 Task: Research Airbnb properties in Weiden, Germany from 7th December, 2023 to 15th December, 2023 for 6 adults.3 bedrooms having 3 beds and 3 bathrooms. Property type can be guest house. Look for 4 properties as per requirement.
Action: Mouse moved to (590, 129)
Screenshot: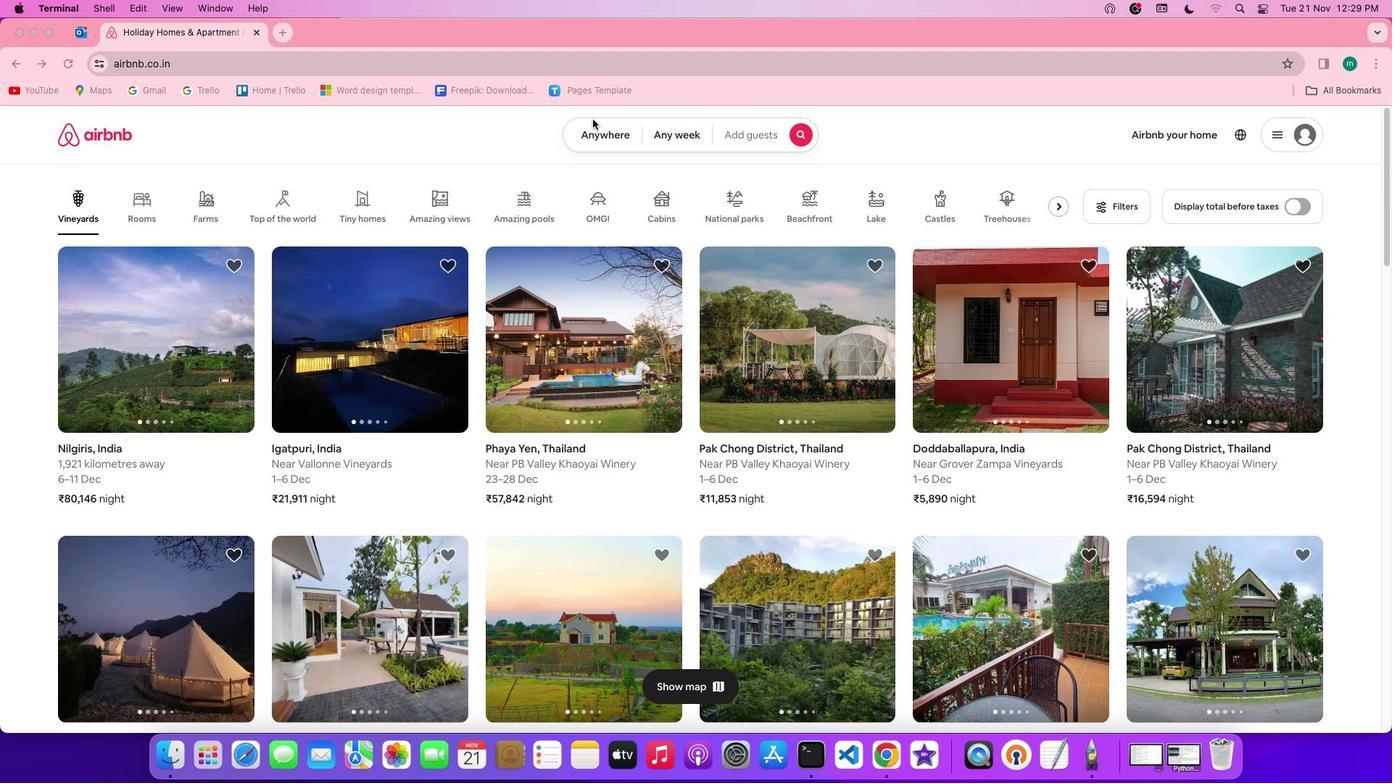 
Action: Mouse pressed left at (590, 129)
Screenshot: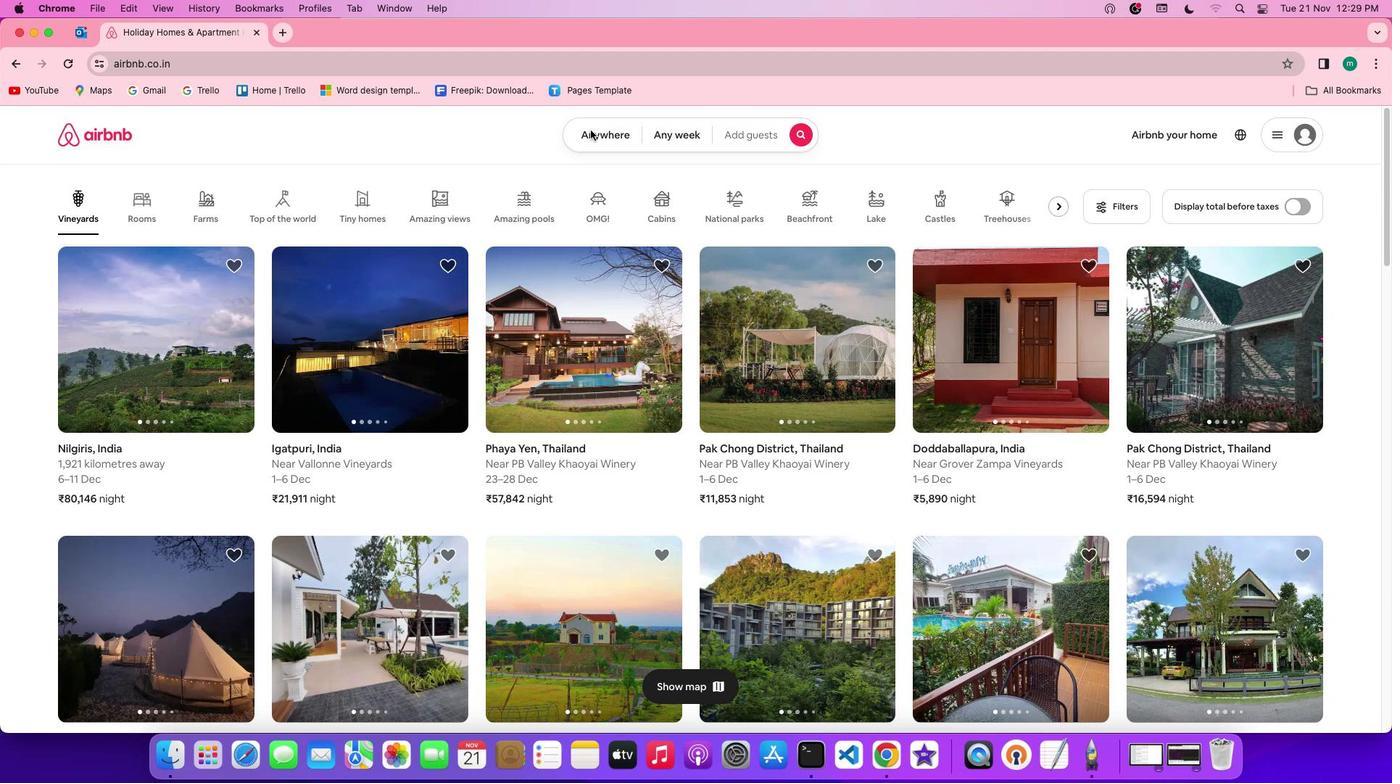 
Action: Mouse pressed left at (590, 129)
Screenshot: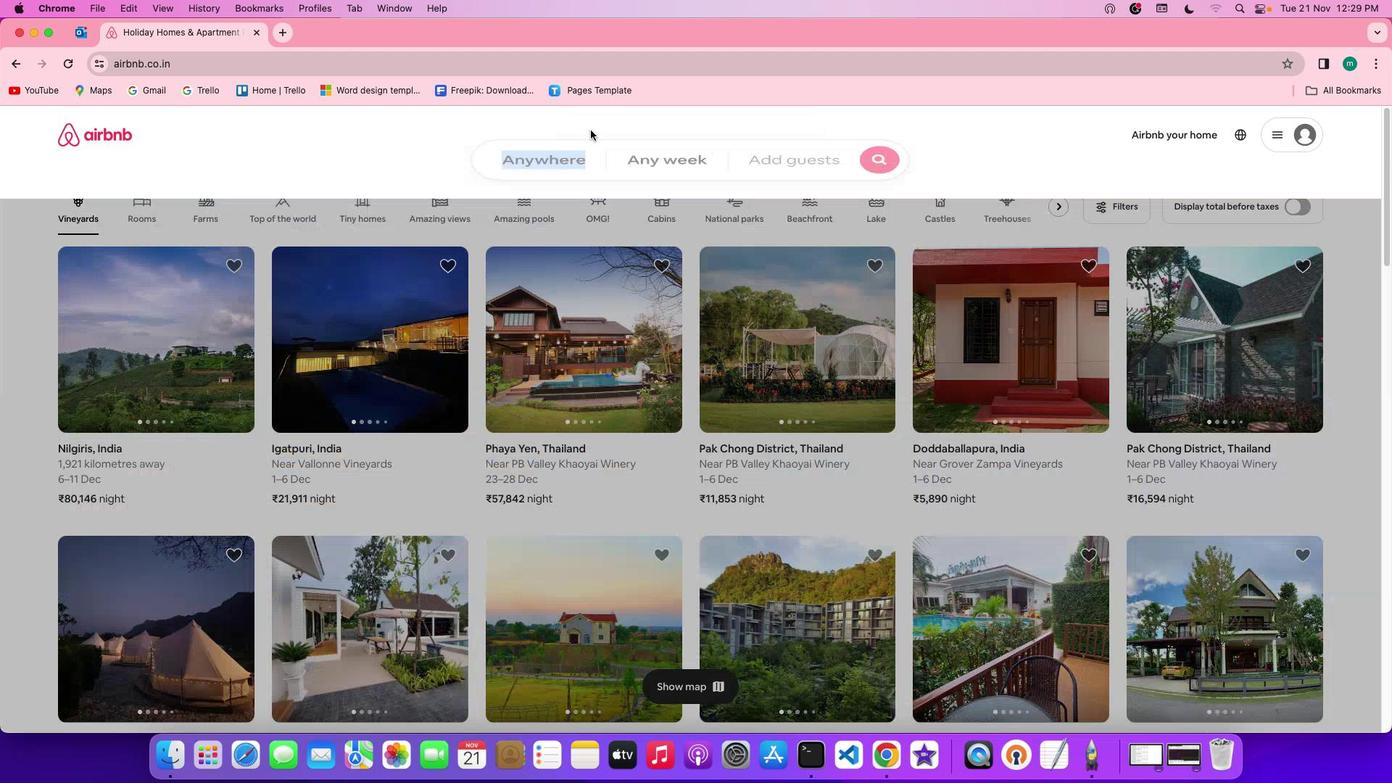 
Action: Mouse moved to (530, 192)
Screenshot: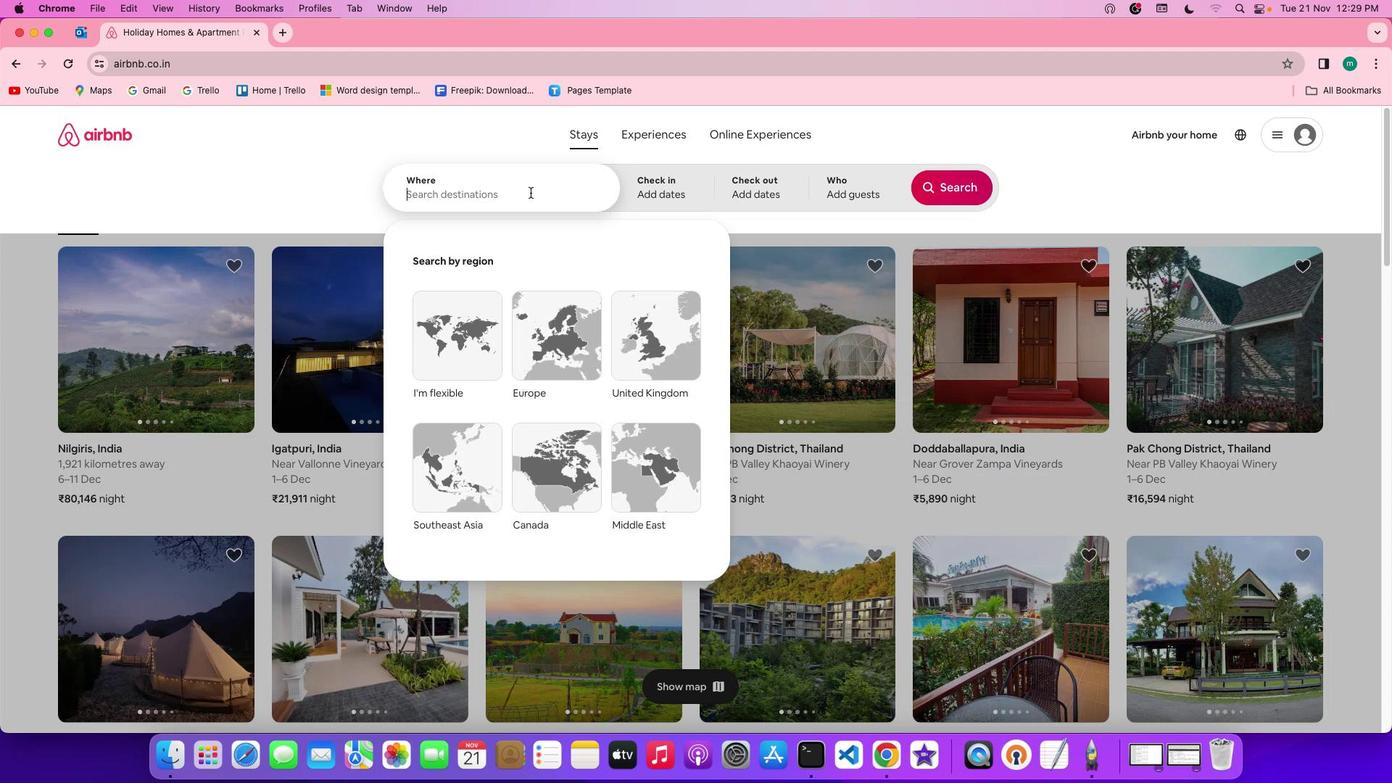 
Action: Mouse pressed left at (530, 192)
Screenshot: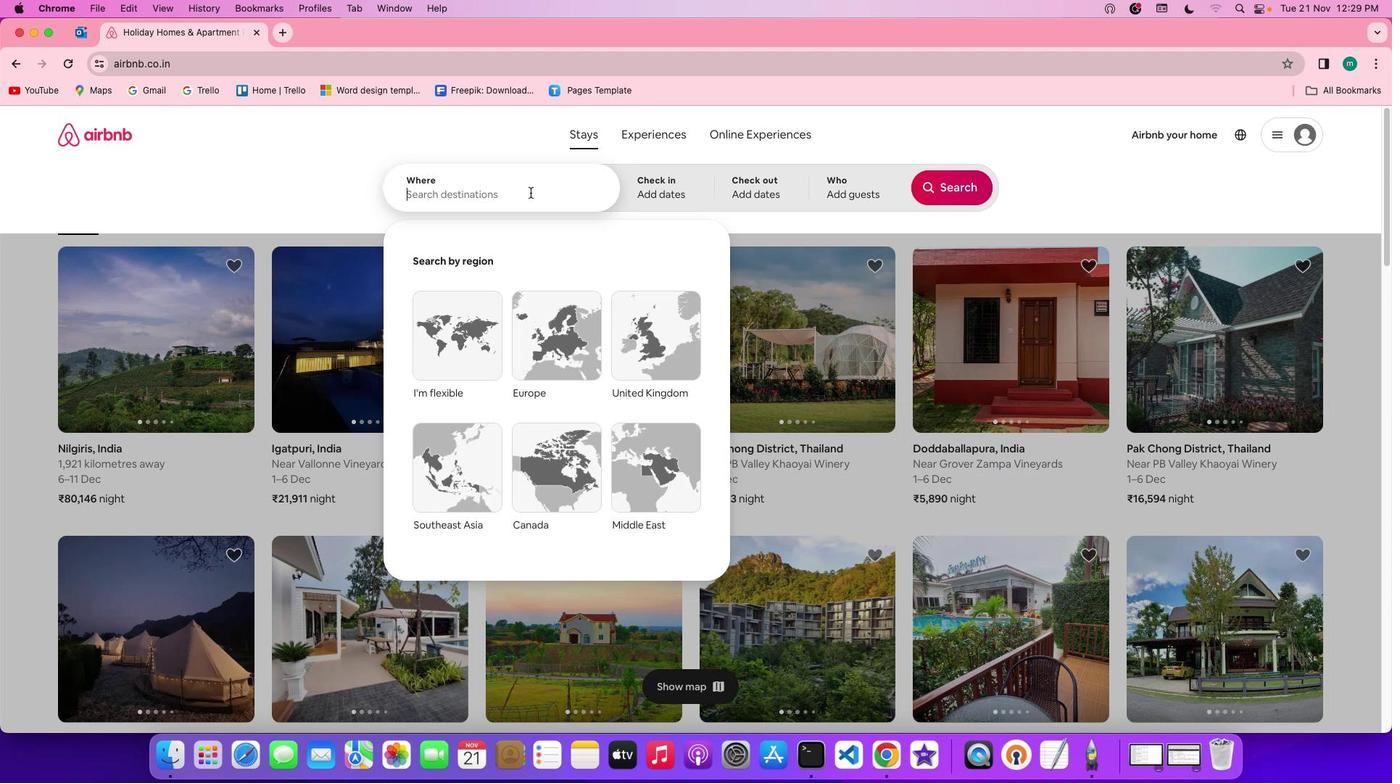 
Action: Key pressed Key.shift'W''e''i''d''e''n'','Key.spaceKey.shift'G''e''r''m''a''n''y'
Screenshot: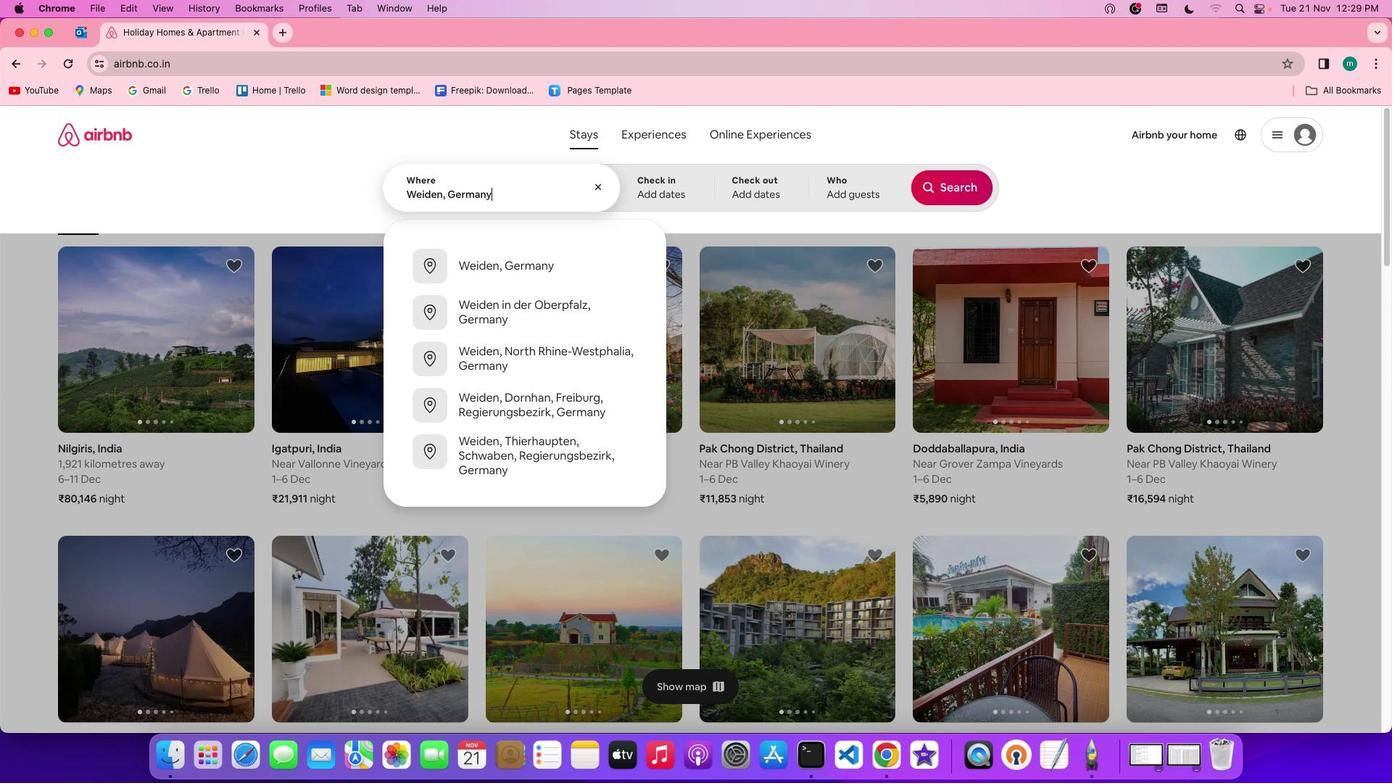 
Action: Mouse moved to (667, 187)
Screenshot: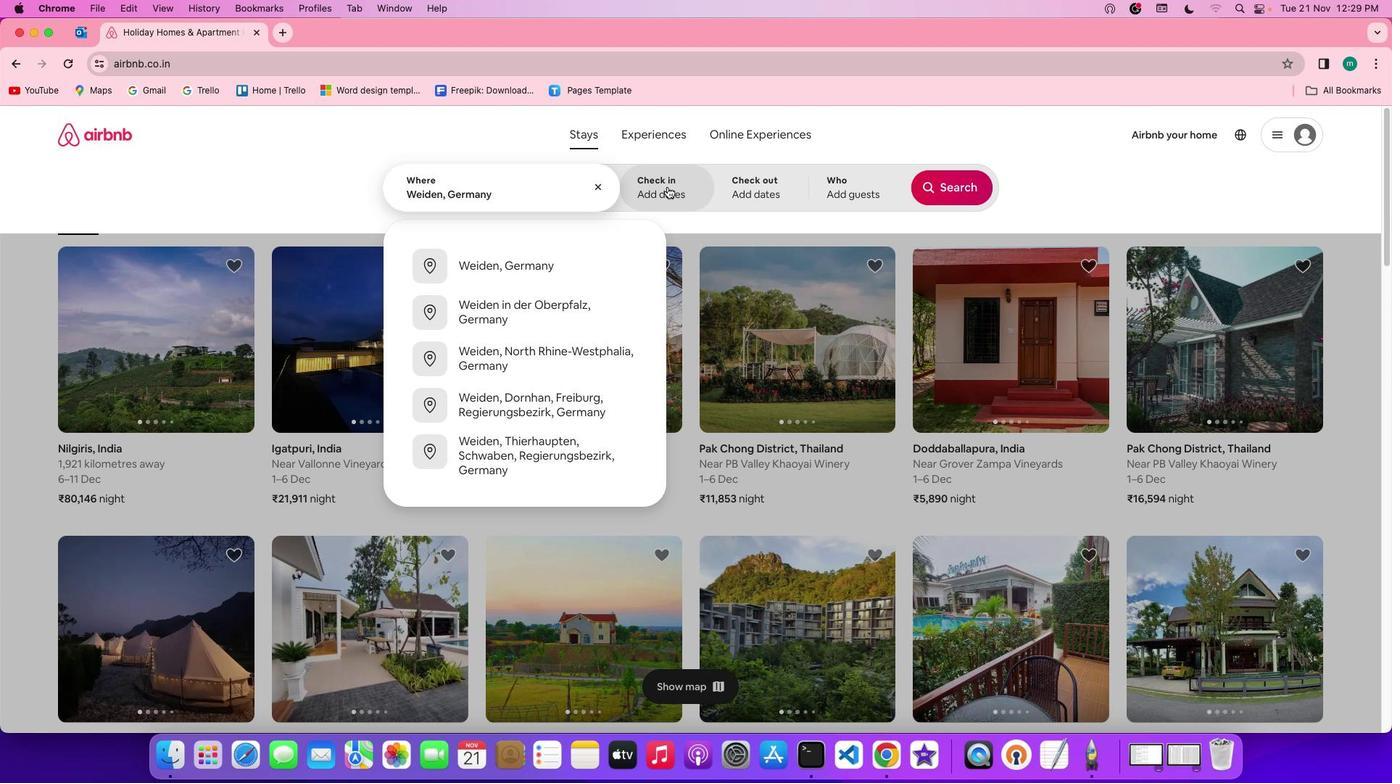 
Action: Mouse pressed left at (667, 187)
Screenshot: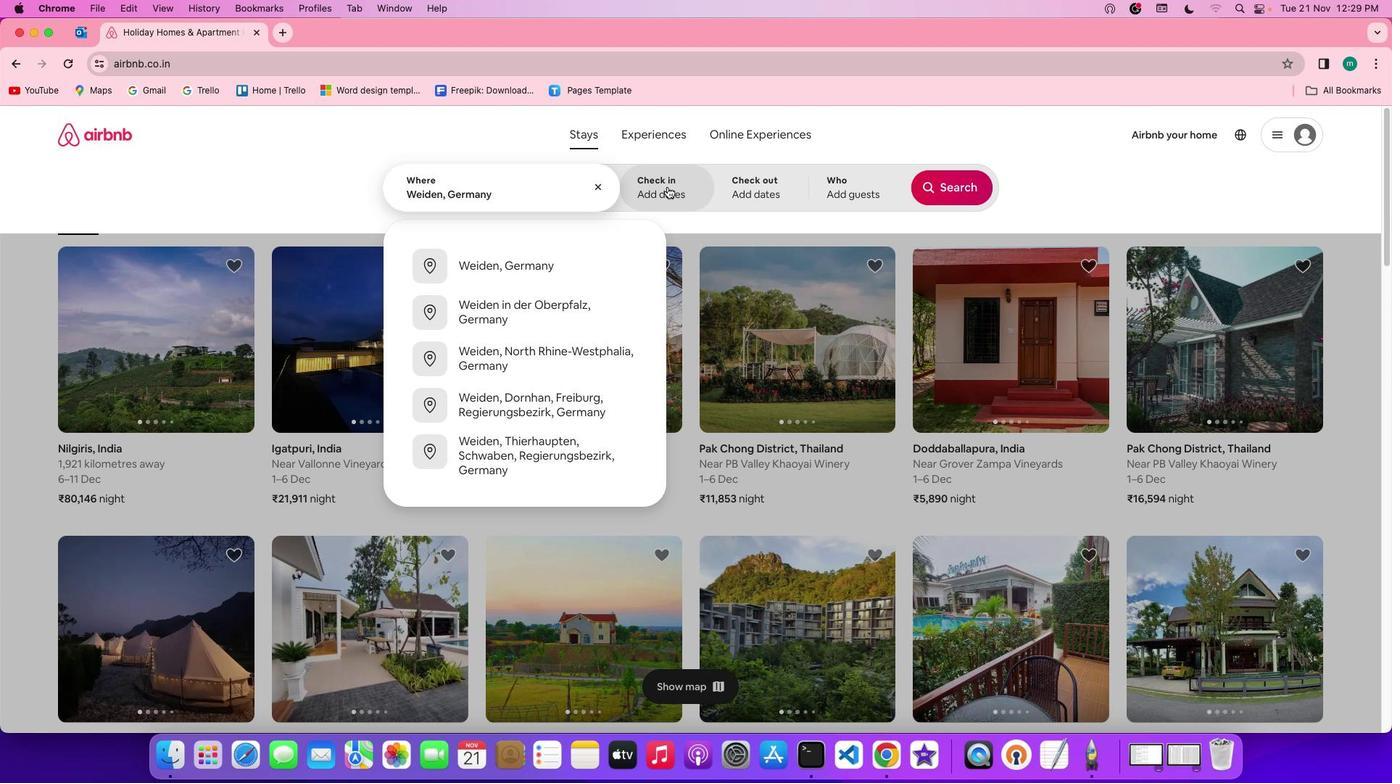 
Action: Mouse moved to (874, 403)
Screenshot: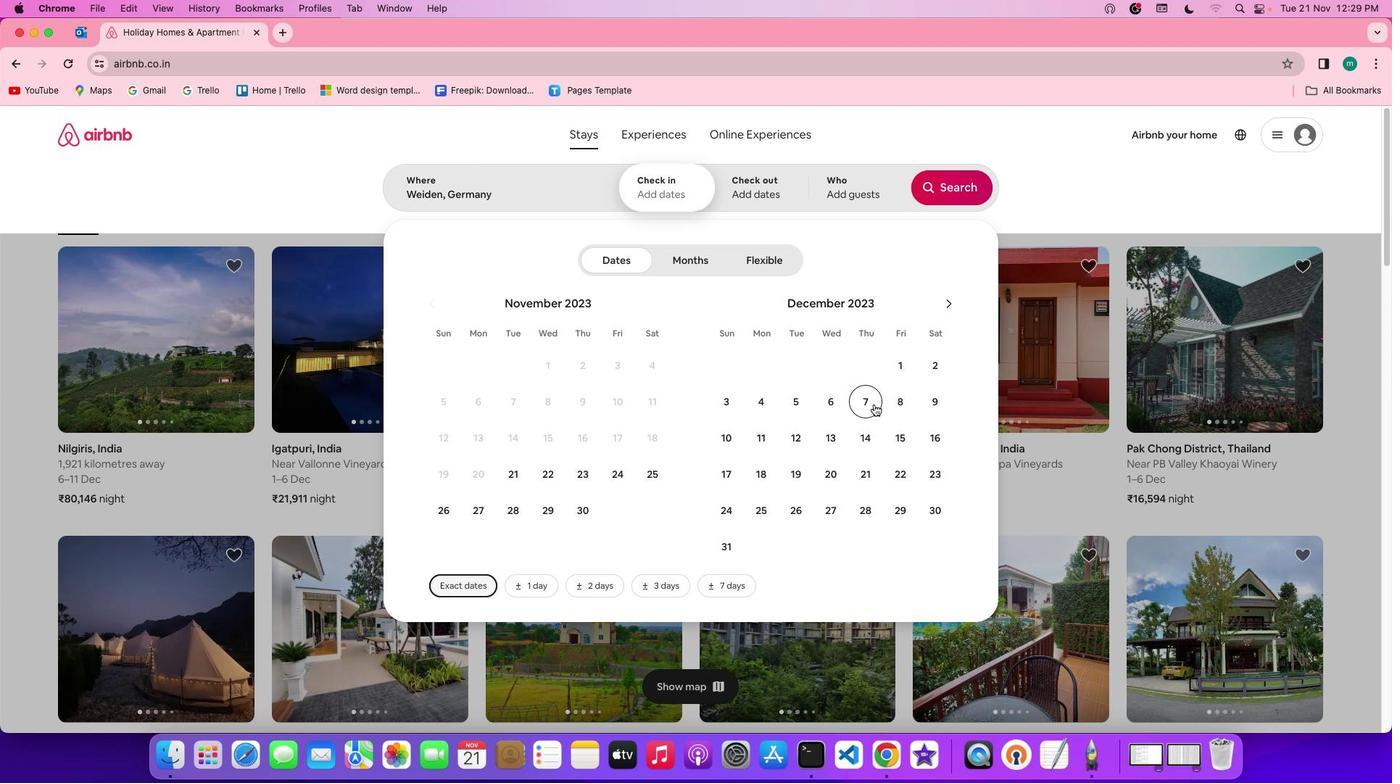 
Action: Mouse pressed left at (874, 403)
Screenshot: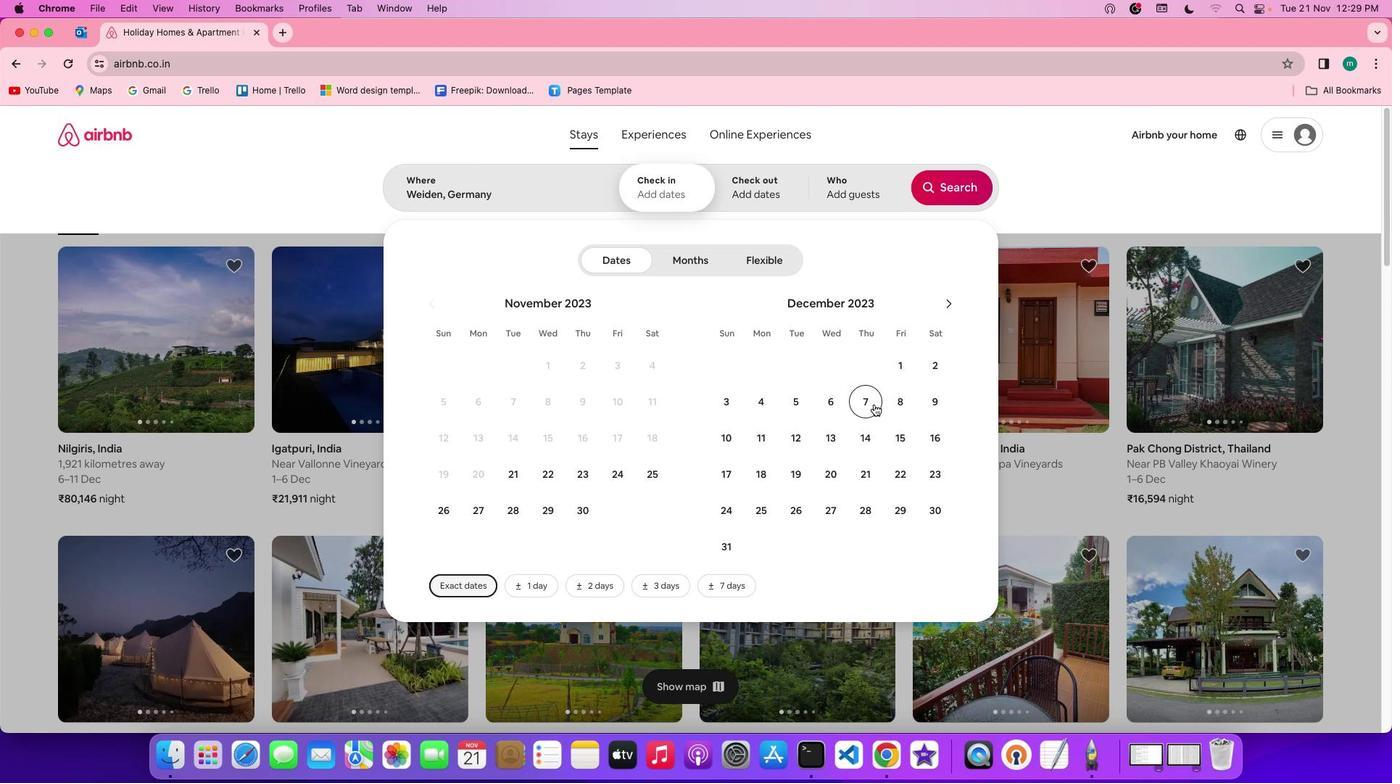 
Action: Mouse moved to (887, 437)
Screenshot: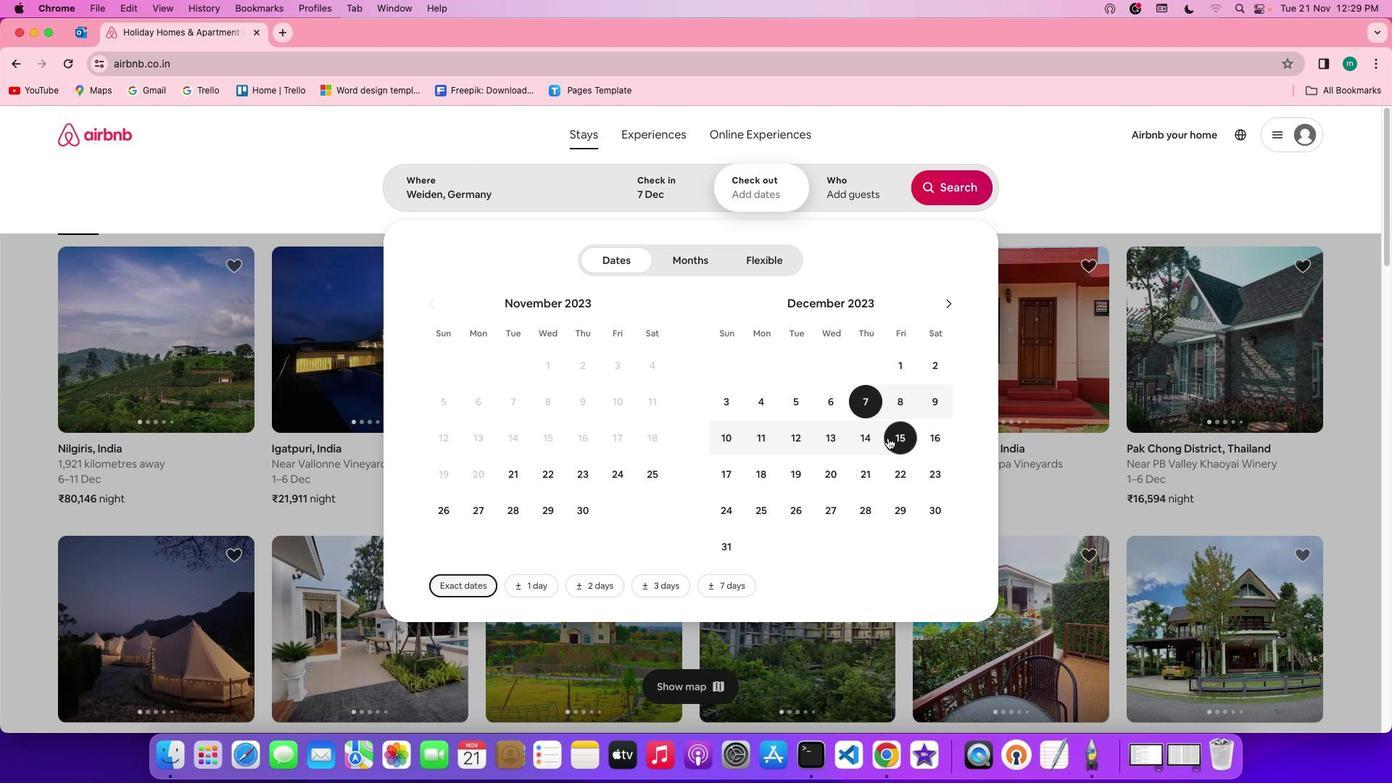 
Action: Mouse pressed left at (887, 437)
Screenshot: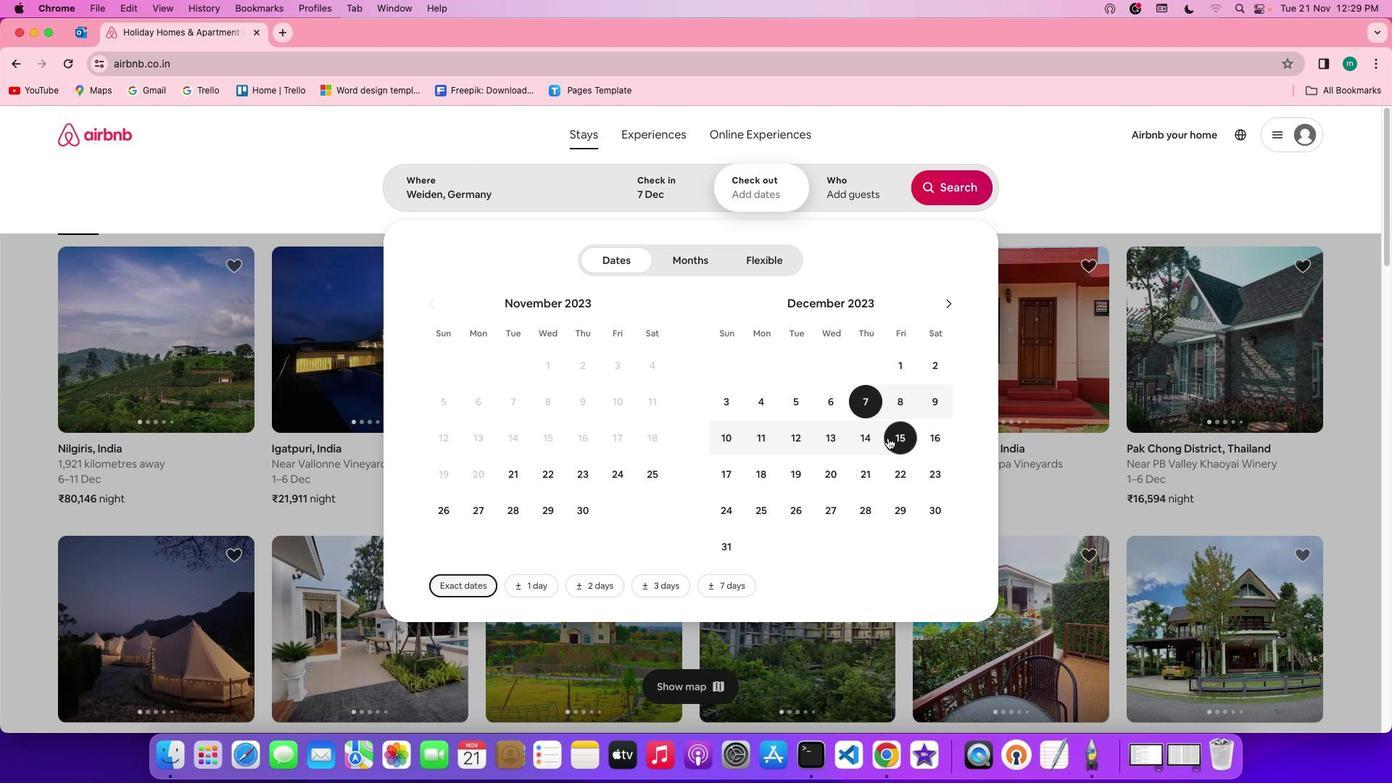 
Action: Mouse moved to (847, 197)
Screenshot: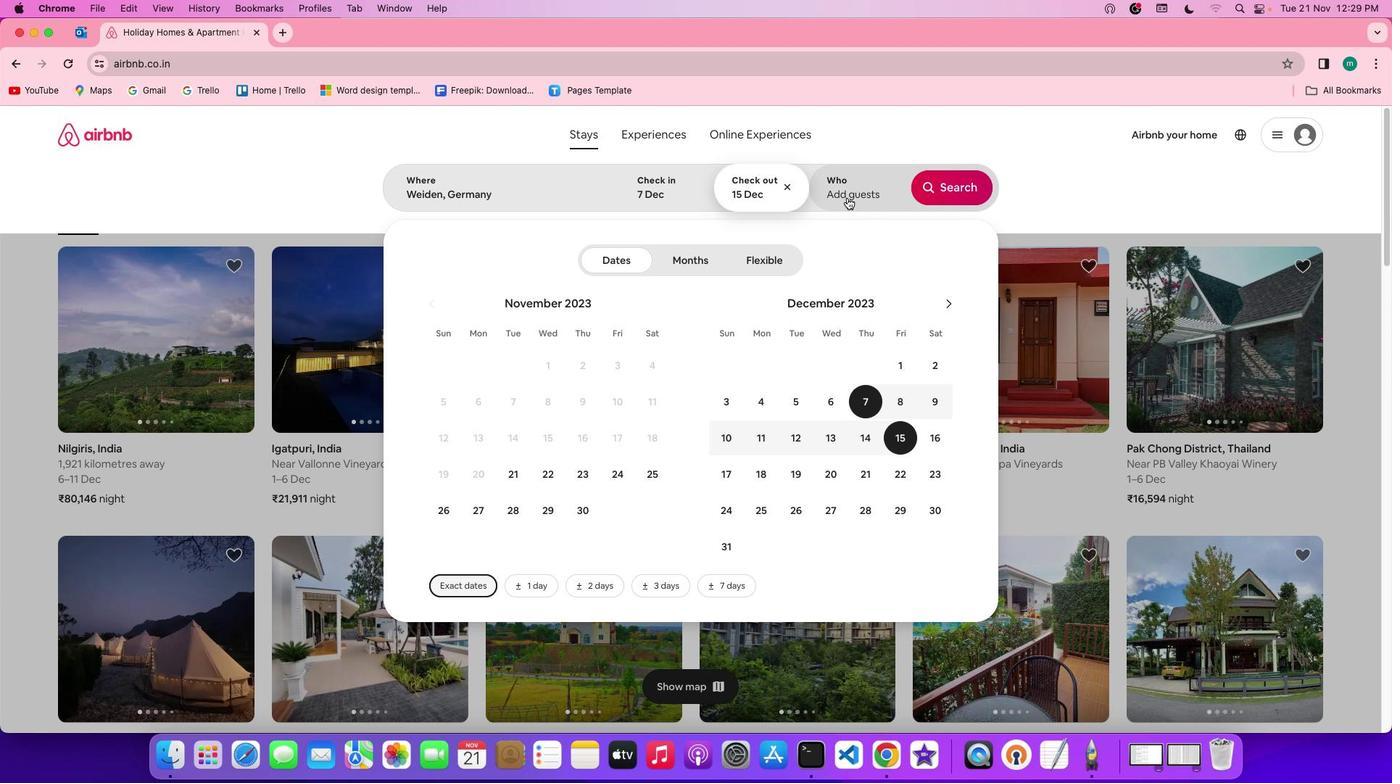 
Action: Mouse pressed left at (847, 197)
Screenshot: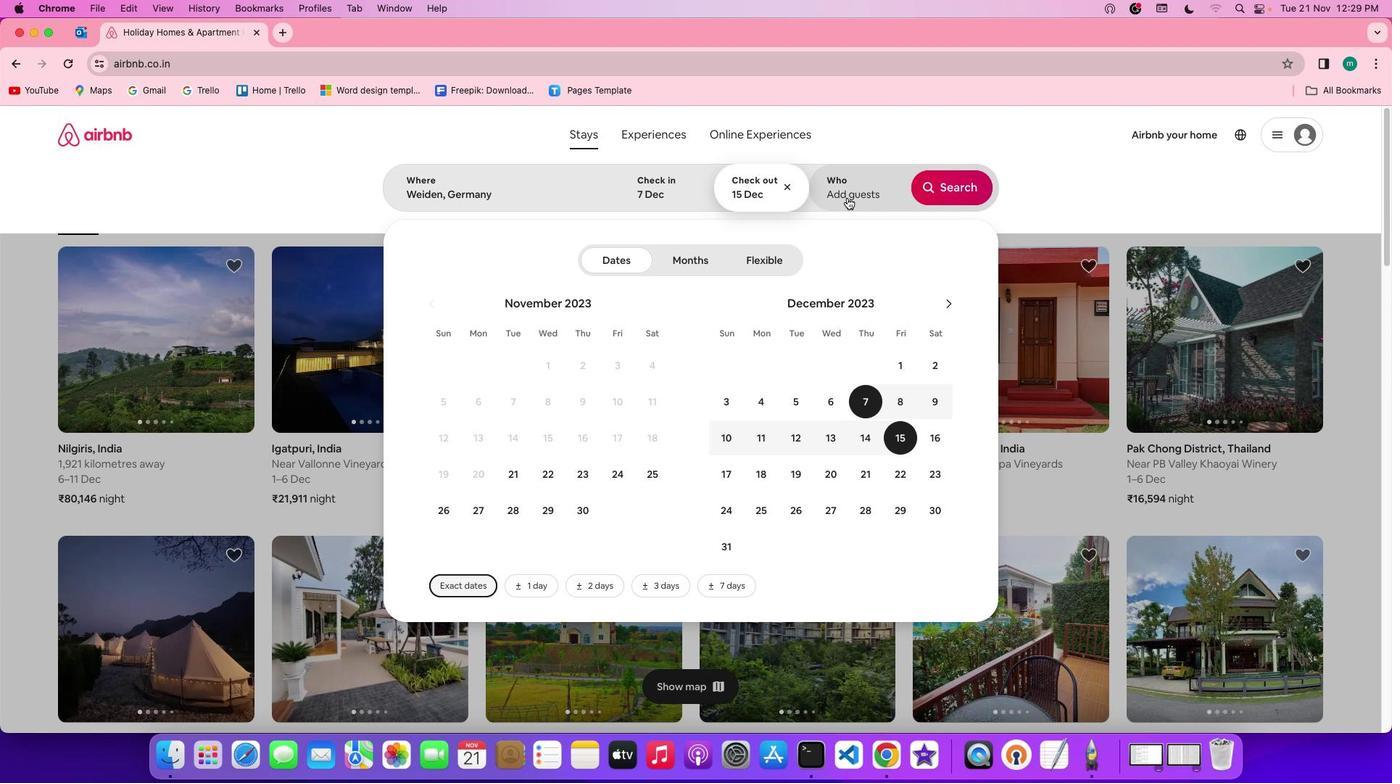 
Action: Mouse moved to (952, 266)
Screenshot: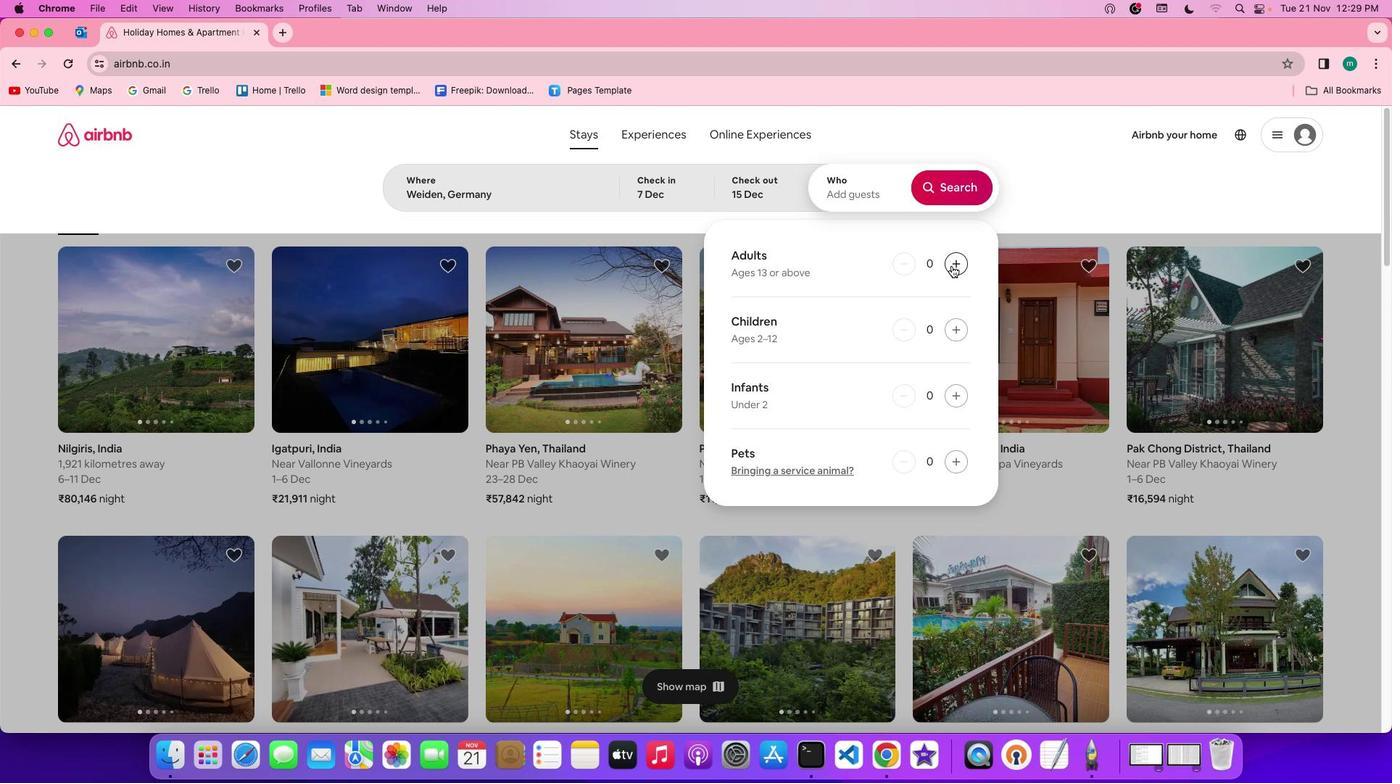 
Action: Mouse pressed left at (952, 266)
Screenshot: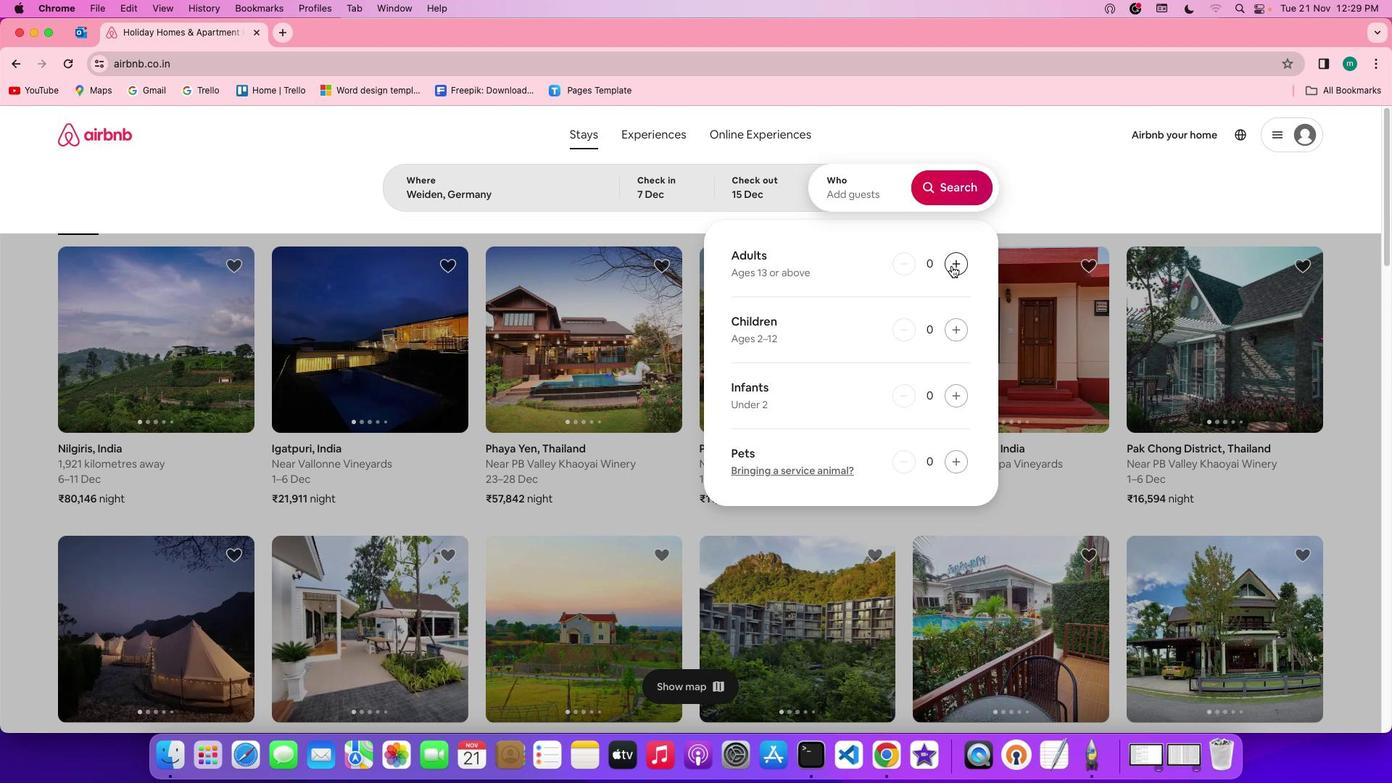 
Action: Mouse pressed left at (952, 266)
Screenshot: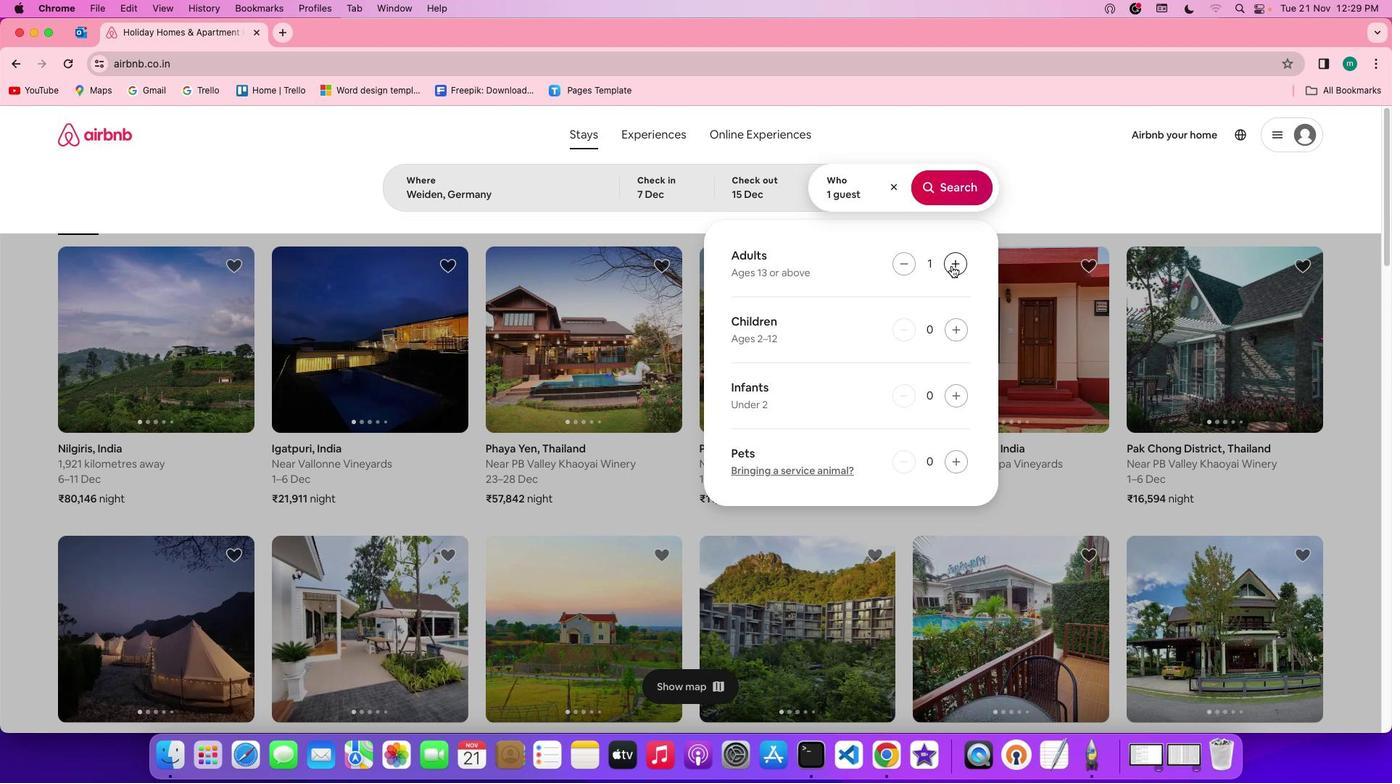 
Action: Mouse pressed left at (952, 266)
Screenshot: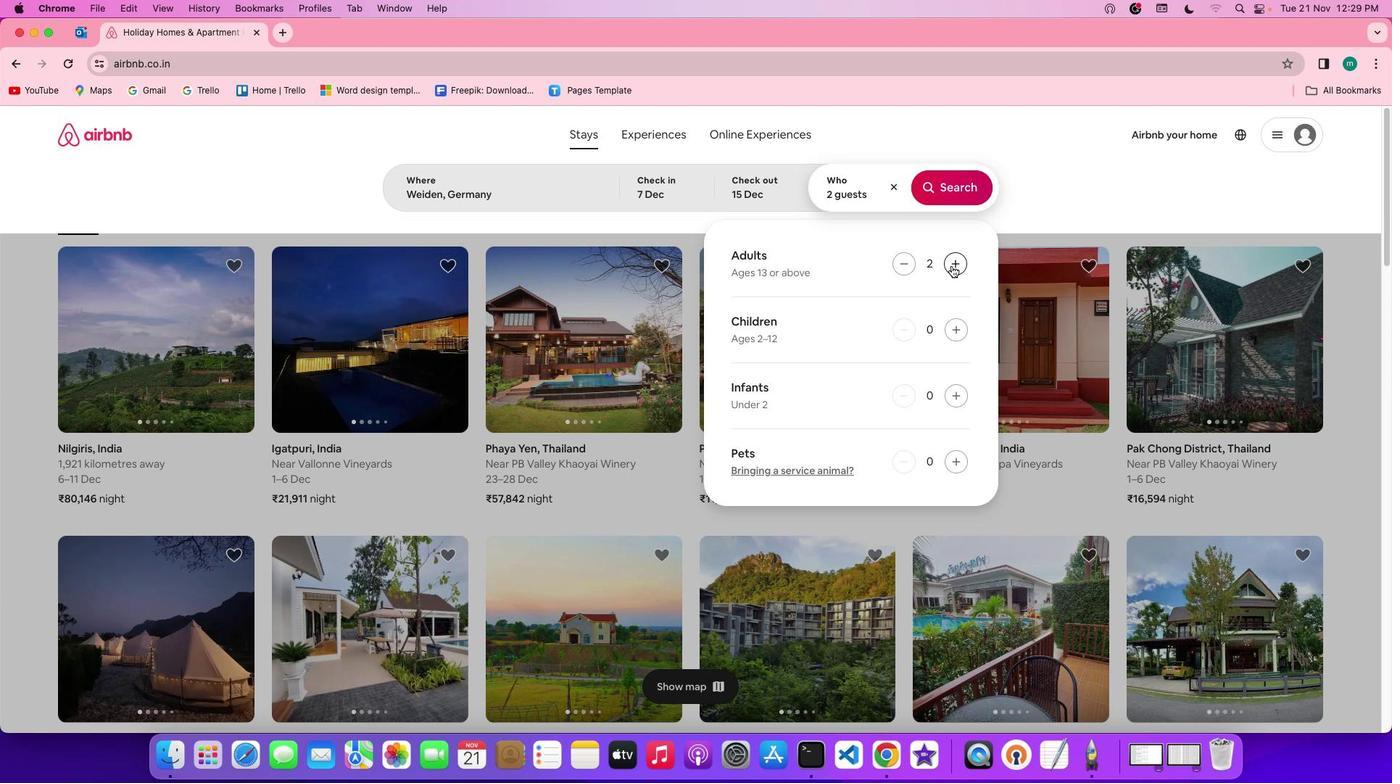 
Action: Mouse pressed left at (952, 266)
Screenshot: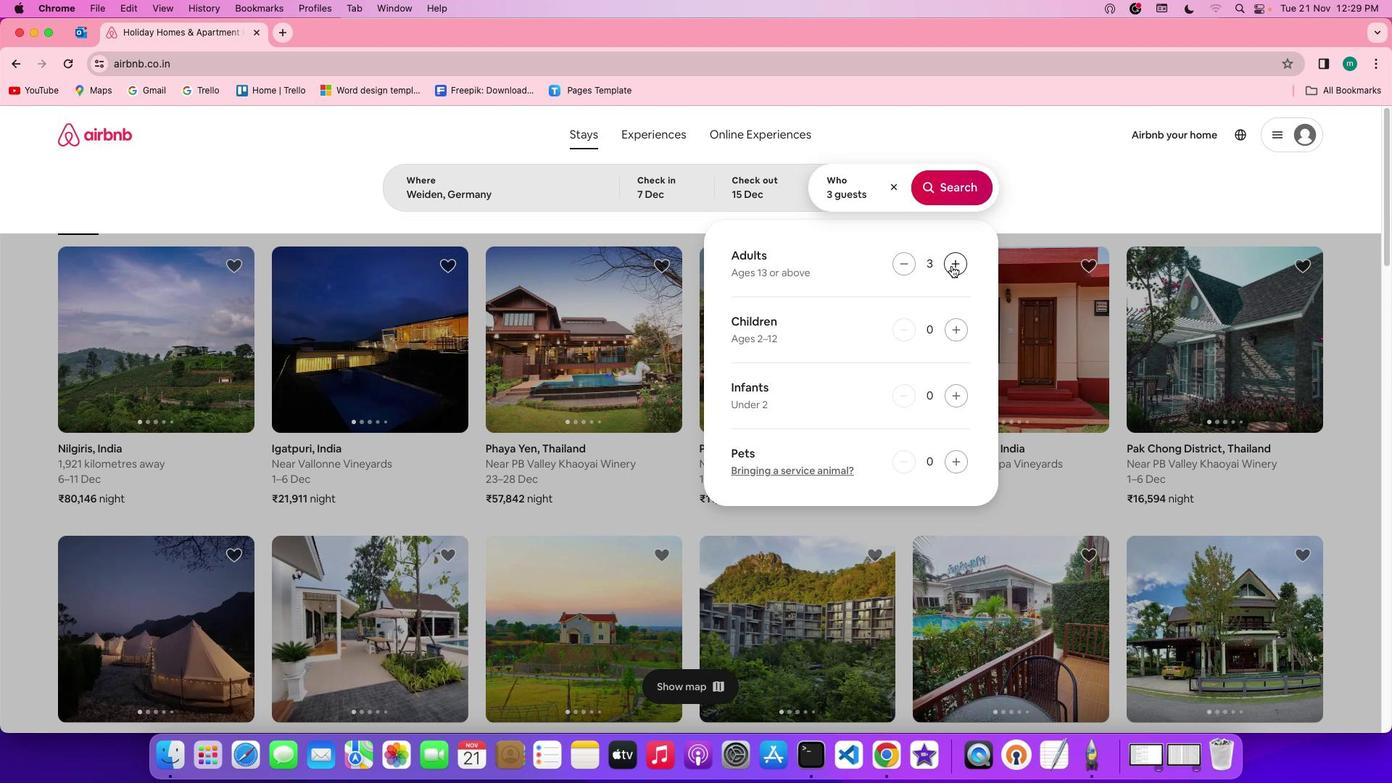 
Action: Mouse pressed left at (952, 266)
Screenshot: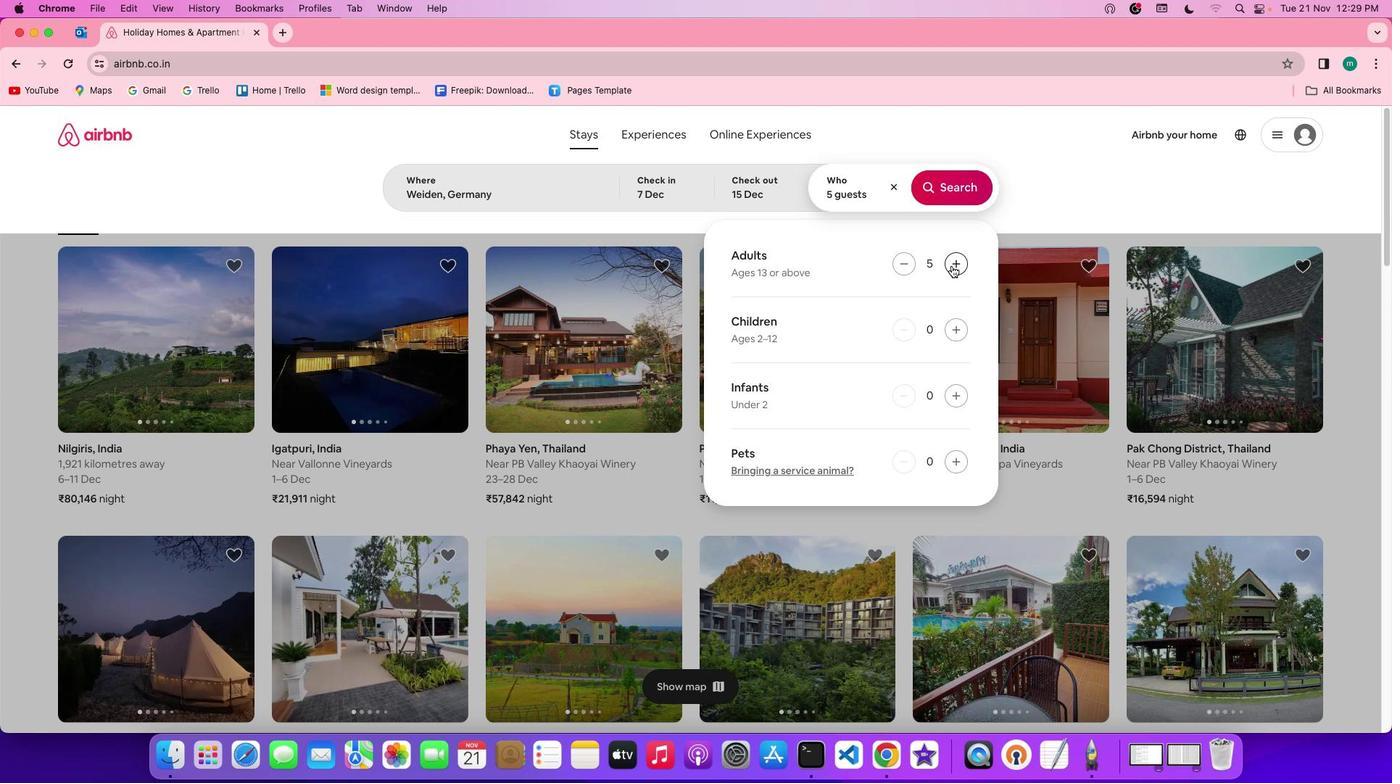 
Action: Mouse pressed left at (952, 266)
Screenshot: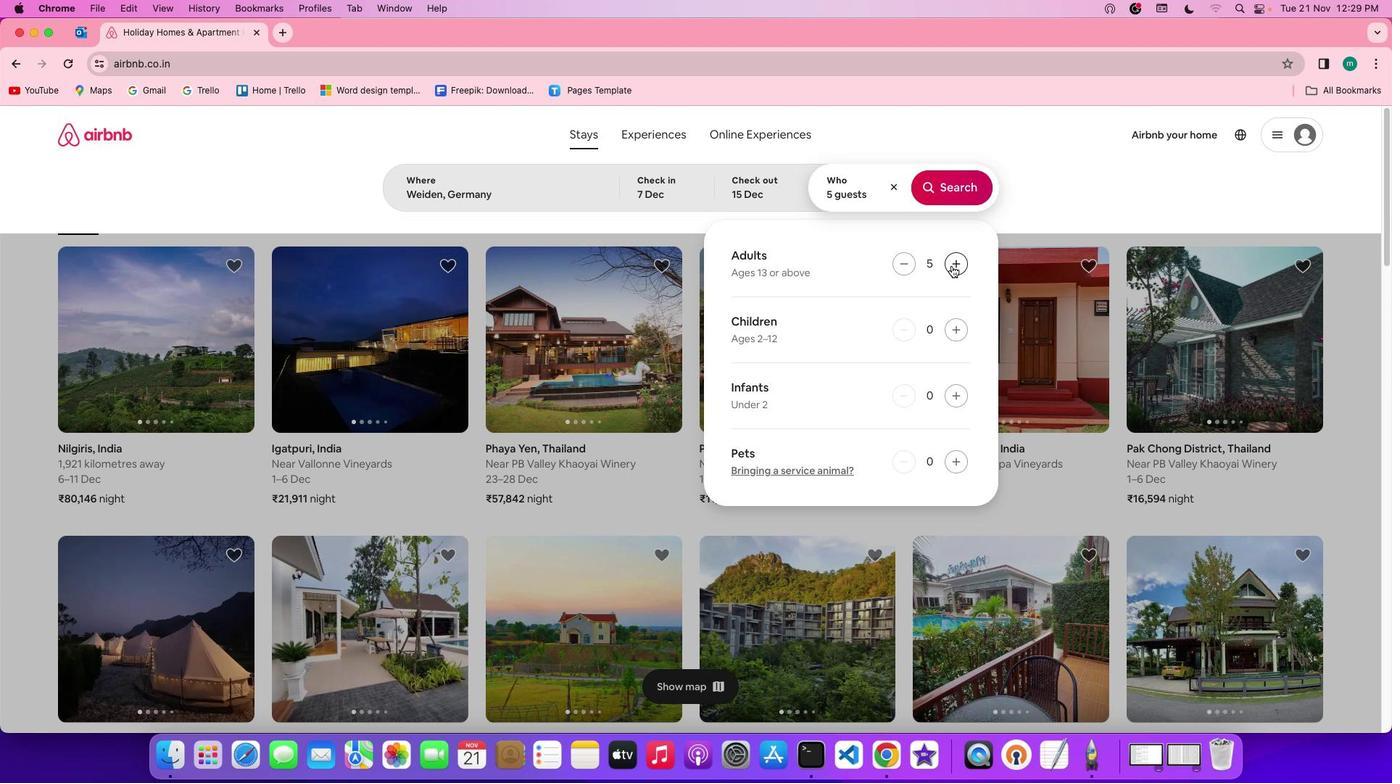 
Action: Mouse moved to (960, 174)
Screenshot: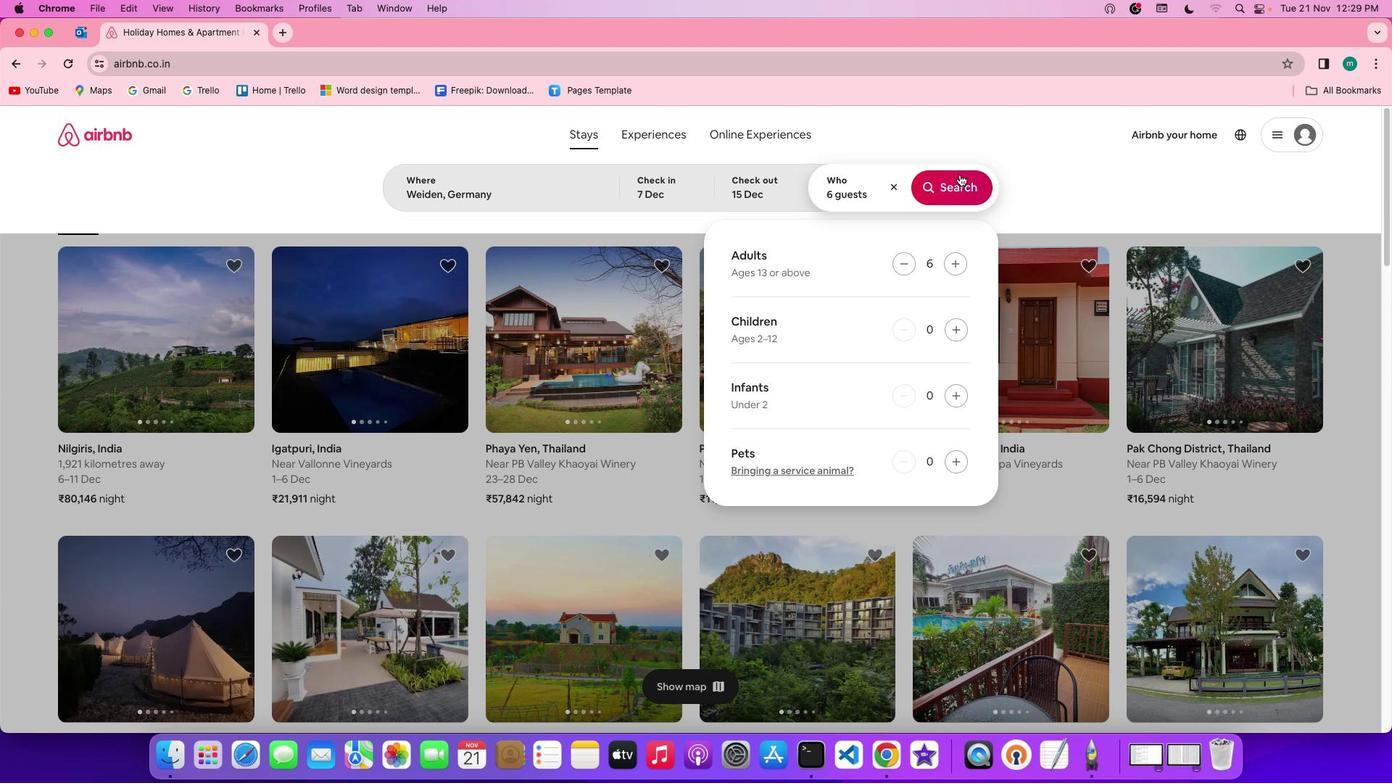 
Action: Mouse pressed left at (960, 174)
Screenshot: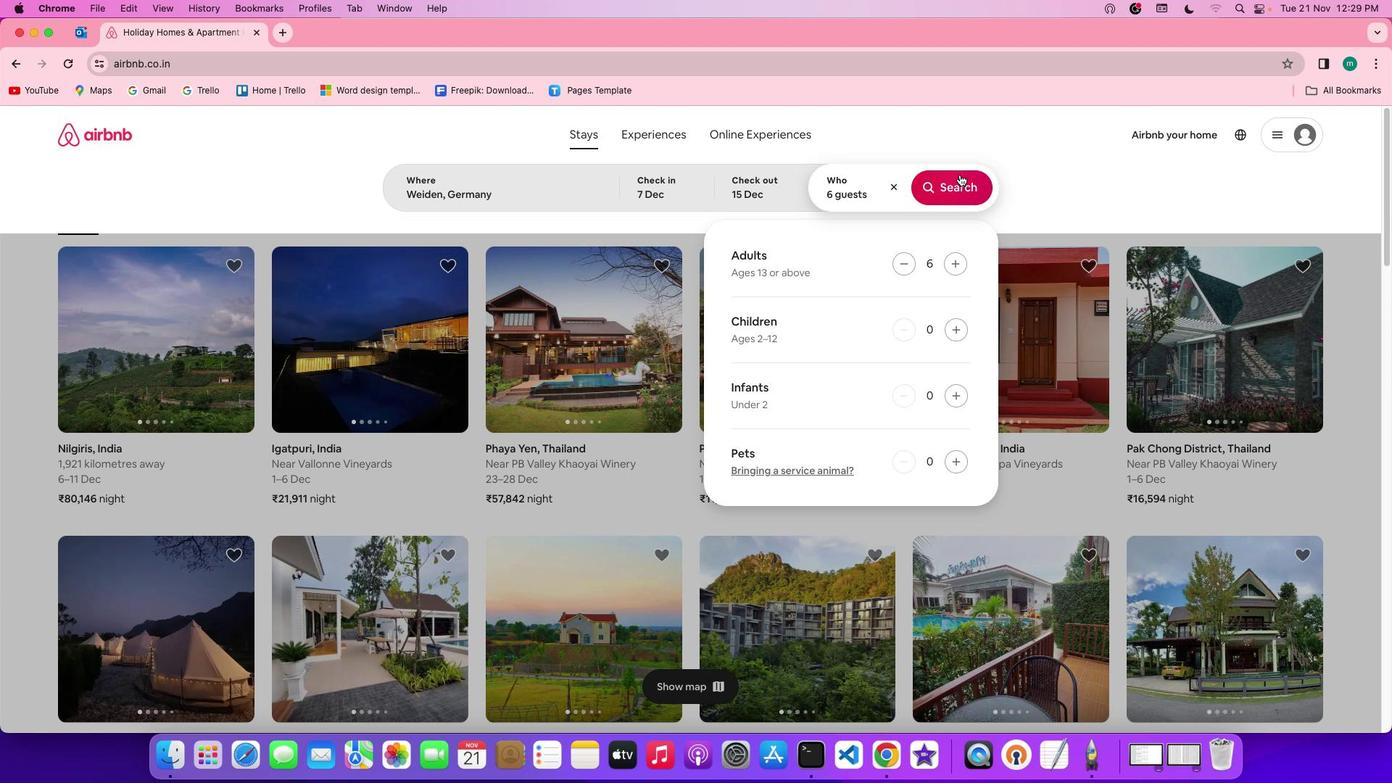 
Action: Mouse moved to (1142, 184)
Screenshot: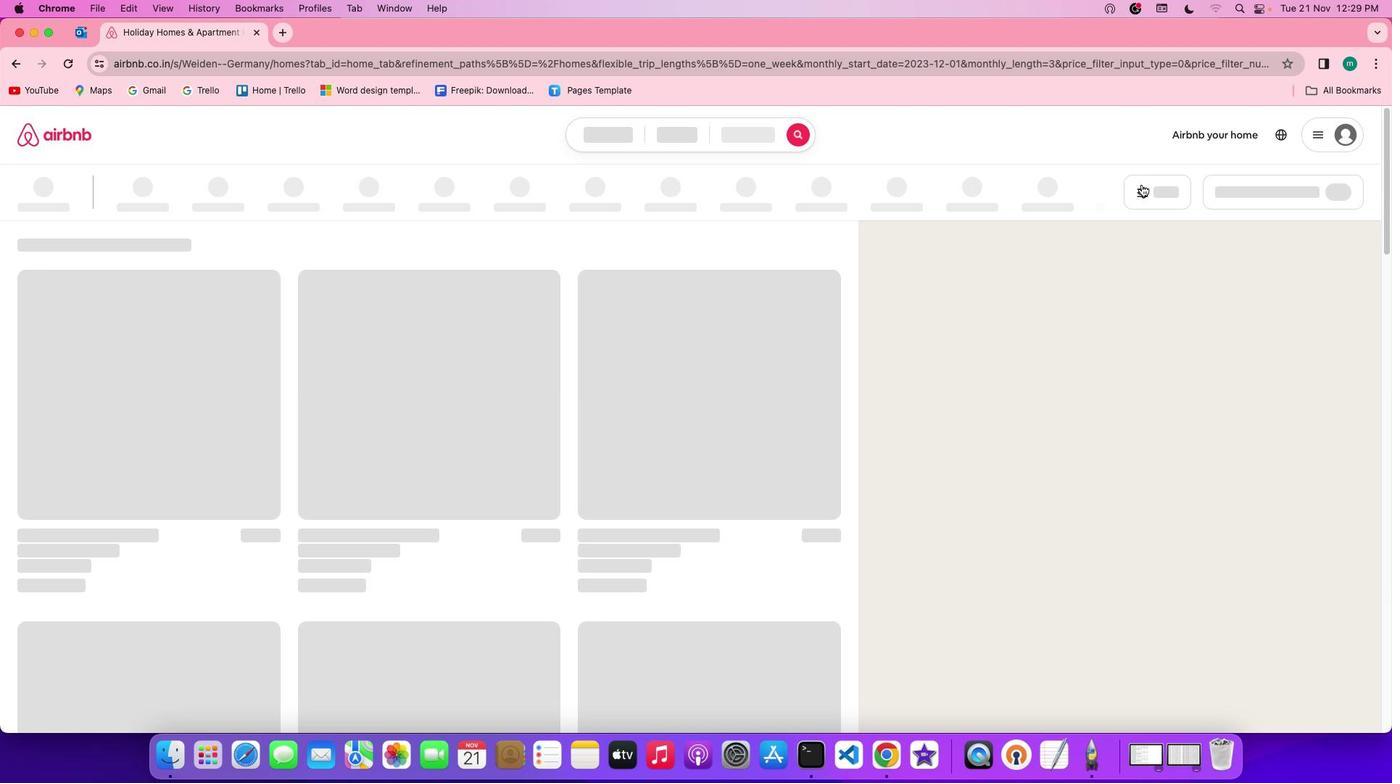 
Action: Mouse pressed left at (1142, 184)
Screenshot: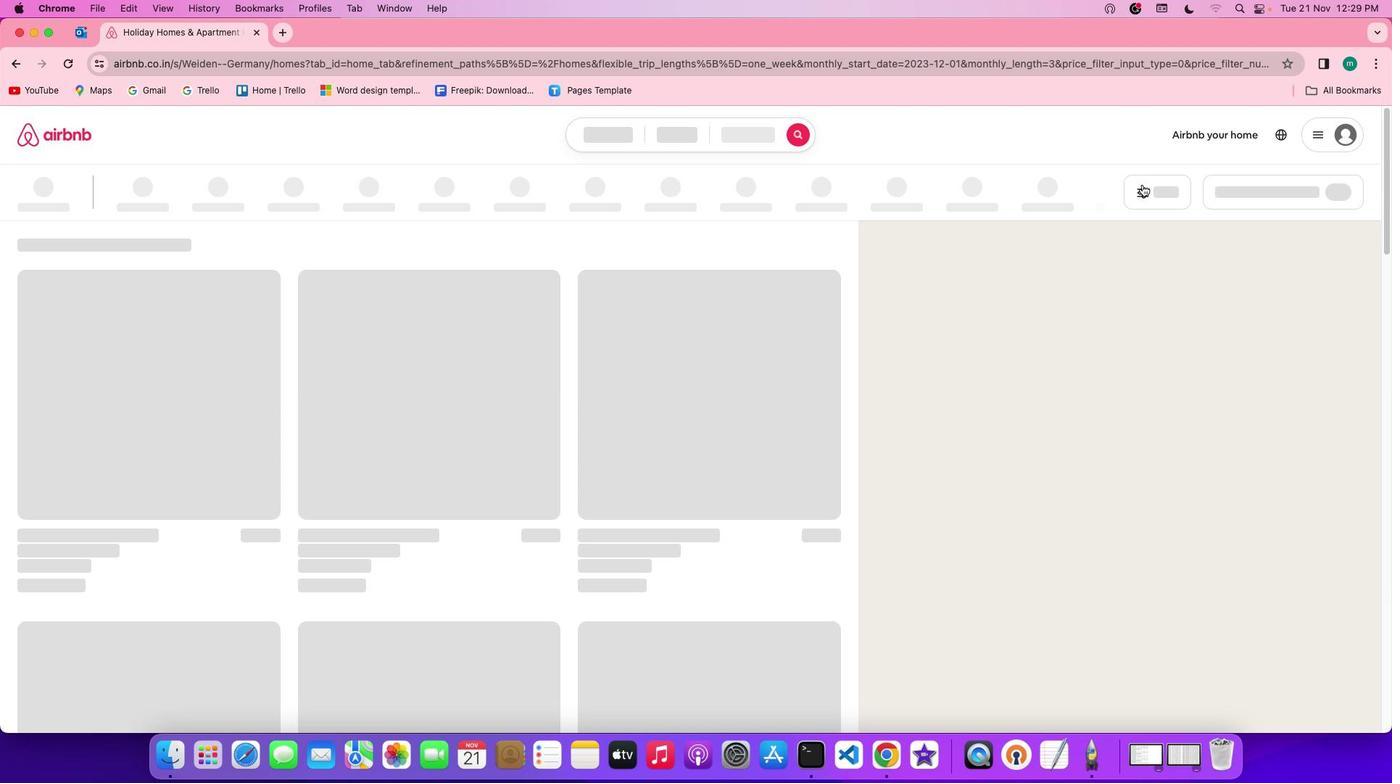 
Action: Mouse moved to (1150, 187)
Screenshot: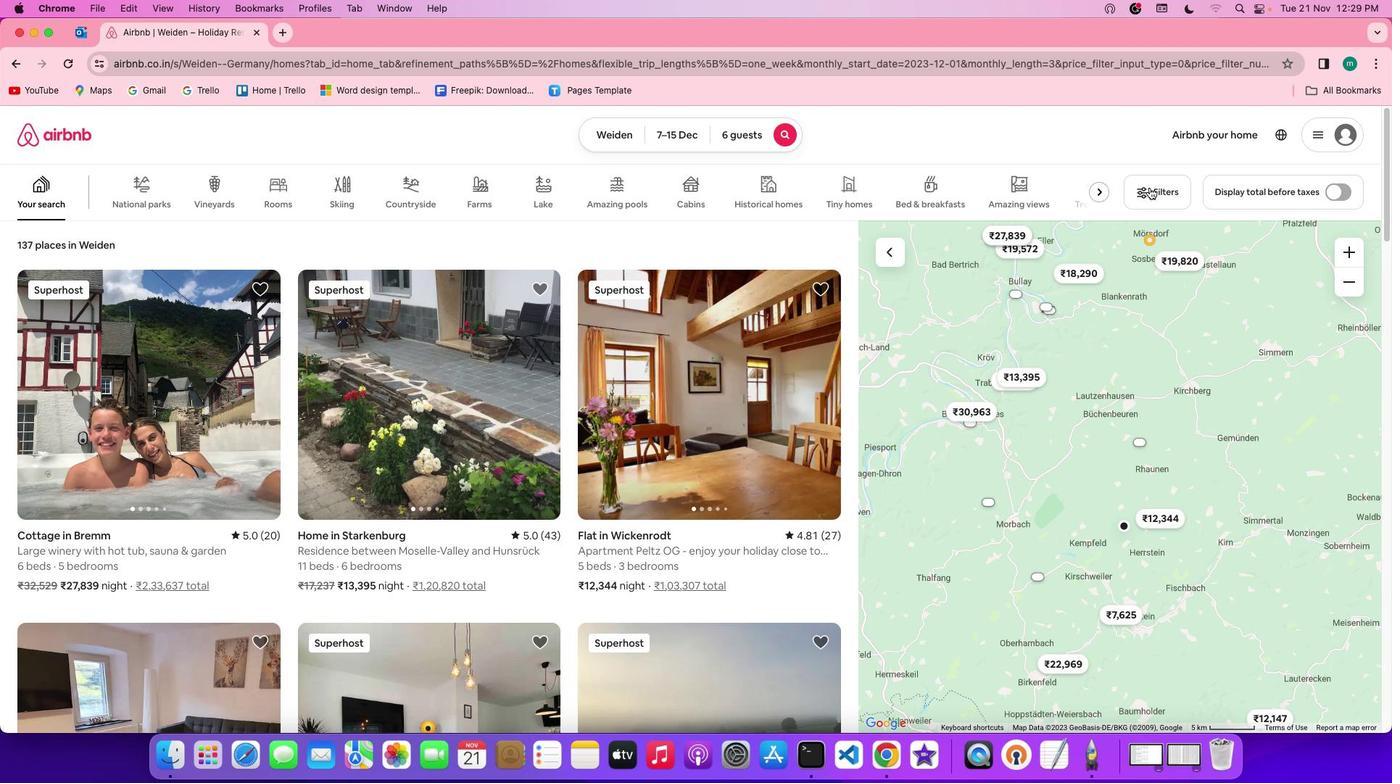 
Action: Mouse pressed left at (1150, 187)
Screenshot: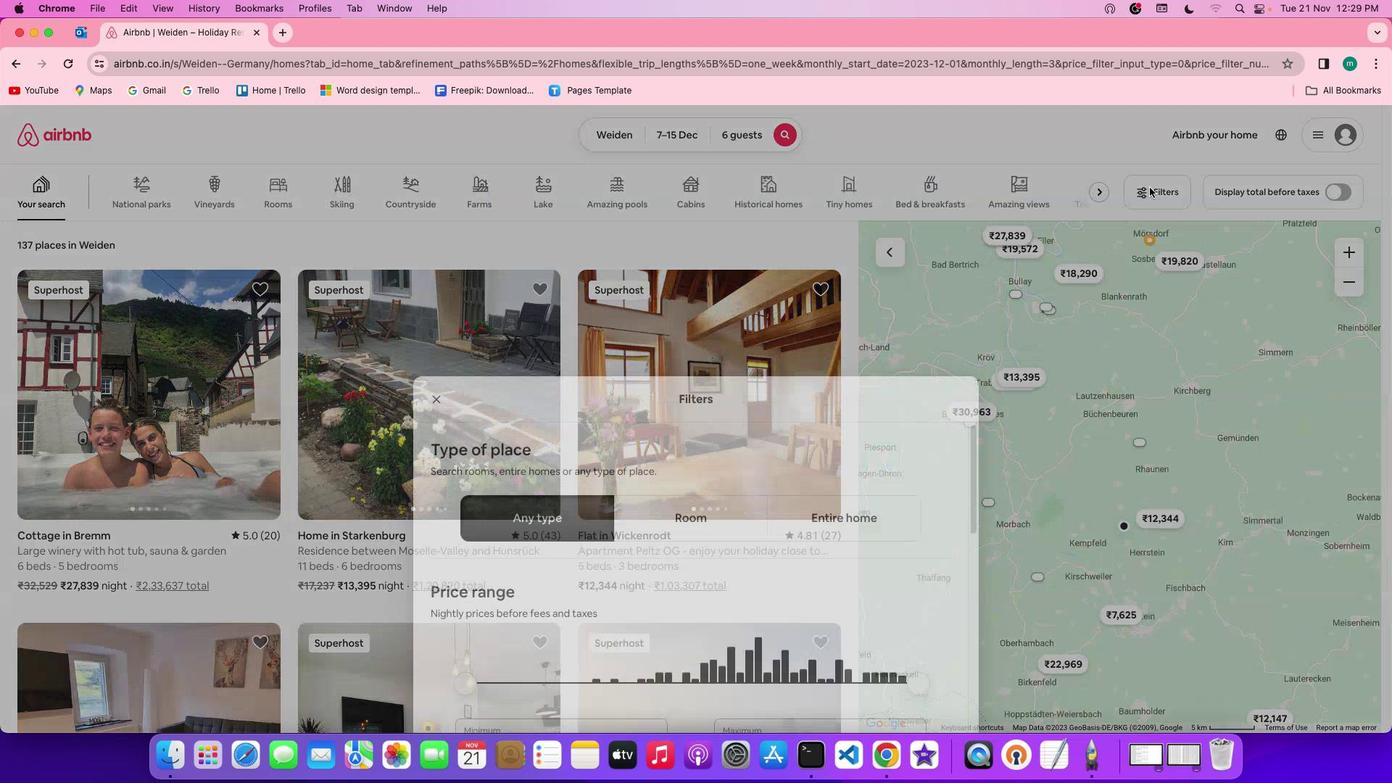 
Action: Mouse pressed left at (1150, 187)
Screenshot: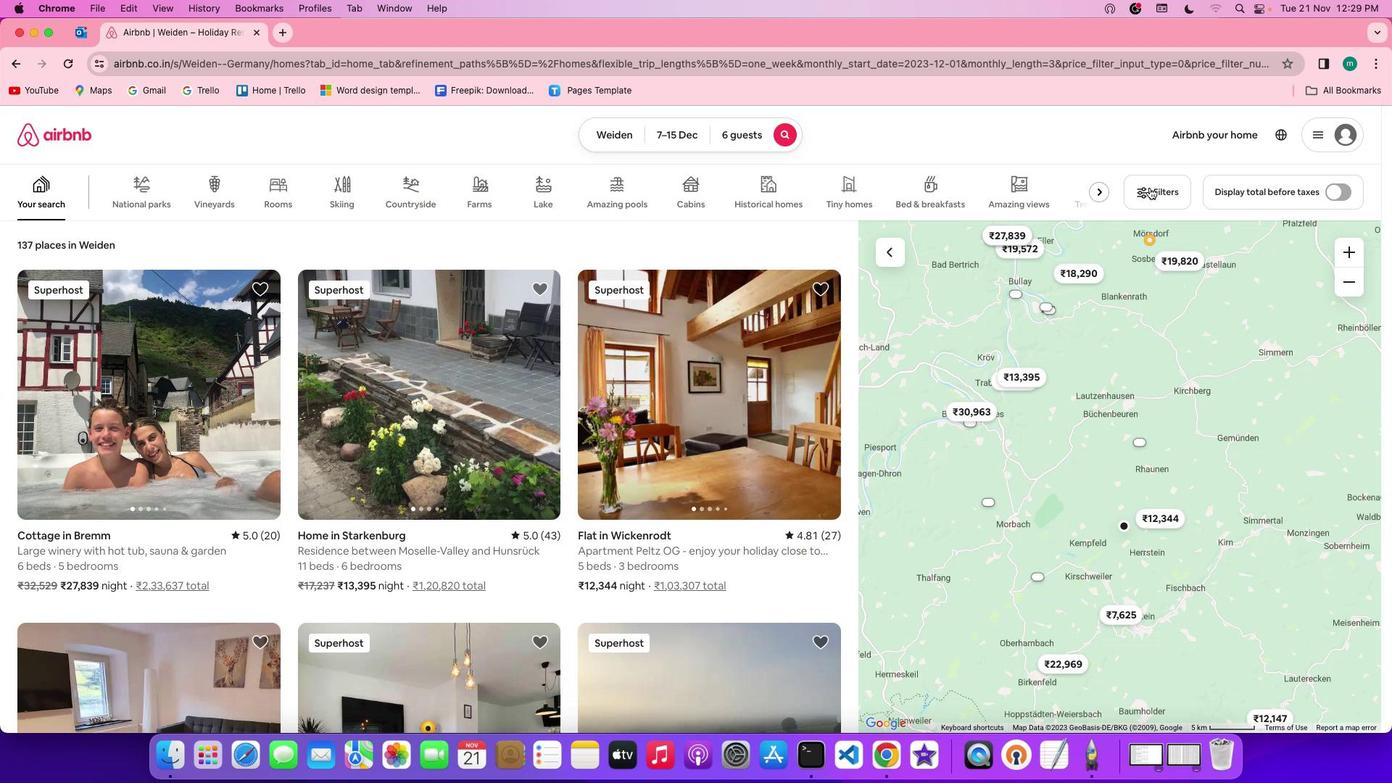 
Action: Mouse moved to (582, 409)
Screenshot: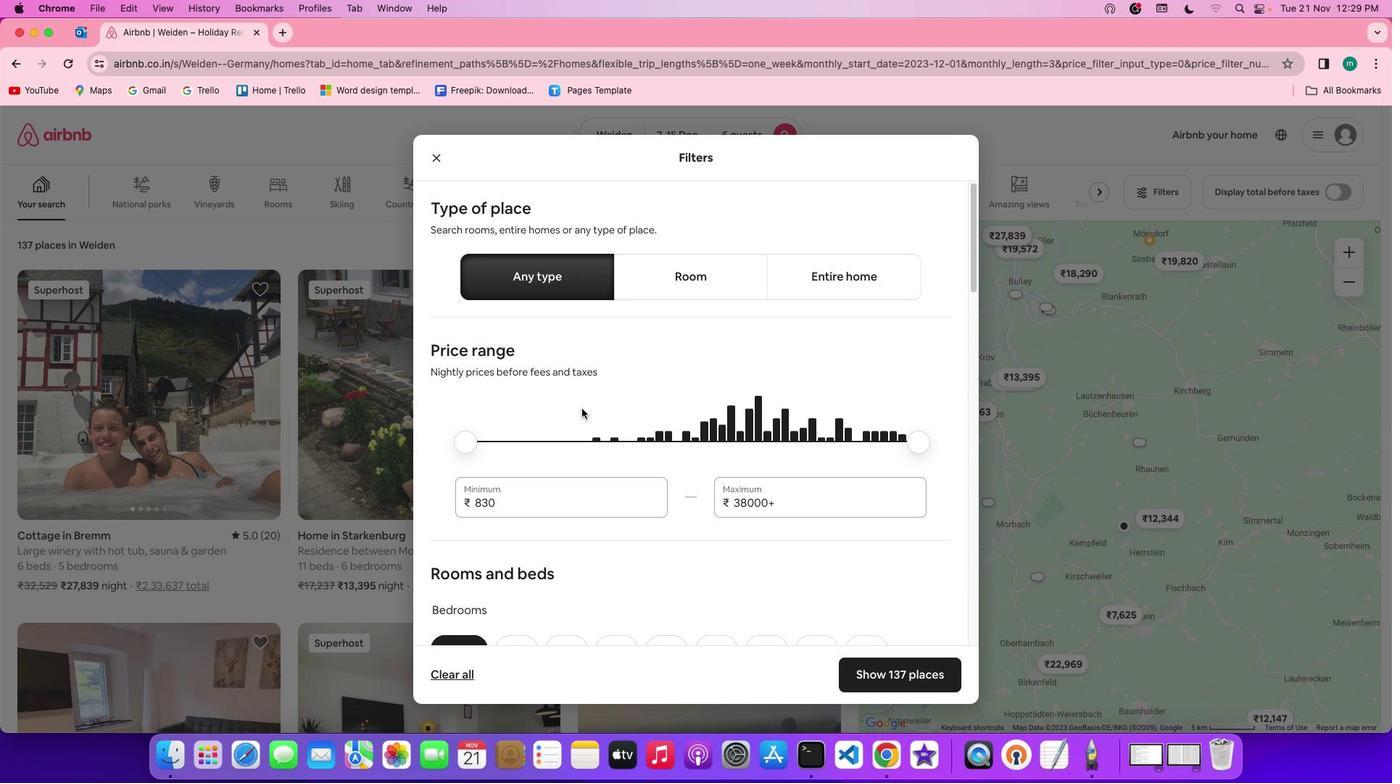 
Action: Mouse scrolled (582, 409) with delta (0, 0)
Screenshot: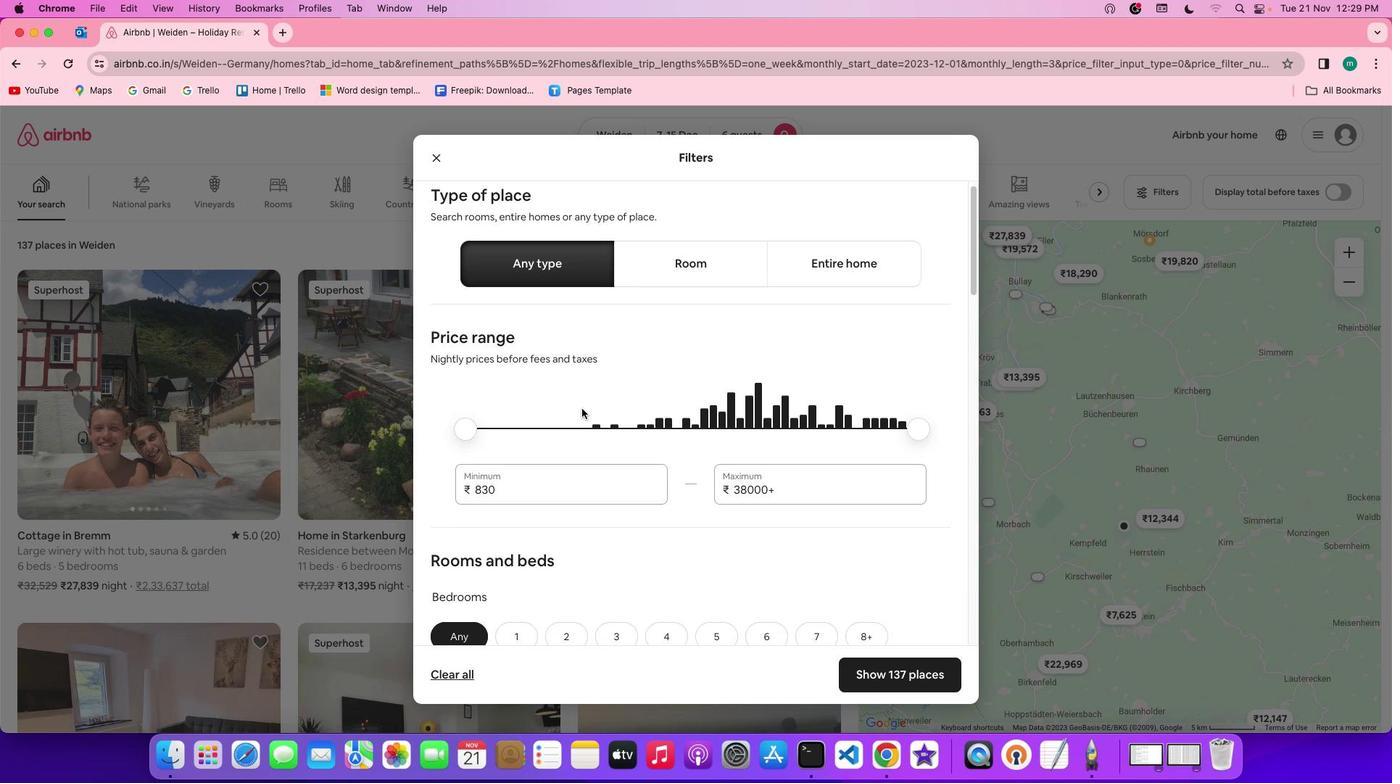 
Action: Mouse scrolled (582, 409) with delta (0, 0)
Screenshot: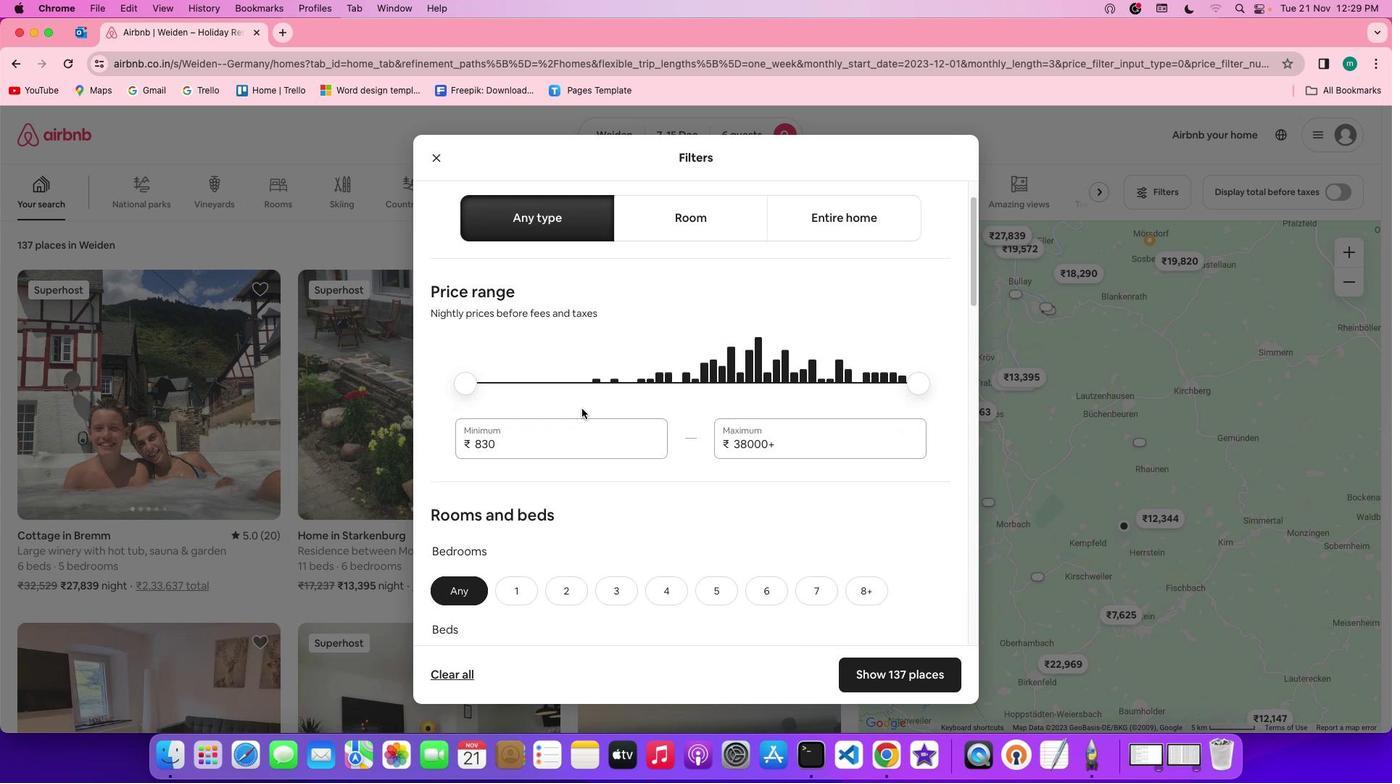 
Action: Mouse scrolled (582, 409) with delta (0, -2)
Screenshot: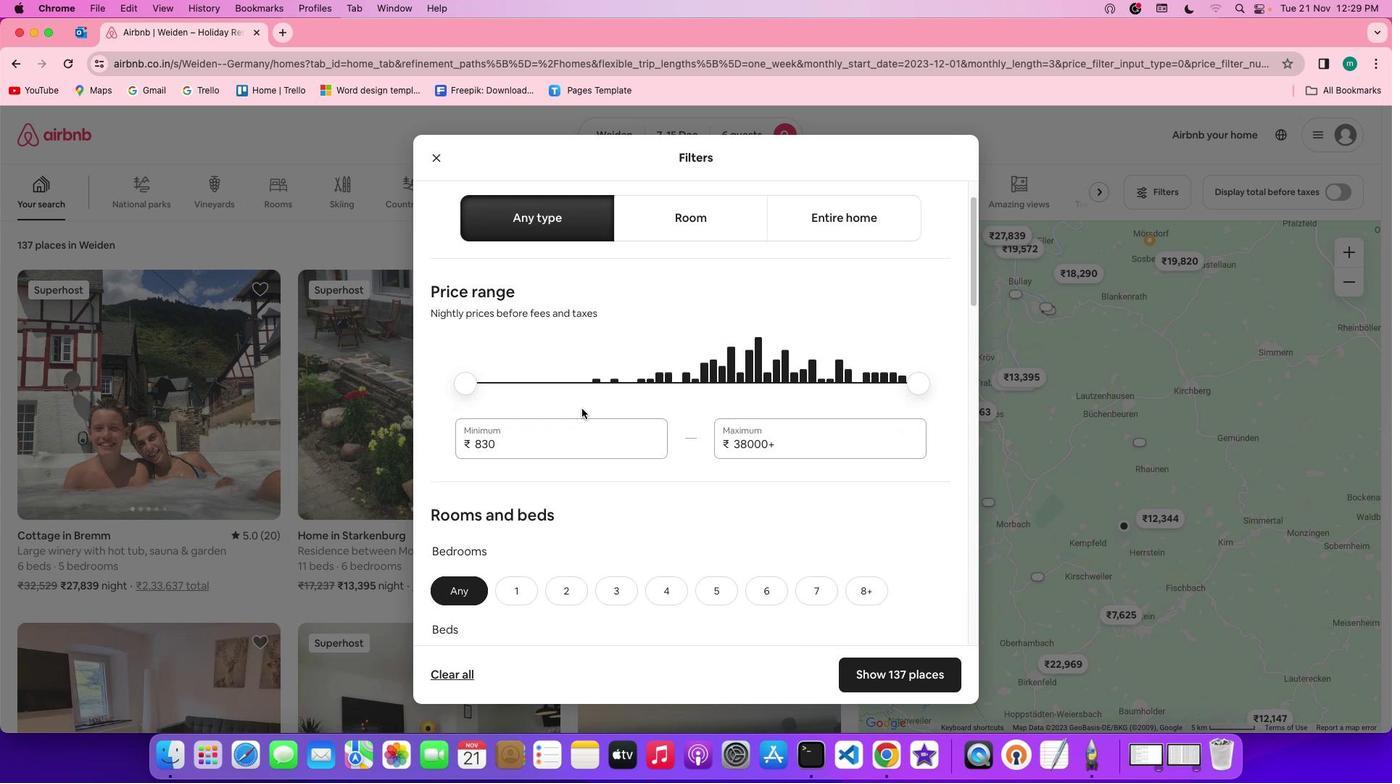 
Action: Mouse scrolled (582, 409) with delta (0, -3)
Screenshot: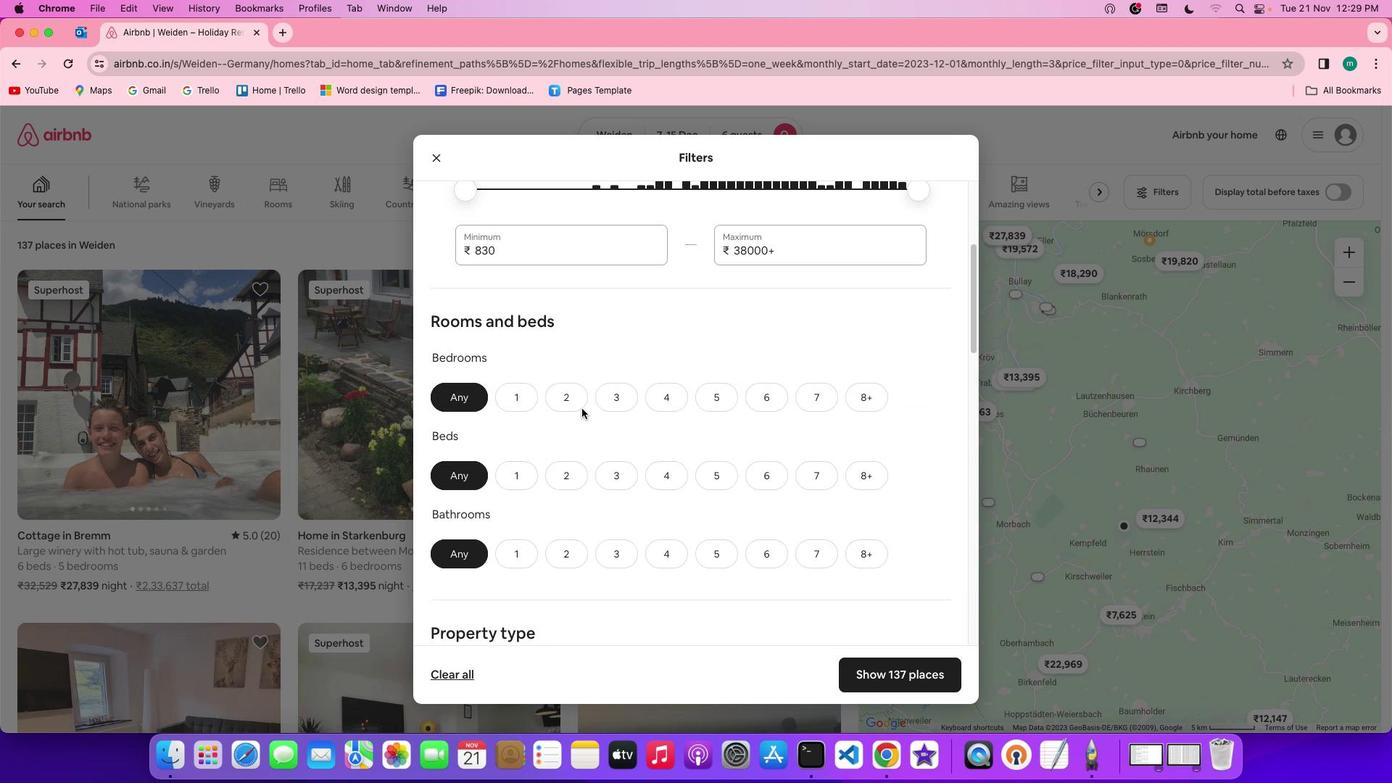 
Action: Mouse moved to (604, 349)
Screenshot: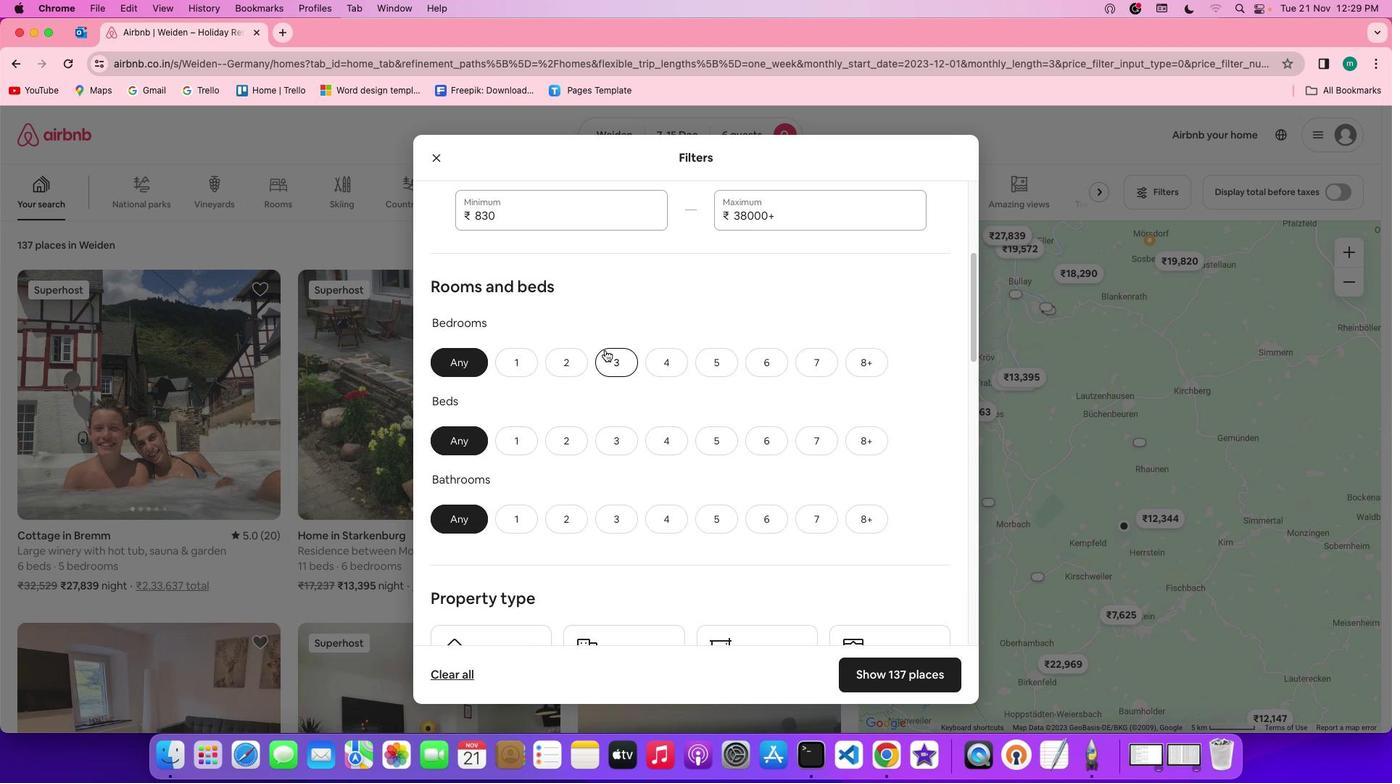 
Action: Mouse pressed left at (604, 349)
Screenshot: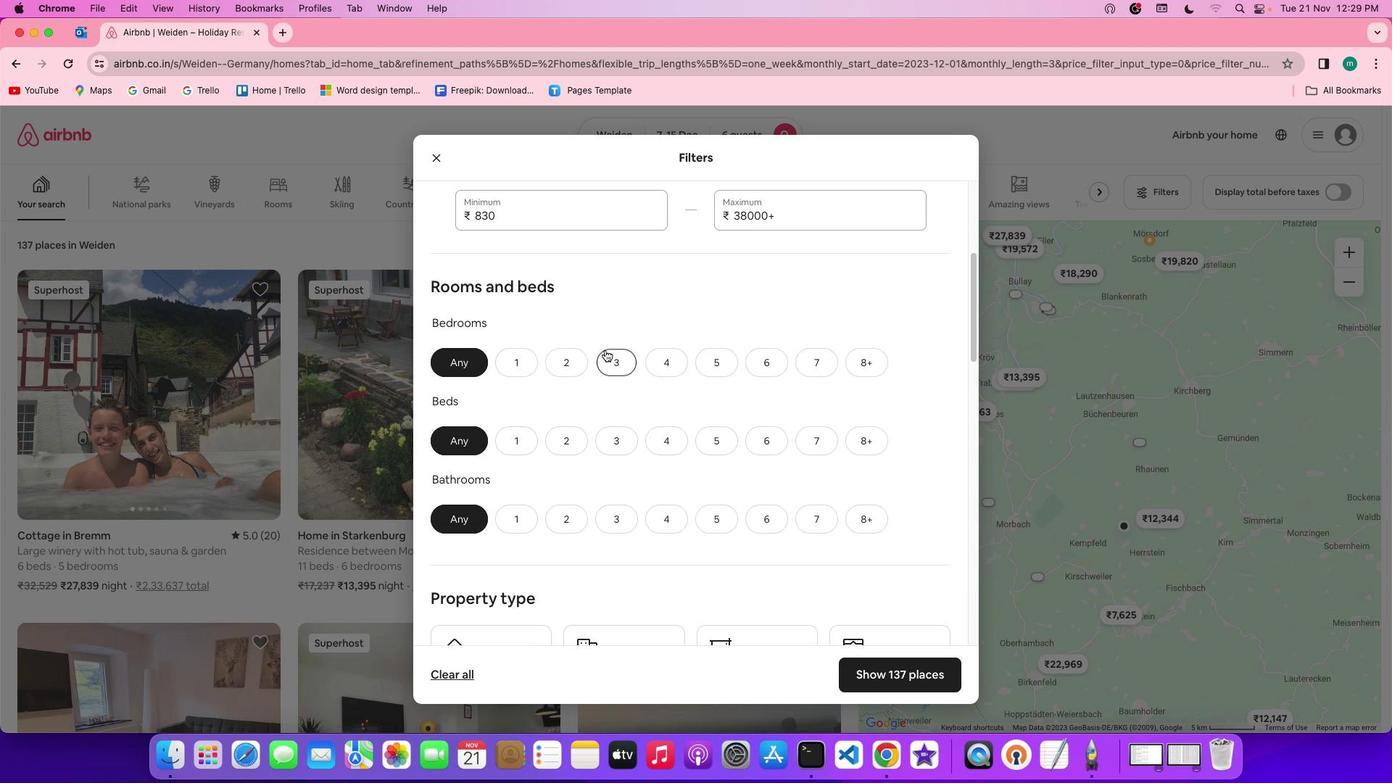 
Action: Mouse moved to (609, 432)
Screenshot: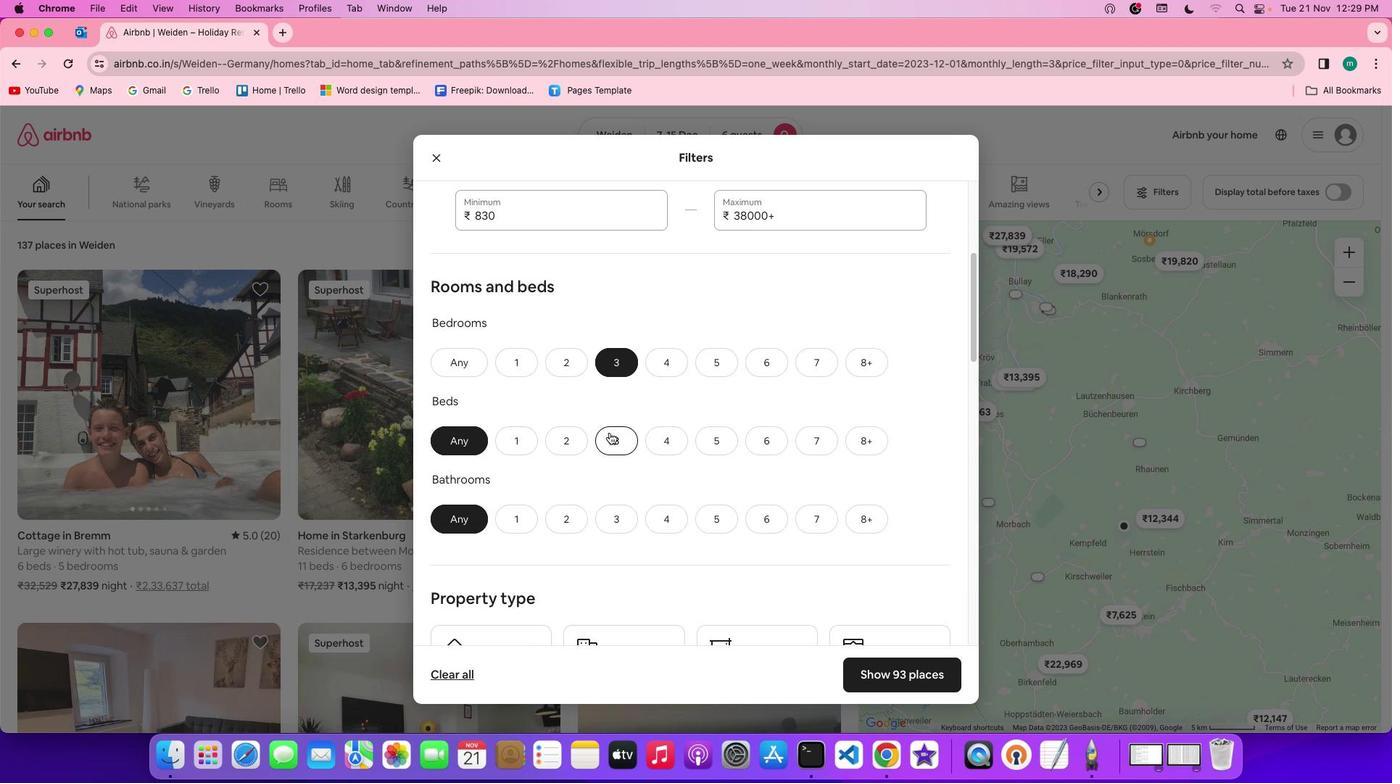 
Action: Mouse pressed left at (609, 432)
Screenshot: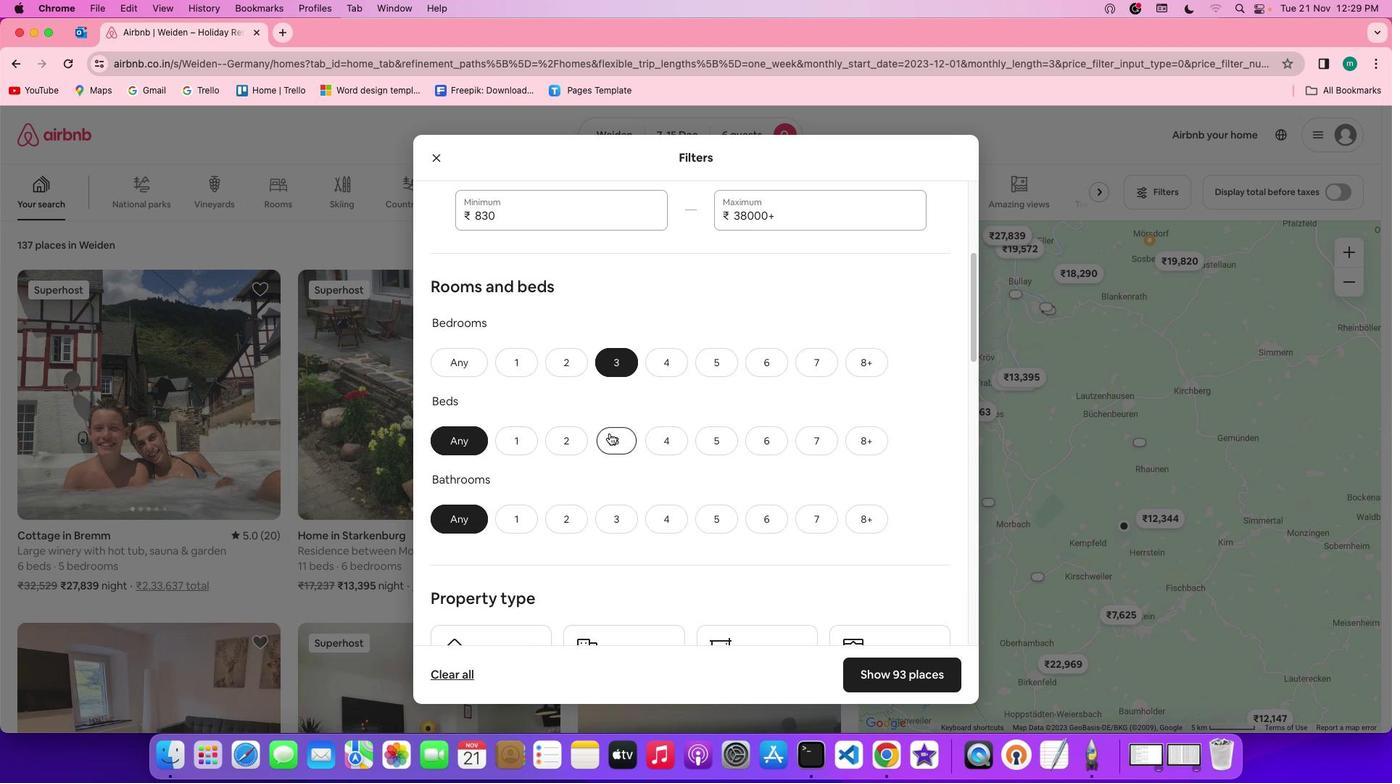 
Action: Mouse moved to (617, 515)
Screenshot: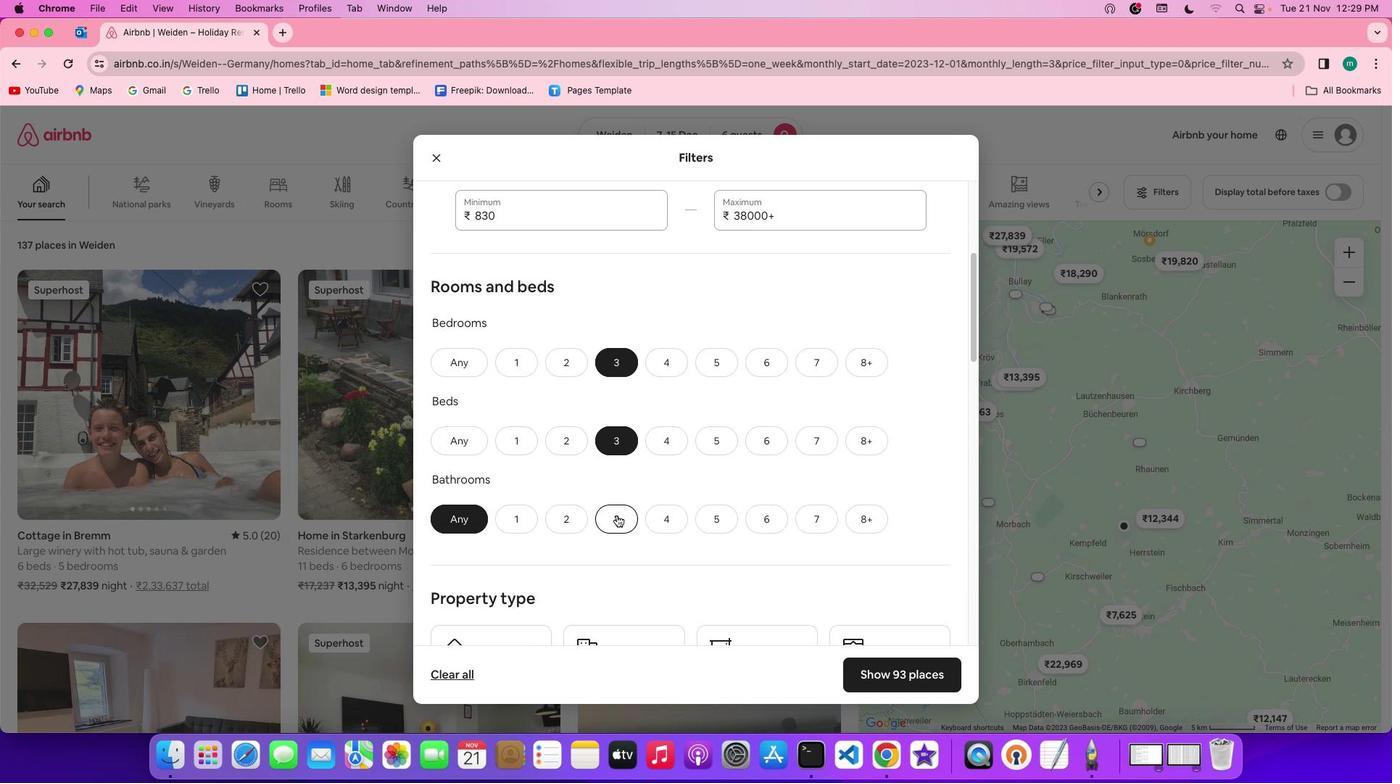 
Action: Mouse pressed left at (617, 515)
Screenshot: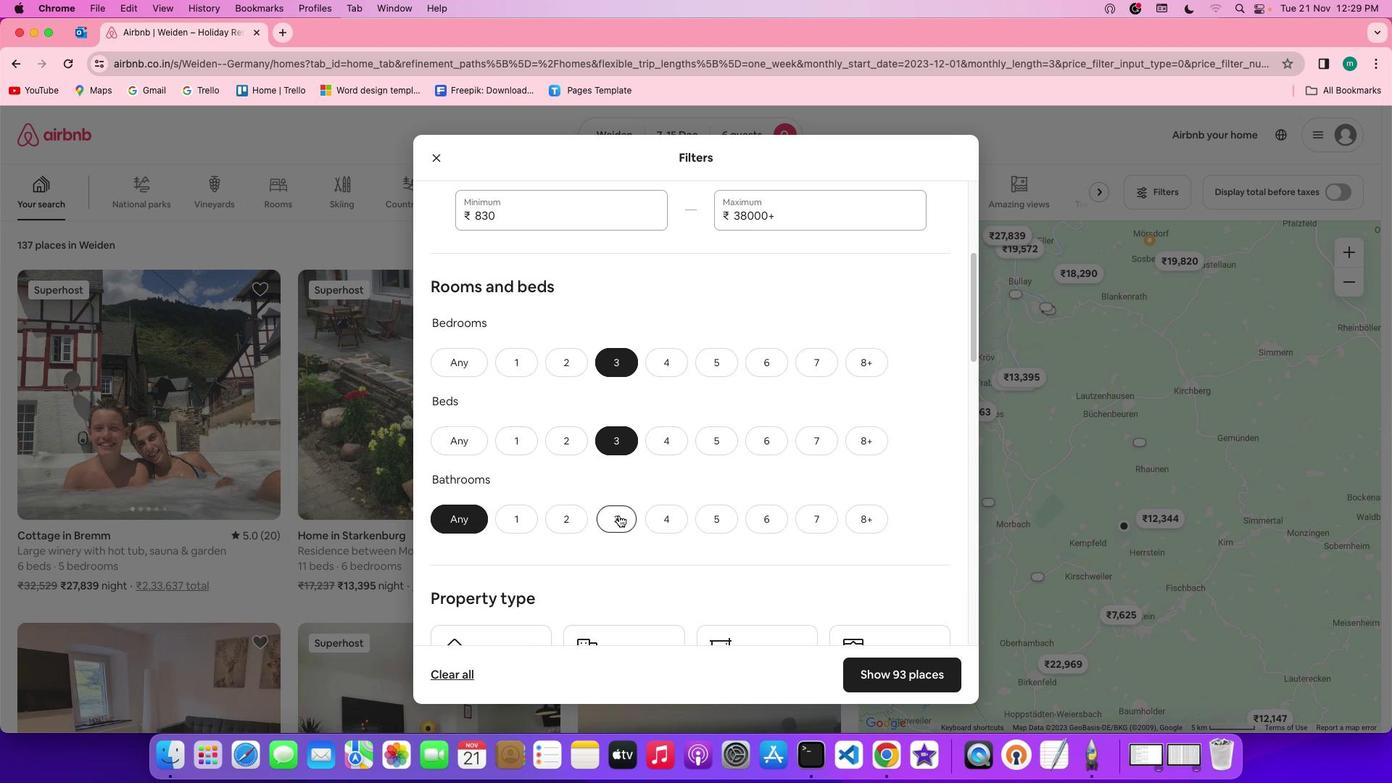 
Action: Mouse moved to (768, 510)
Screenshot: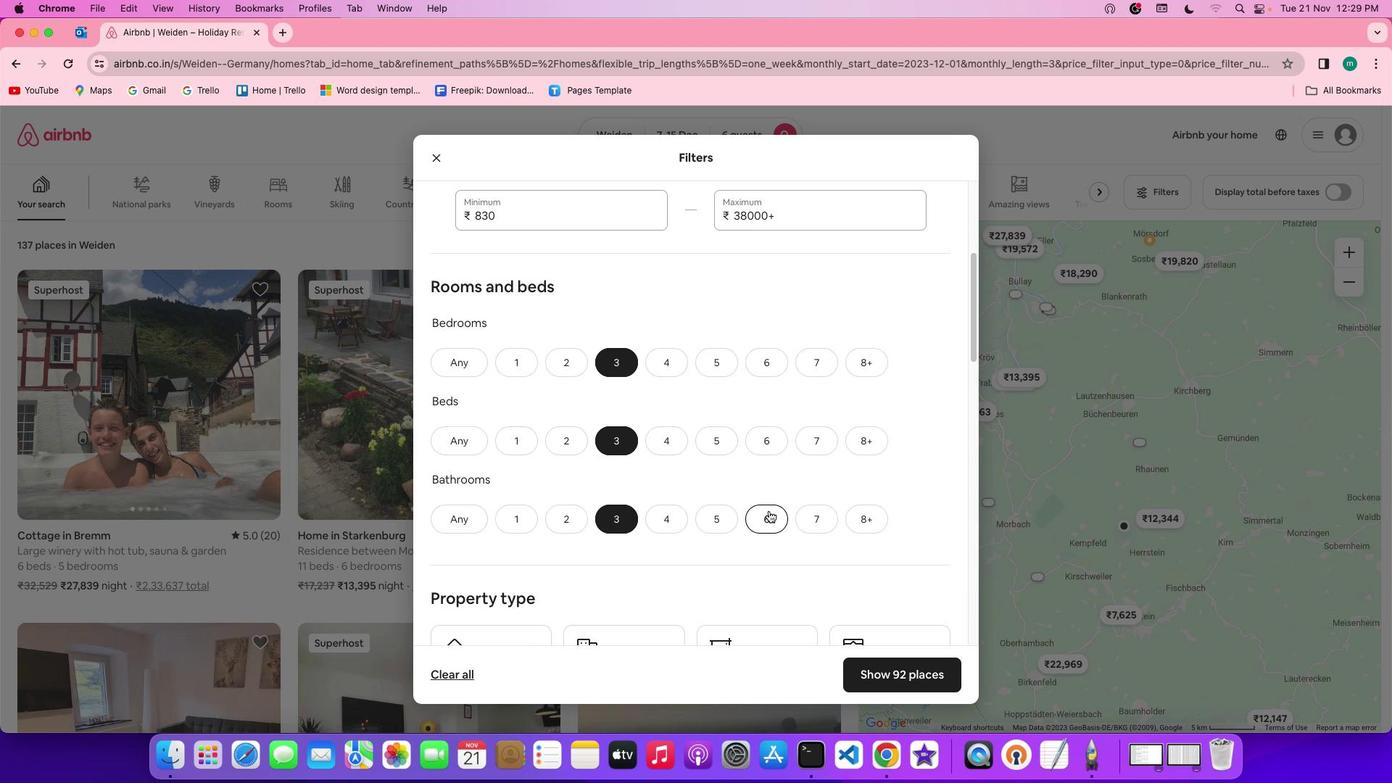 
Action: Mouse scrolled (768, 510) with delta (0, 0)
Screenshot: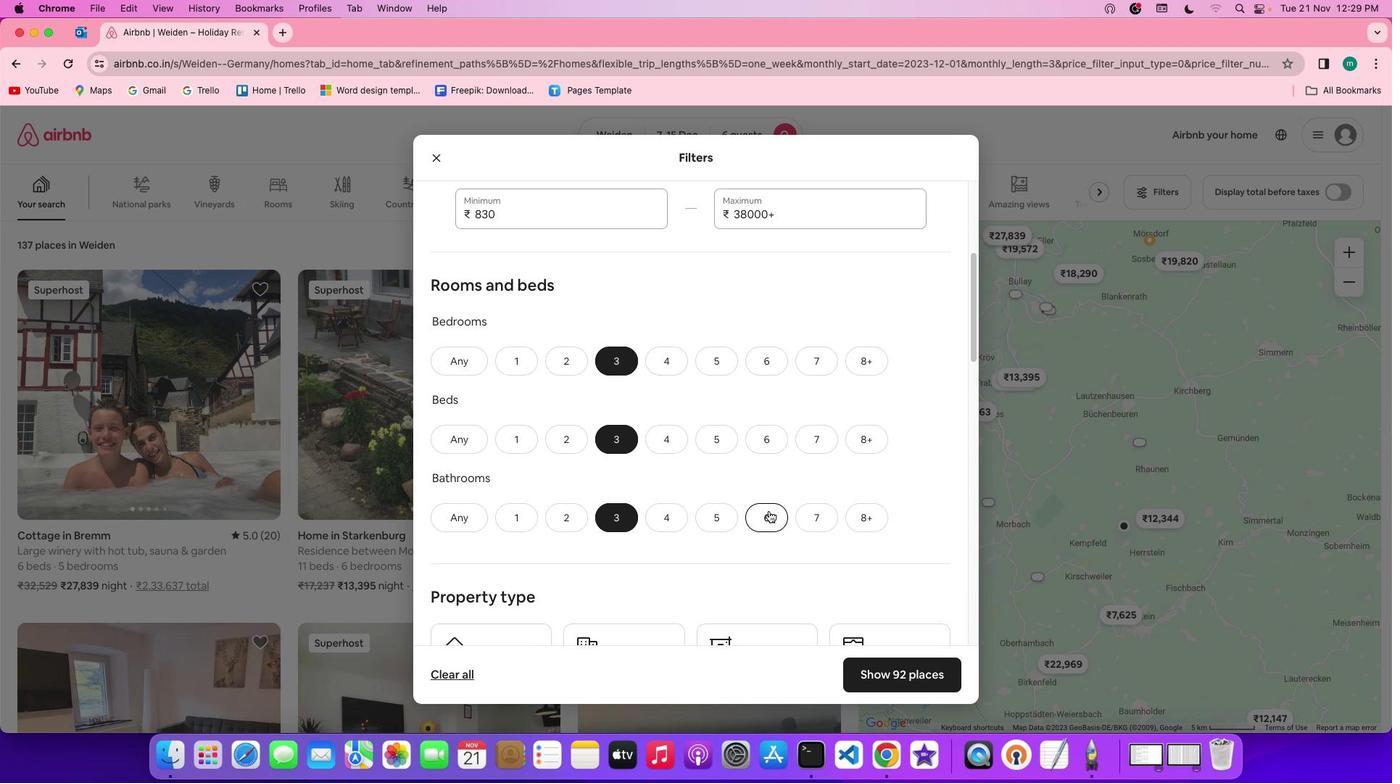 
Action: Mouse scrolled (768, 510) with delta (0, 0)
Screenshot: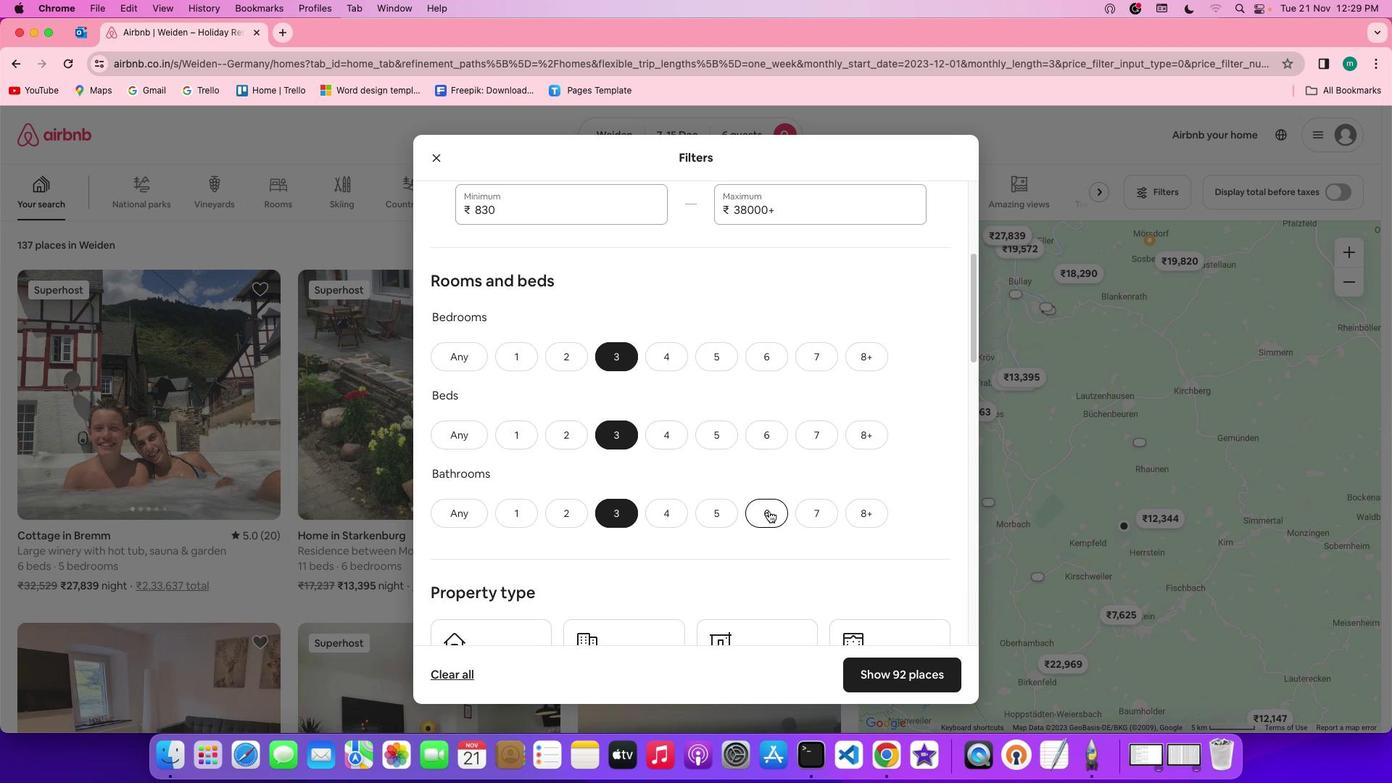 
Action: Mouse scrolled (768, 510) with delta (0, 0)
Screenshot: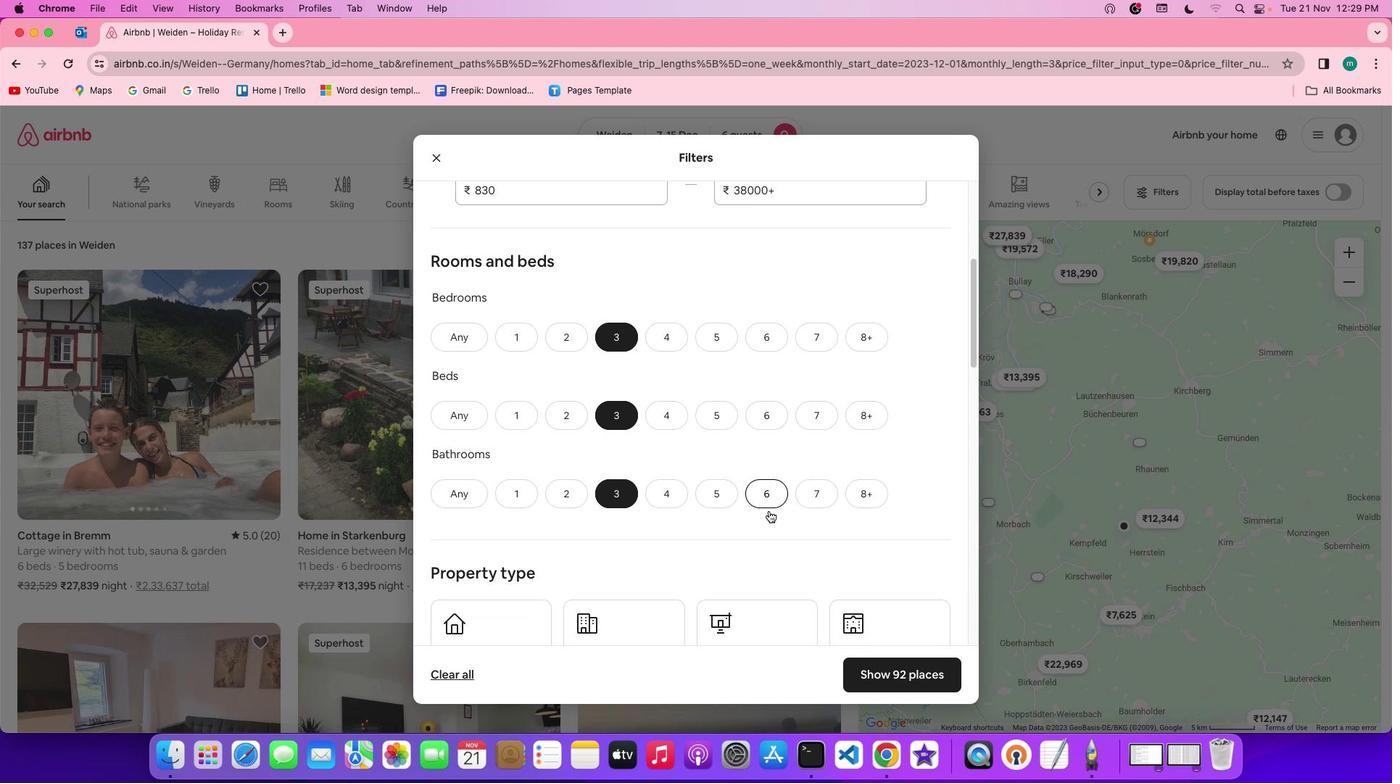 
Action: Mouse scrolled (768, 510) with delta (0, 0)
Screenshot: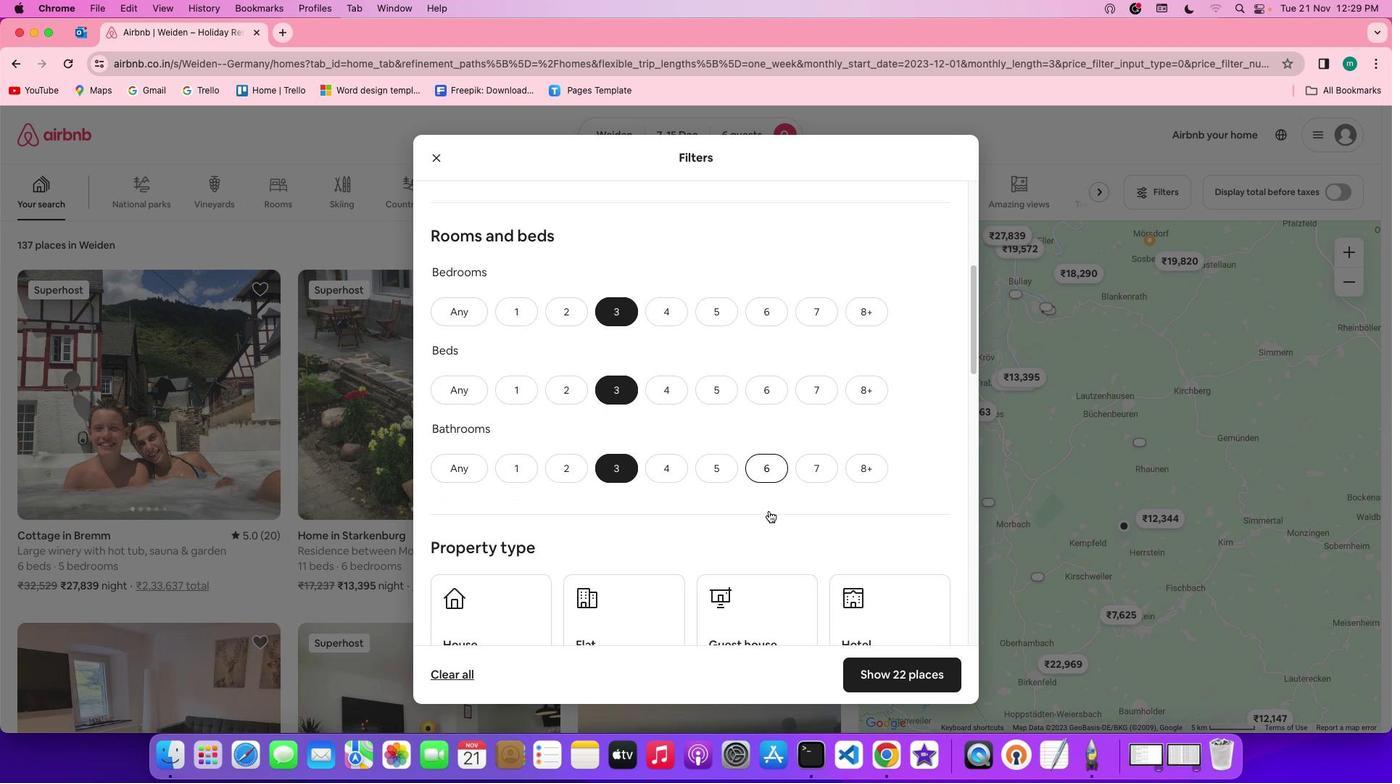 
Action: Mouse scrolled (768, 510) with delta (0, 0)
Screenshot: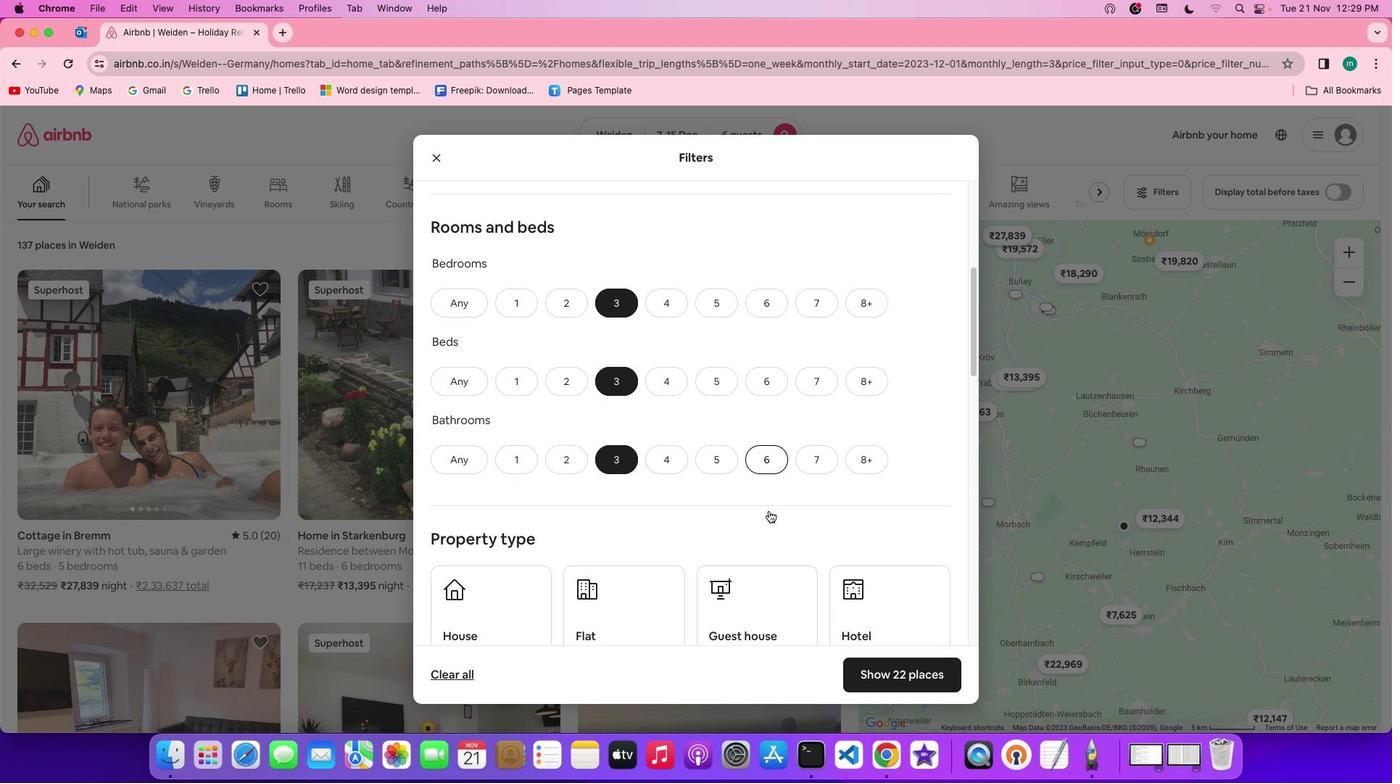 
Action: Mouse scrolled (768, 510) with delta (0, 0)
Screenshot: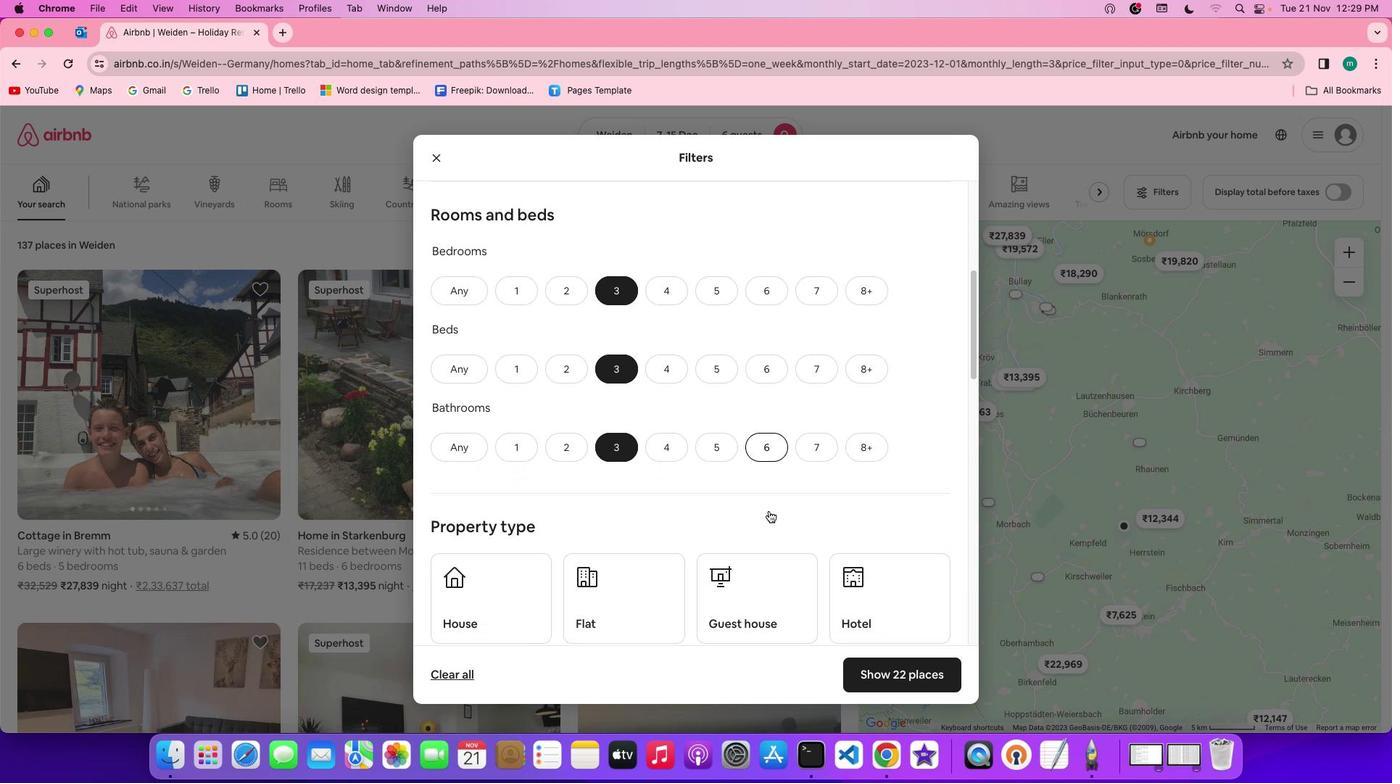 
Action: Mouse scrolled (768, 510) with delta (0, 0)
Screenshot: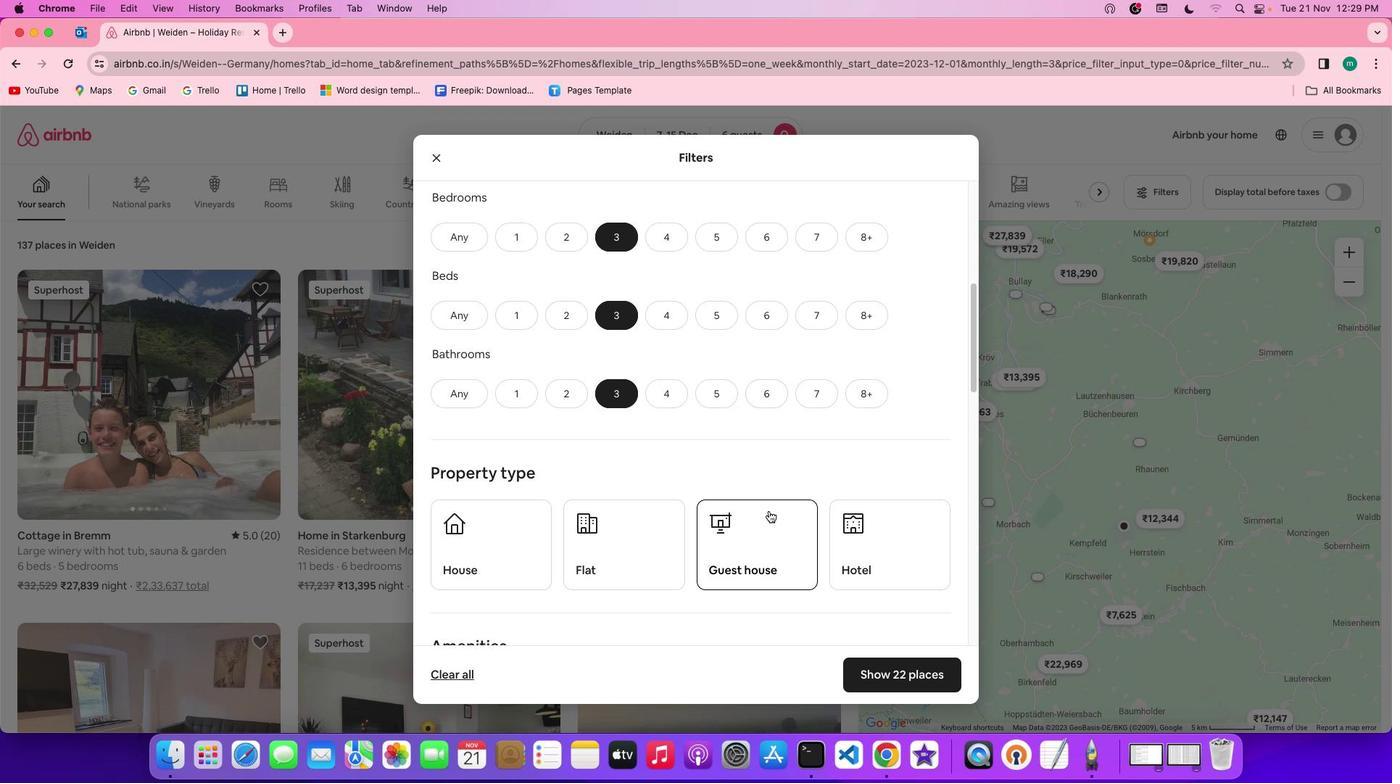 
Action: Mouse scrolled (768, 510) with delta (0, 0)
Screenshot: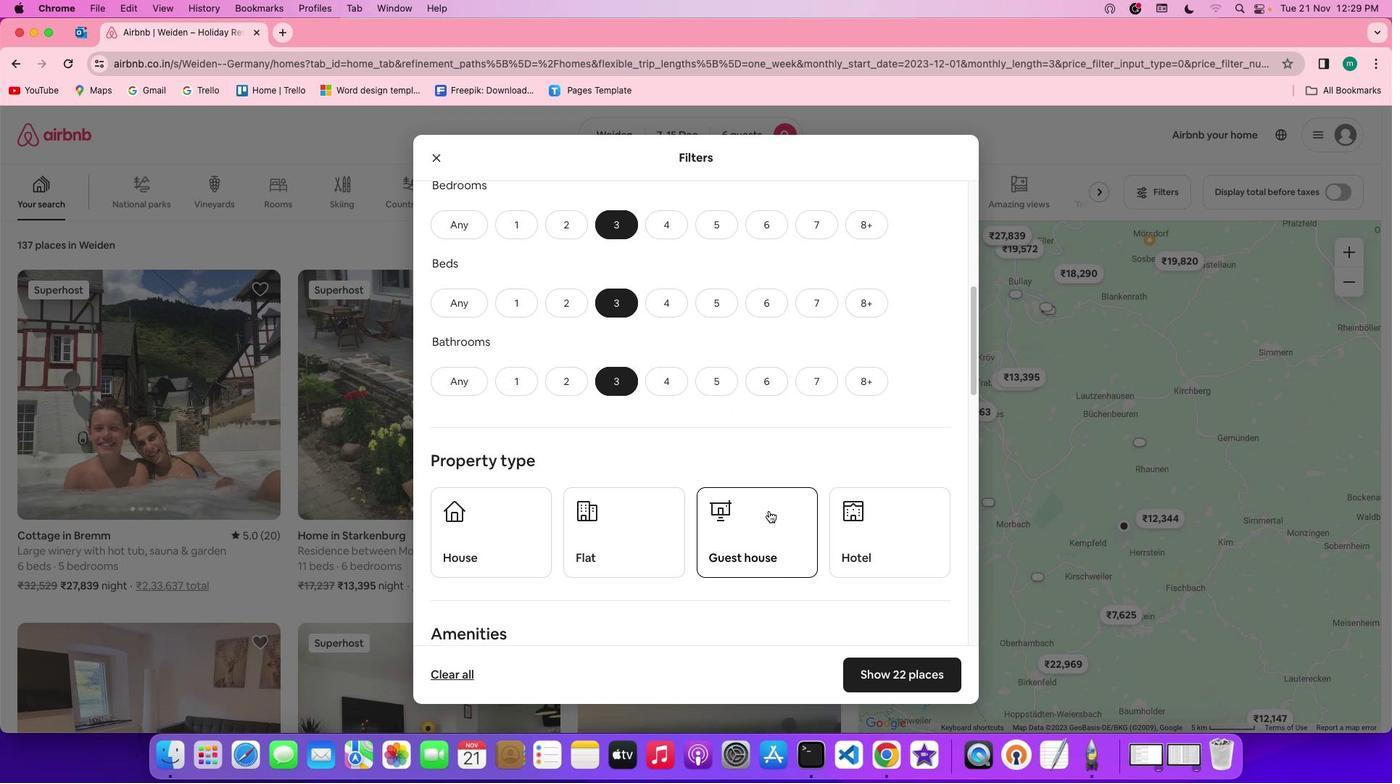 
Action: Mouse scrolled (768, 510) with delta (0, -1)
Screenshot: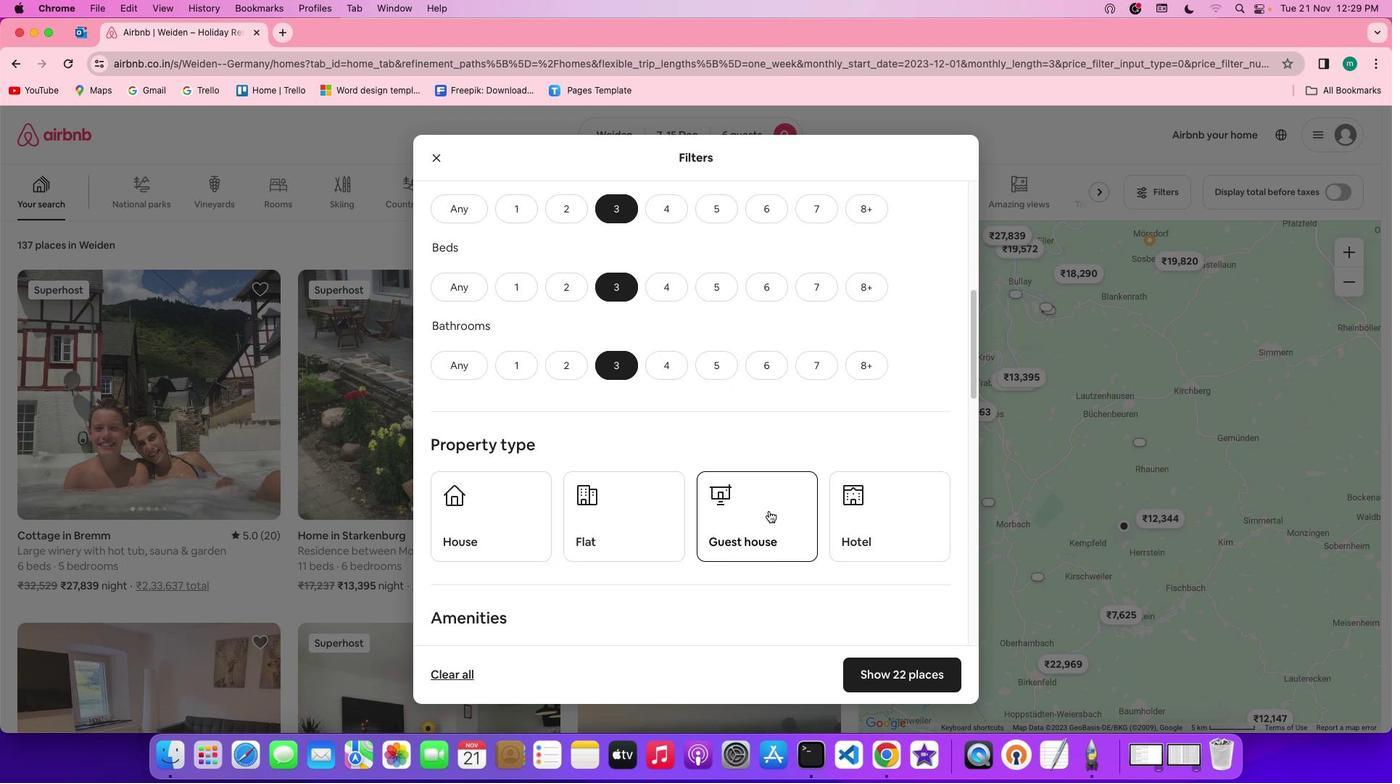 
Action: Mouse moved to (771, 472)
Screenshot: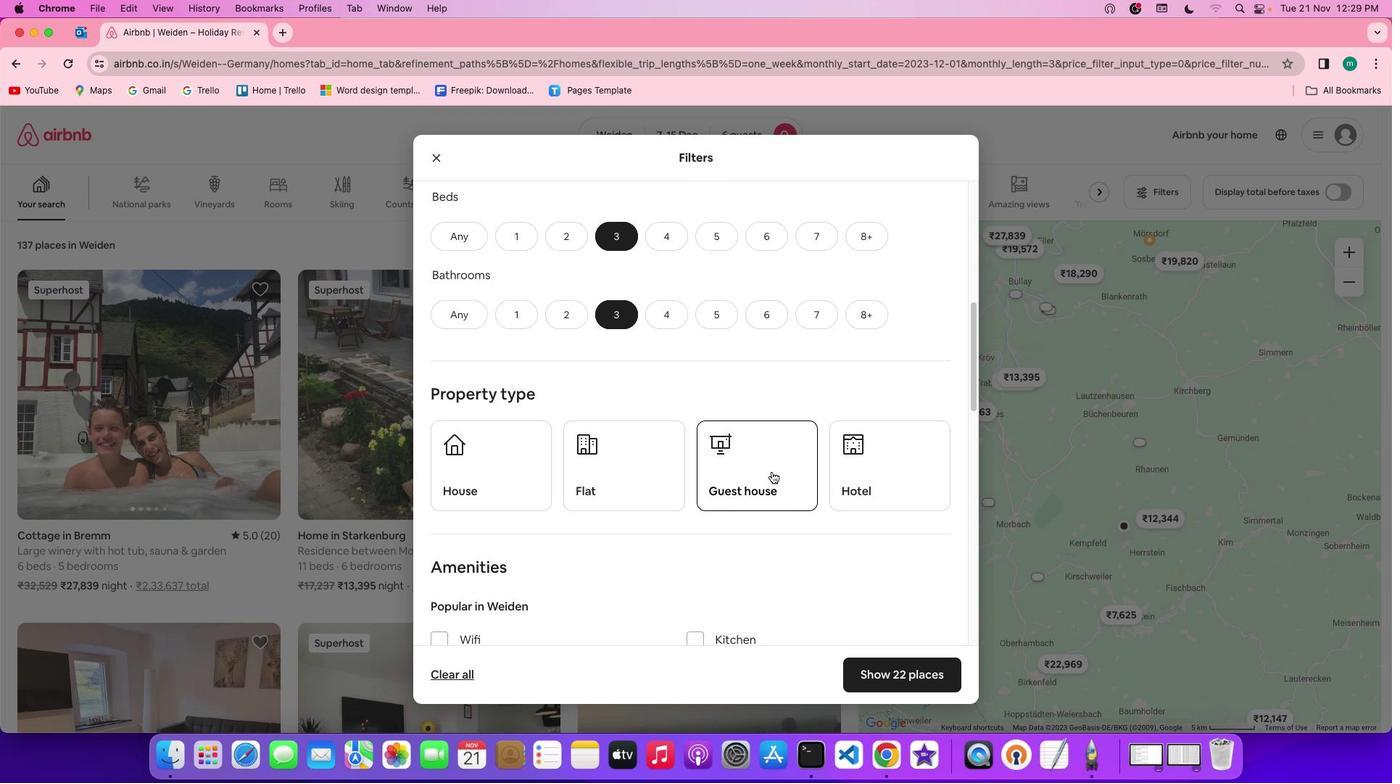 
Action: Mouse pressed left at (771, 472)
Screenshot: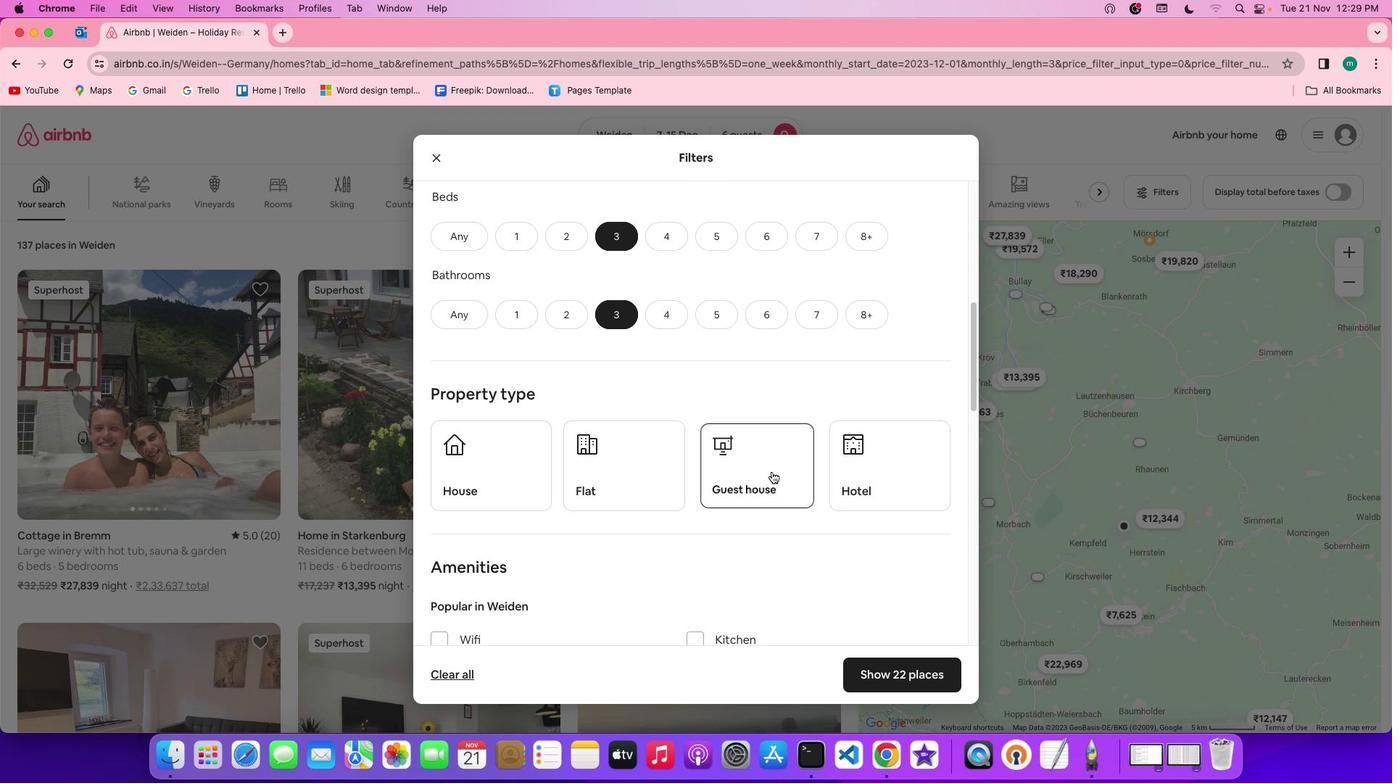 
Action: Mouse moved to (827, 510)
Screenshot: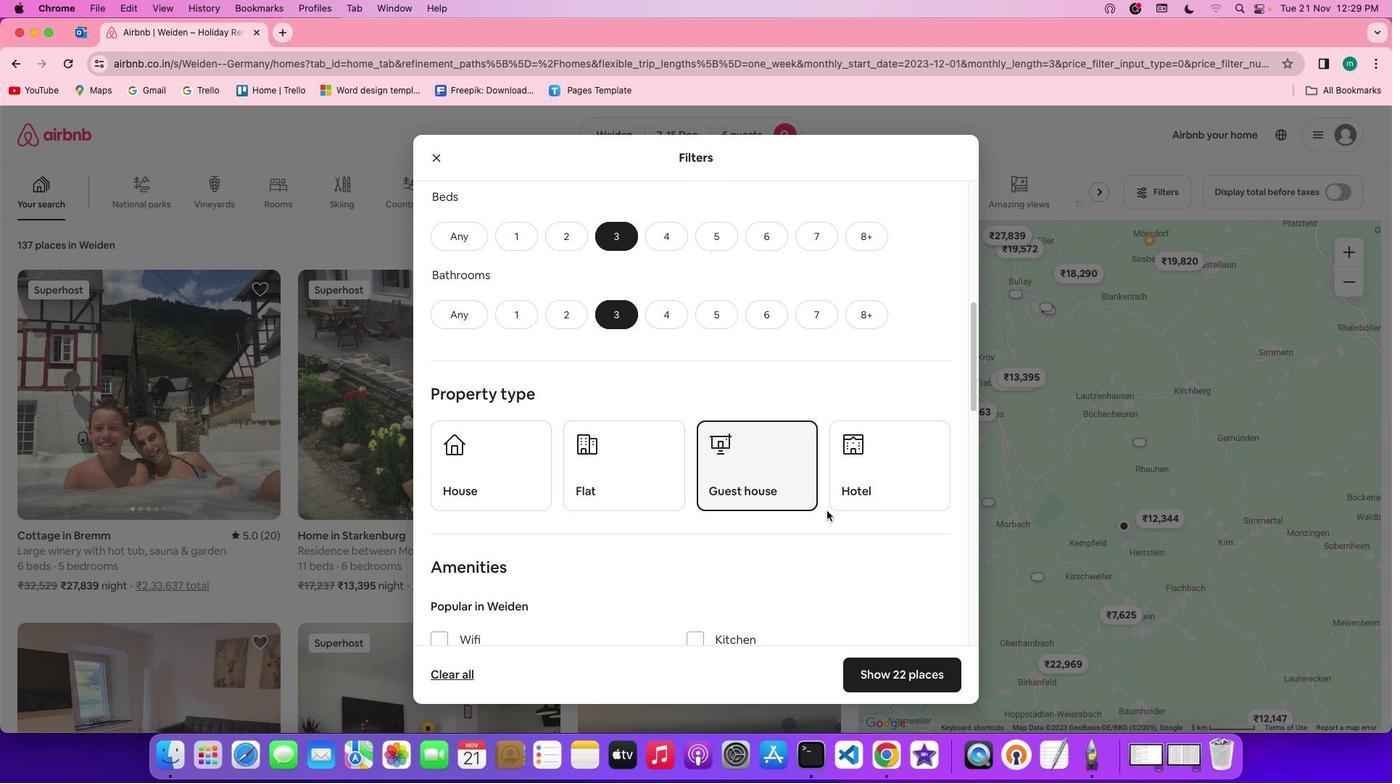 
Action: Mouse scrolled (827, 510) with delta (0, 0)
Screenshot: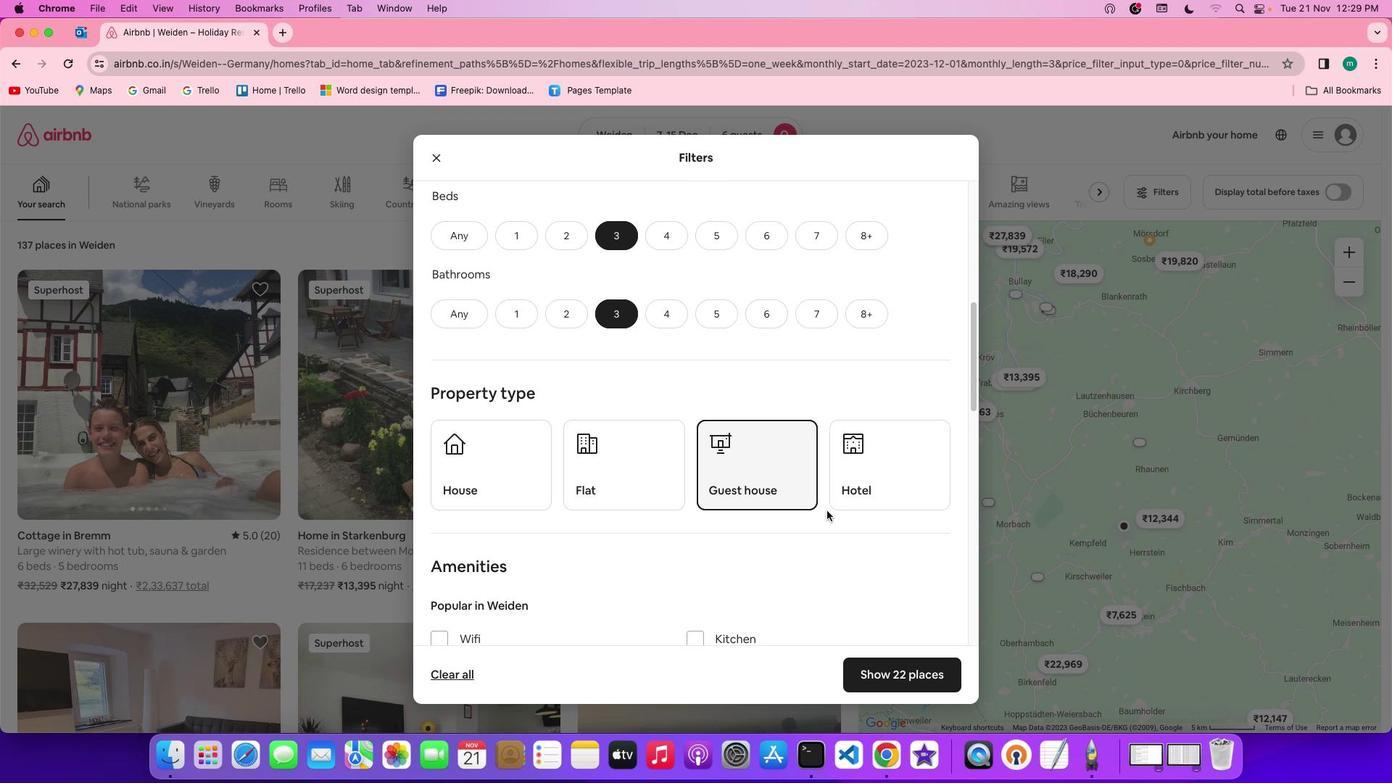 
Action: Mouse scrolled (827, 510) with delta (0, 0)
Screenshot: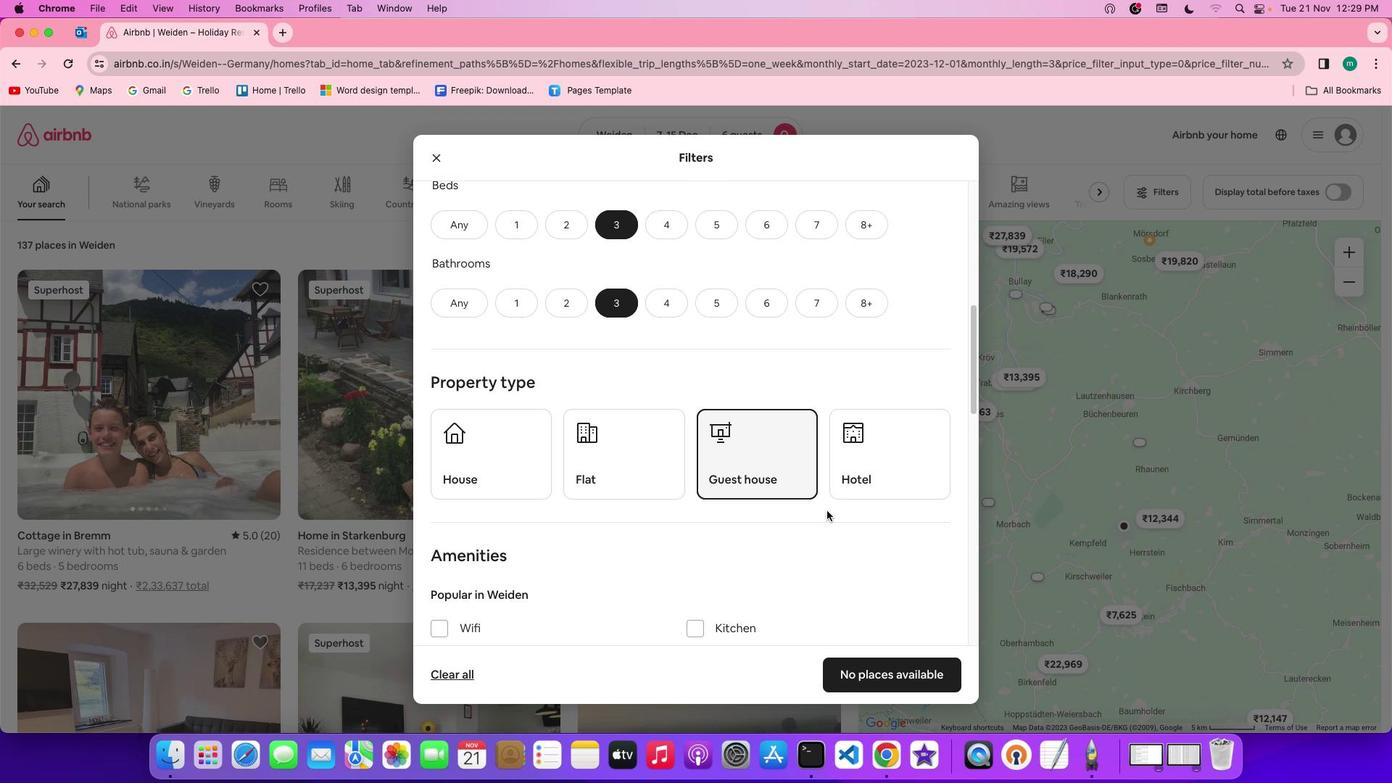 
Action: Mouse scrolled (827, 510) with delta (0, 0)
Screenshot: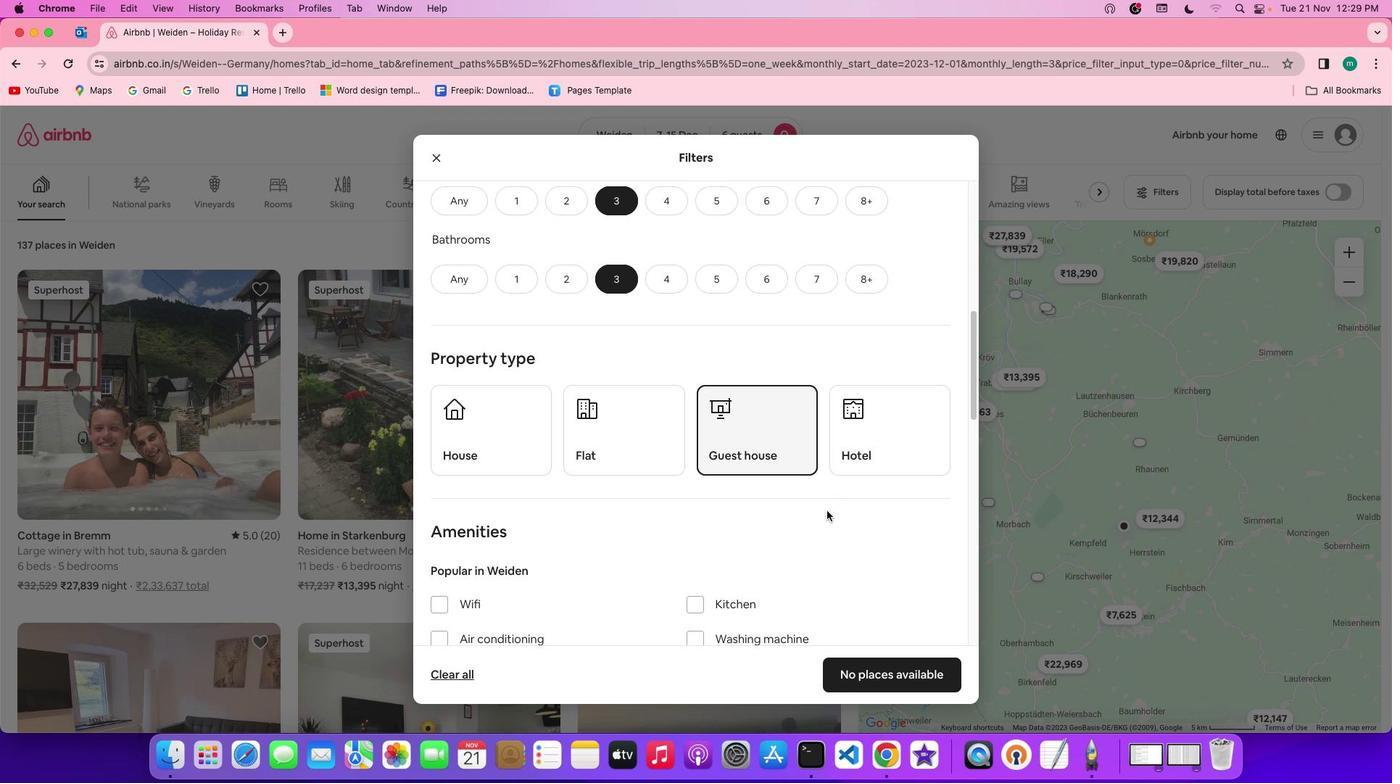 
Action: Mouse scrolled (827, 510) with delta (0, 0)
Screenshot: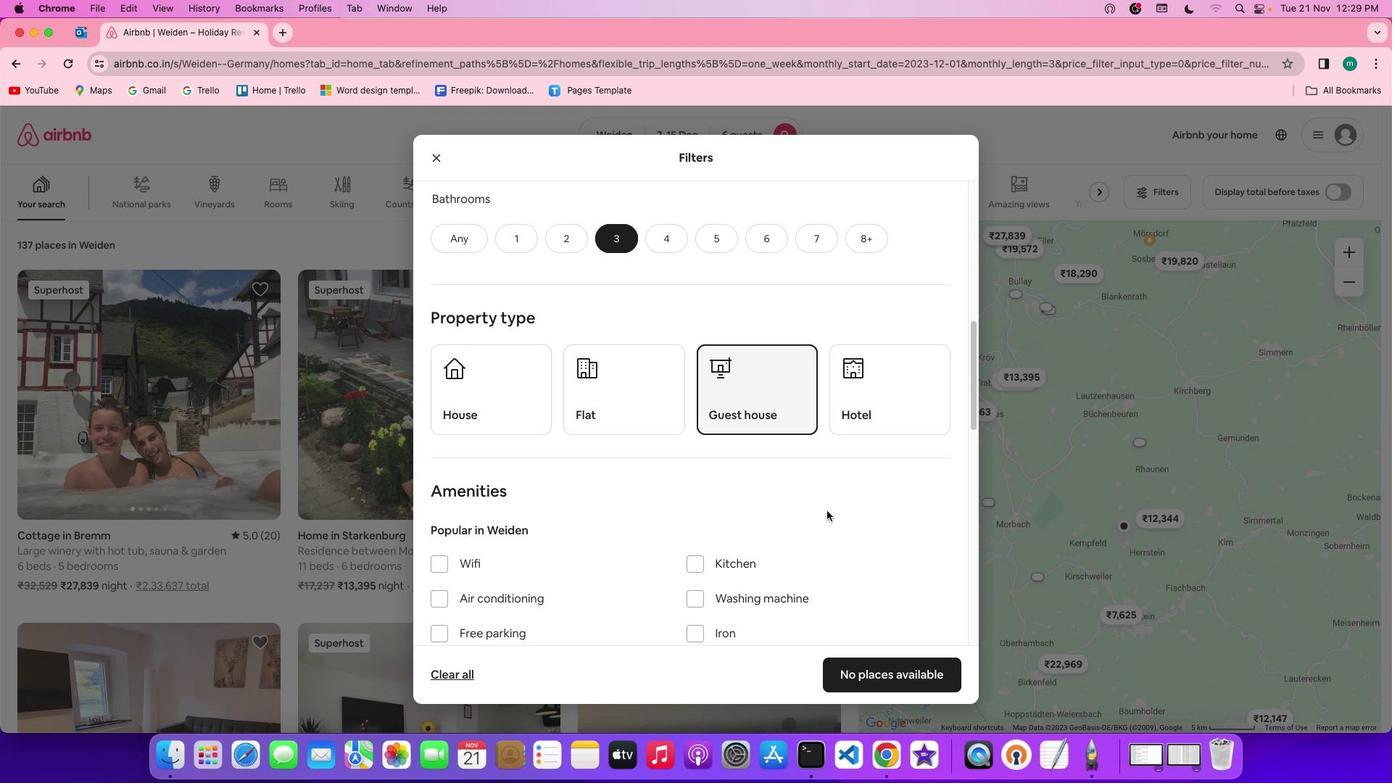 
Action: Mouse scrolled (827, 510) with delta (0, 0)
Screenshot: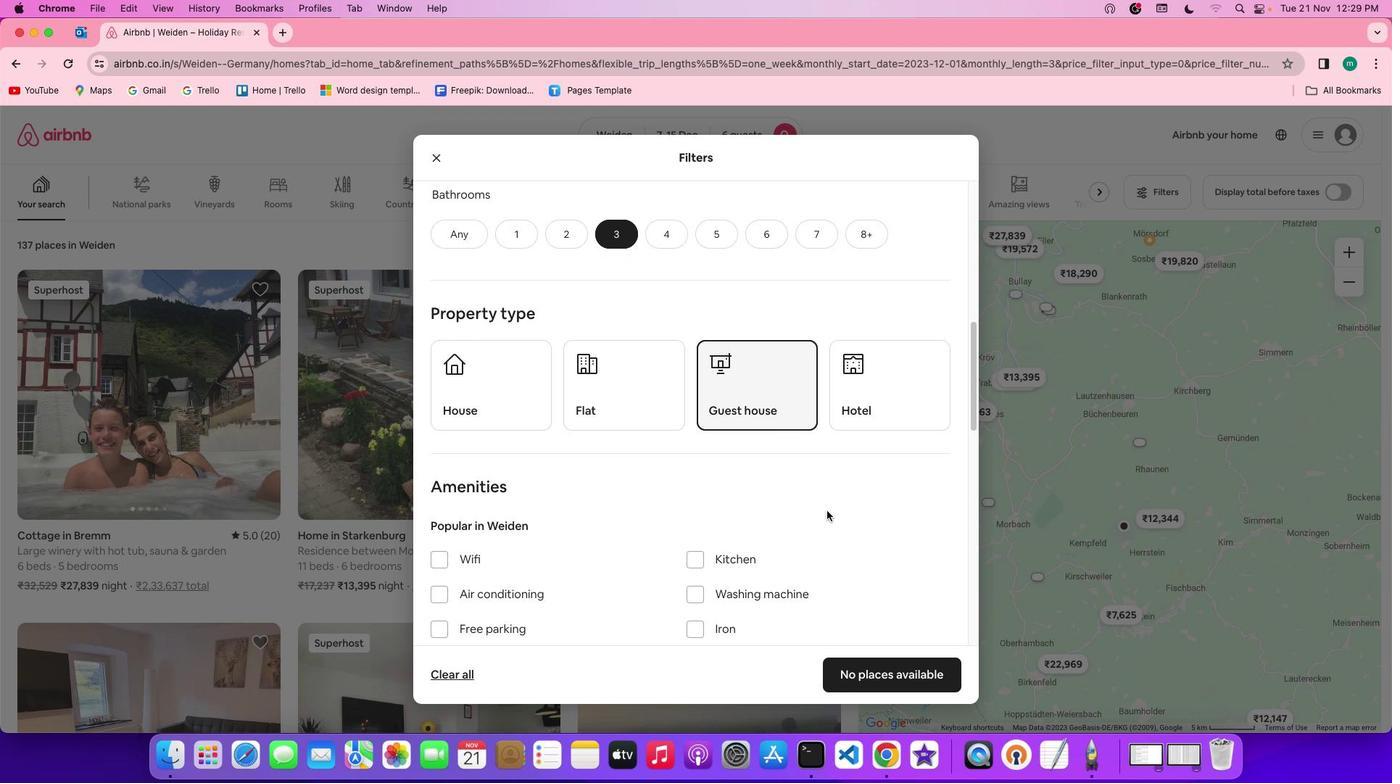 
Action: Mouse scrolled (827, 510) with delta (0, 0)
Screenshot: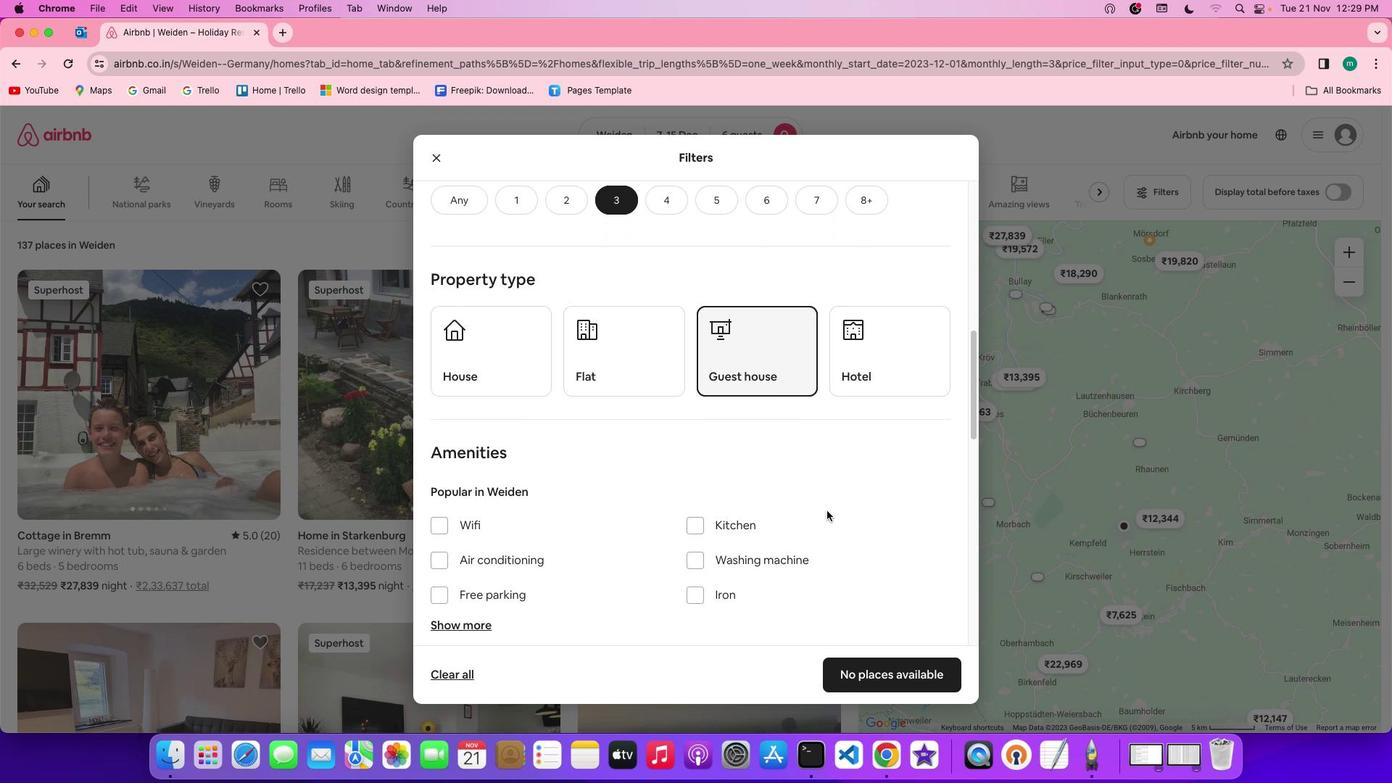 
Action: Mouse scrolled (827, 510) with delta (0, 0)
Screenshot: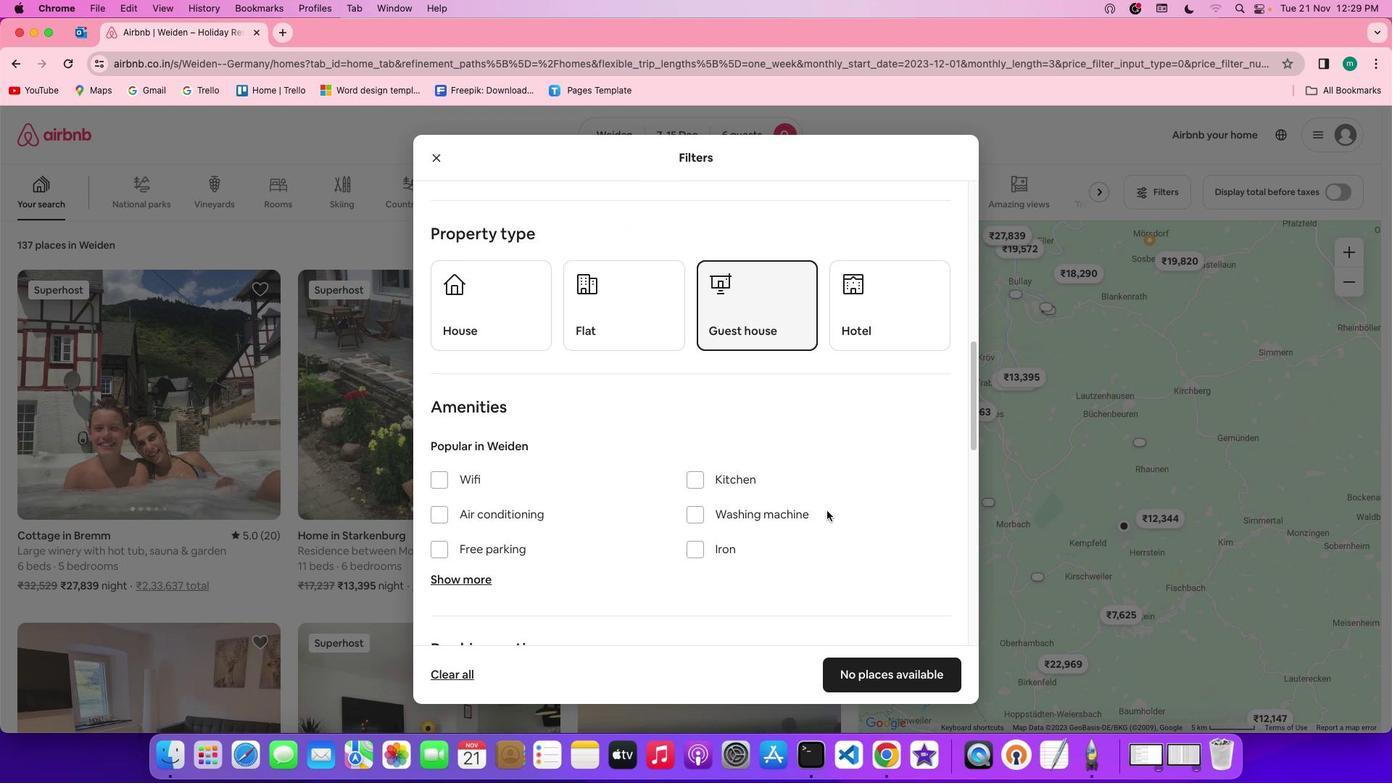 
Action: Mouse scrolled (827, 510) with delta (0, 0)
Screenshot: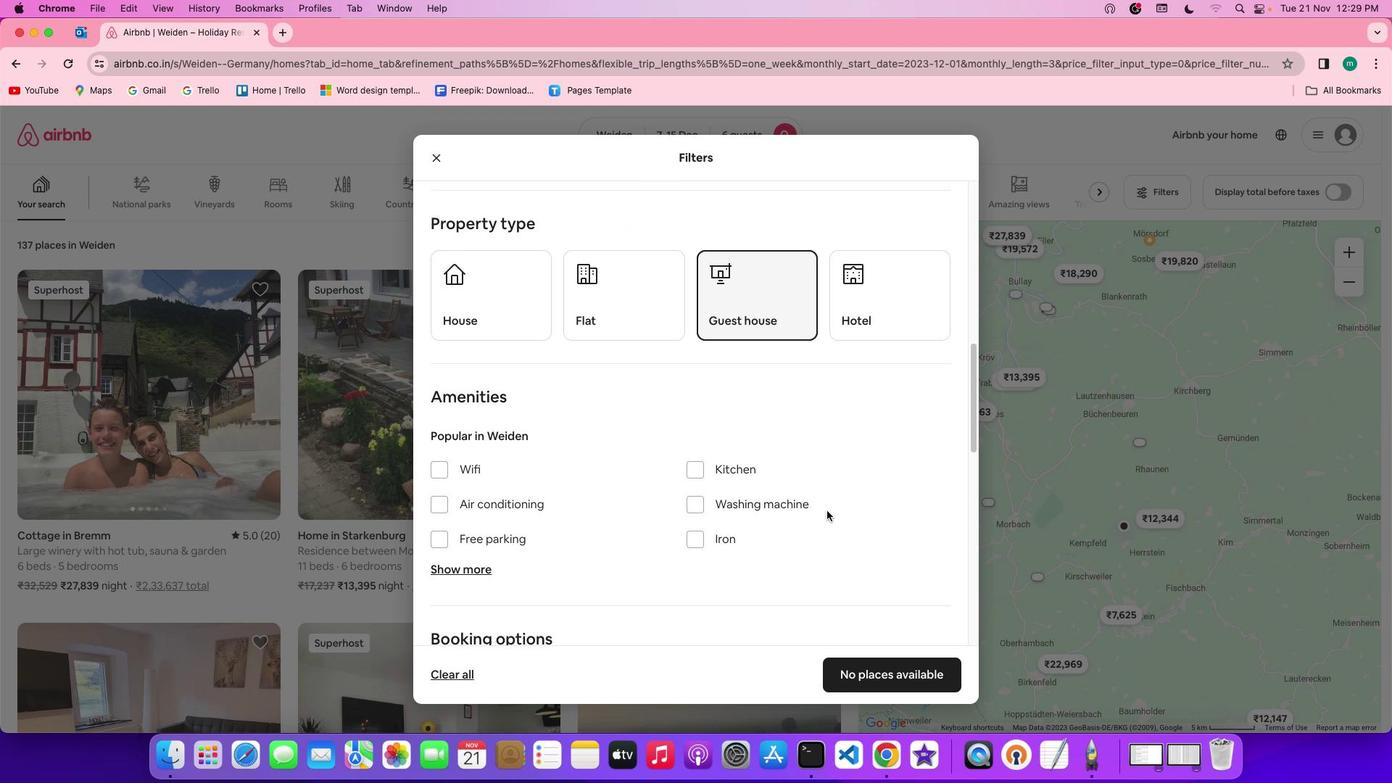 
Action: Mouse scrolled (827, 510) with delta (0, -2)
Screenshot: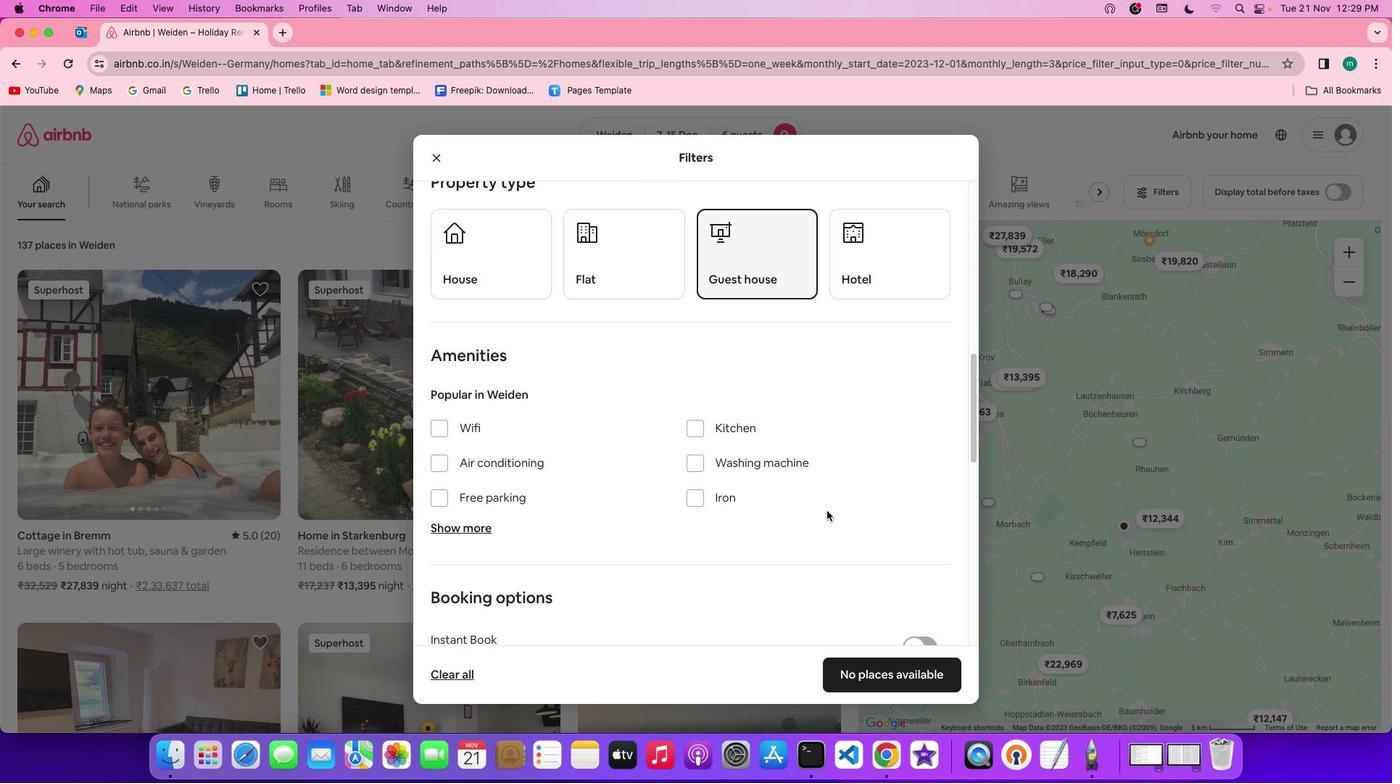 
Action: Mouse scrolled (827, 510) with delta (0, -2)
Screenshot: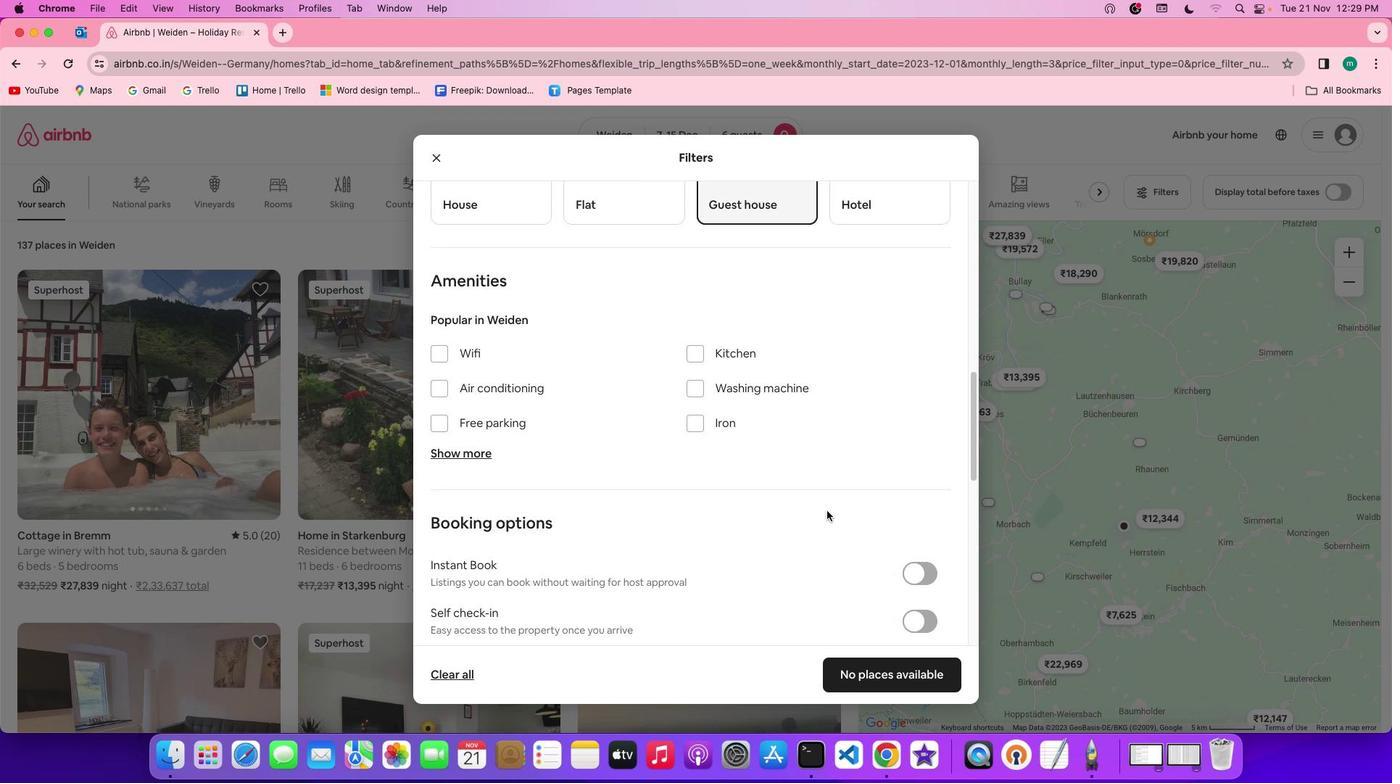 
Action: Mouse scrolled (827, 510) with delta (0, 0)
Screenshot: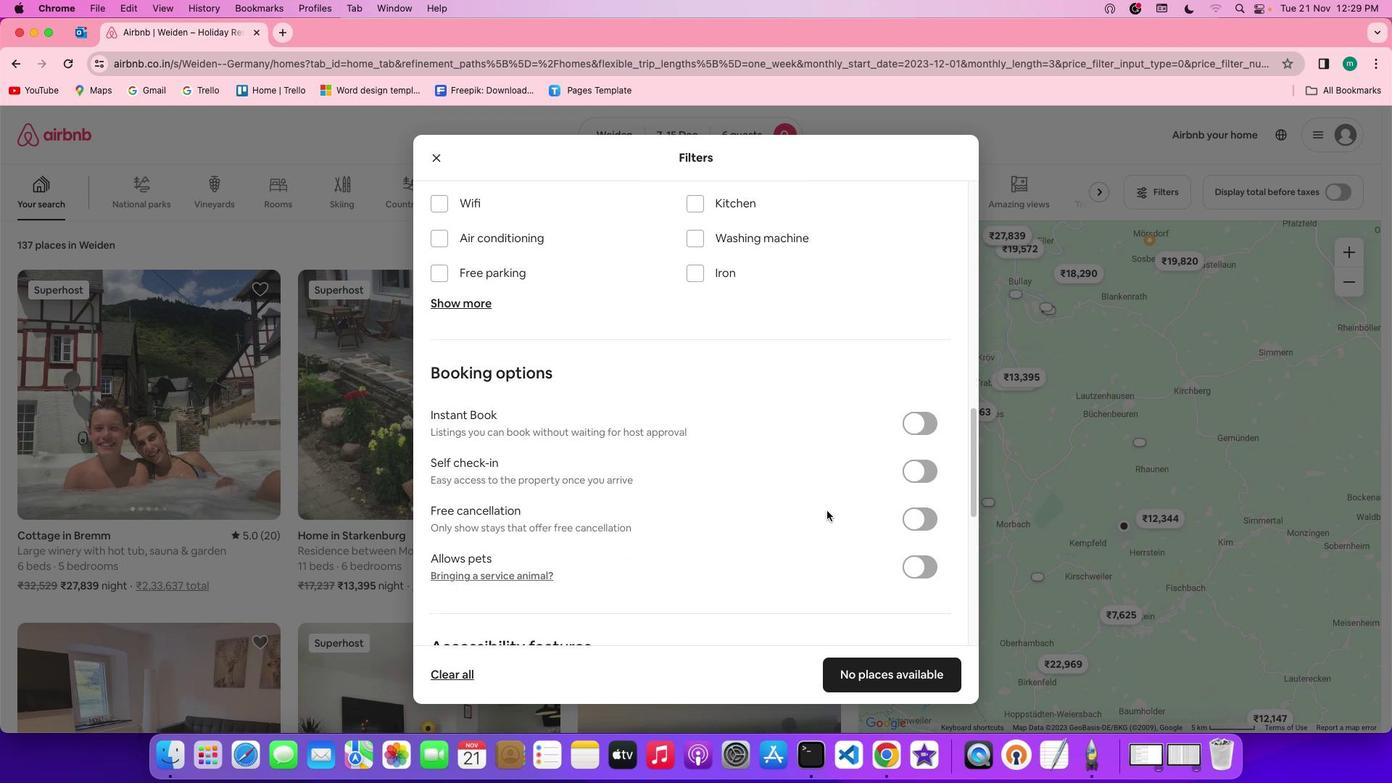 
Action: Mouse scrolled (827, 510) with delta (0, 0)
Screenshot: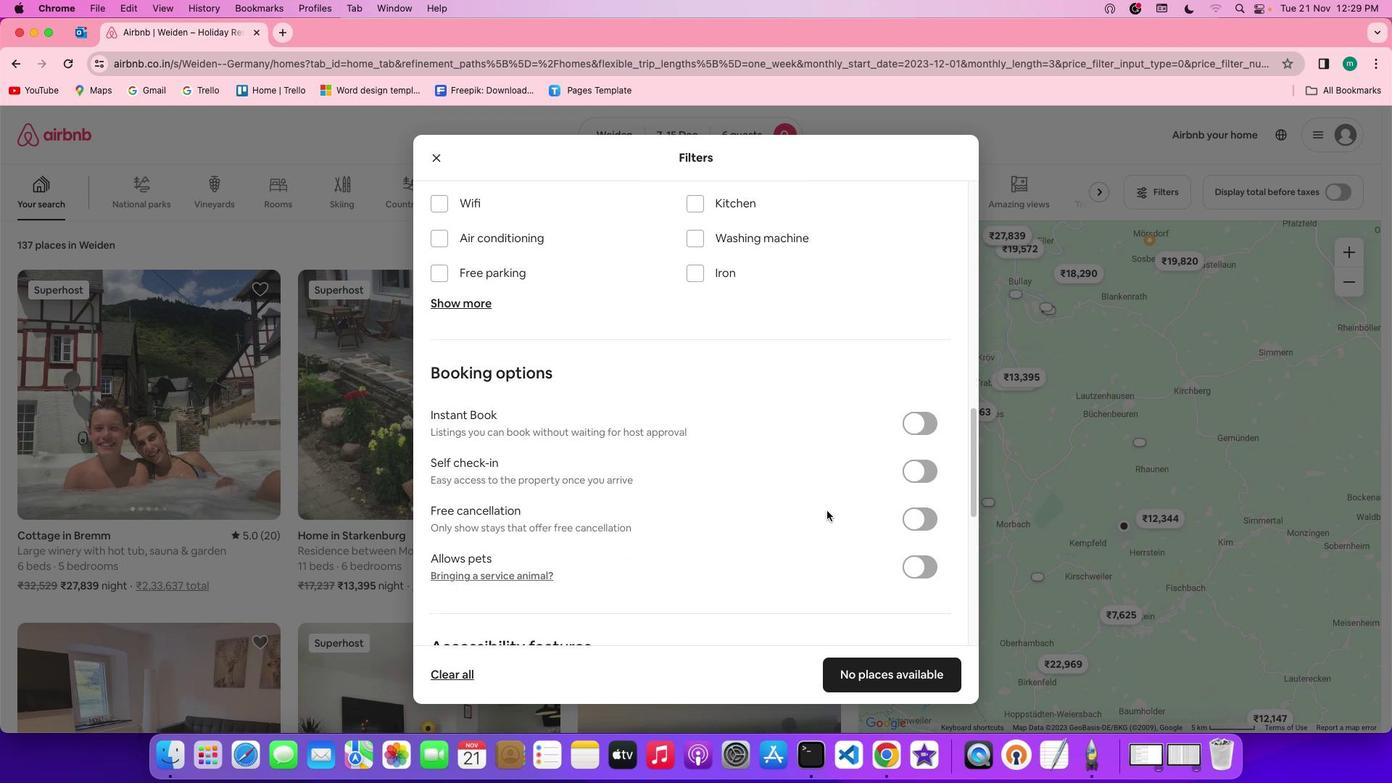 
Action: Mouse scrolled (827, 510) with delta (0, -2)
Screenshot: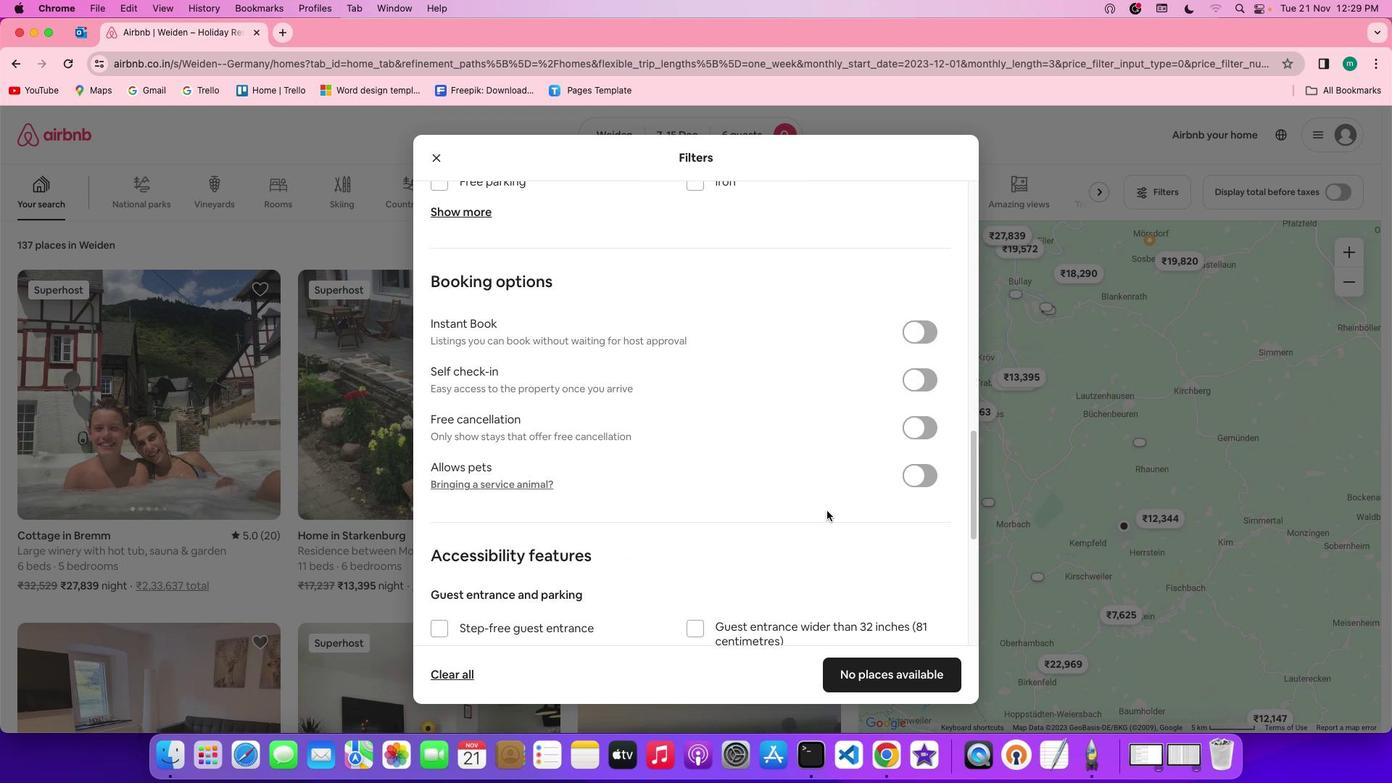 
Action: Mouse scrolled (827, 510) with delta (0, -3)
Screenshot: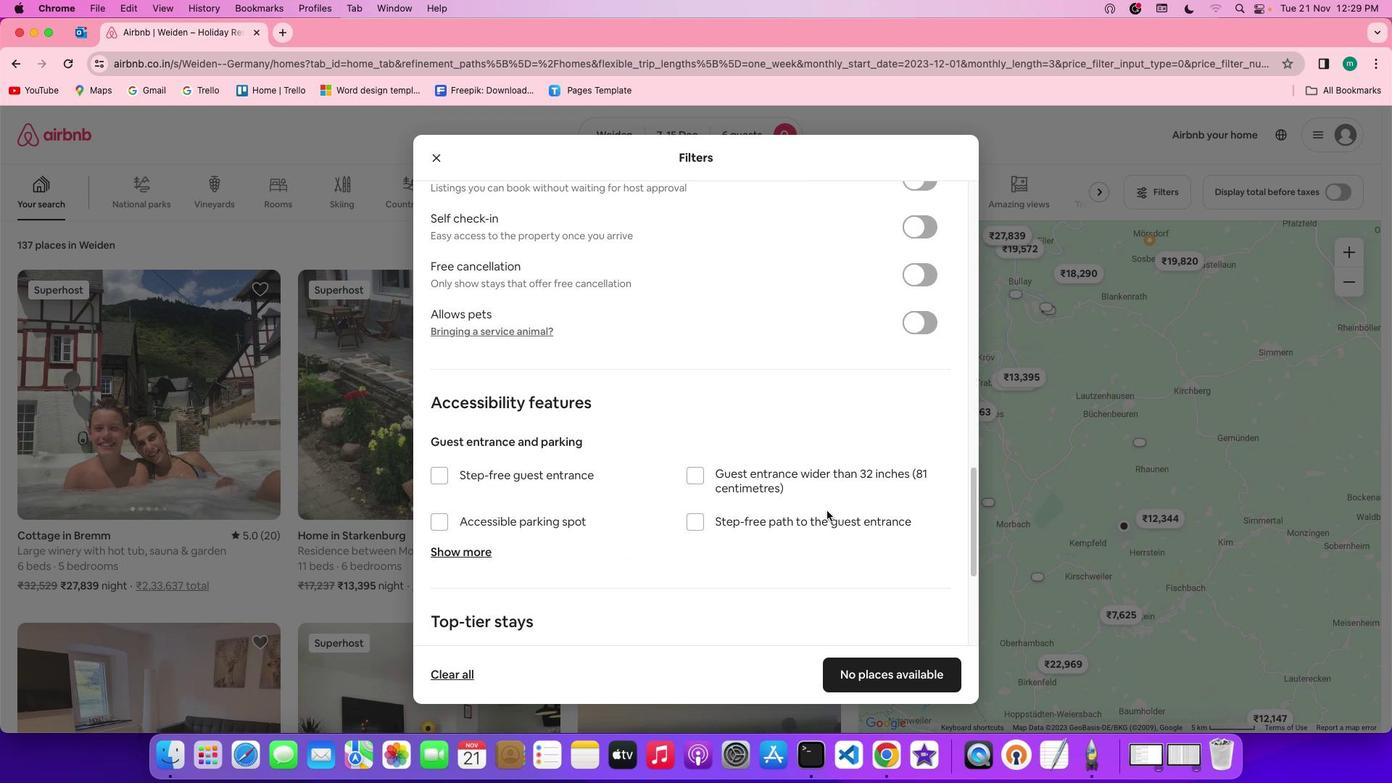 
Action: Mouse scrolled (827, 510) with delta (0, -3)
Screenshot: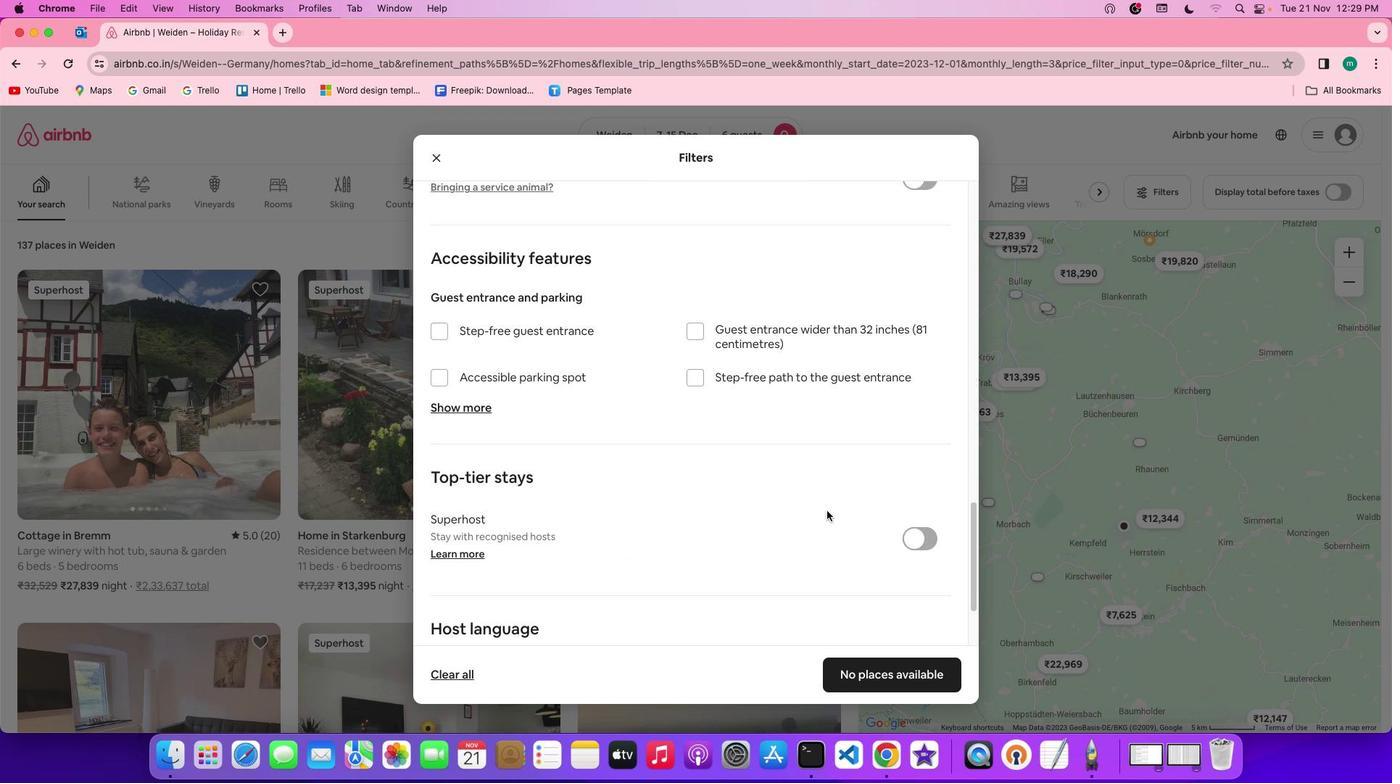 
Action: Mouse scrolled (827, 510) with delta (0, 0)
Screenshot: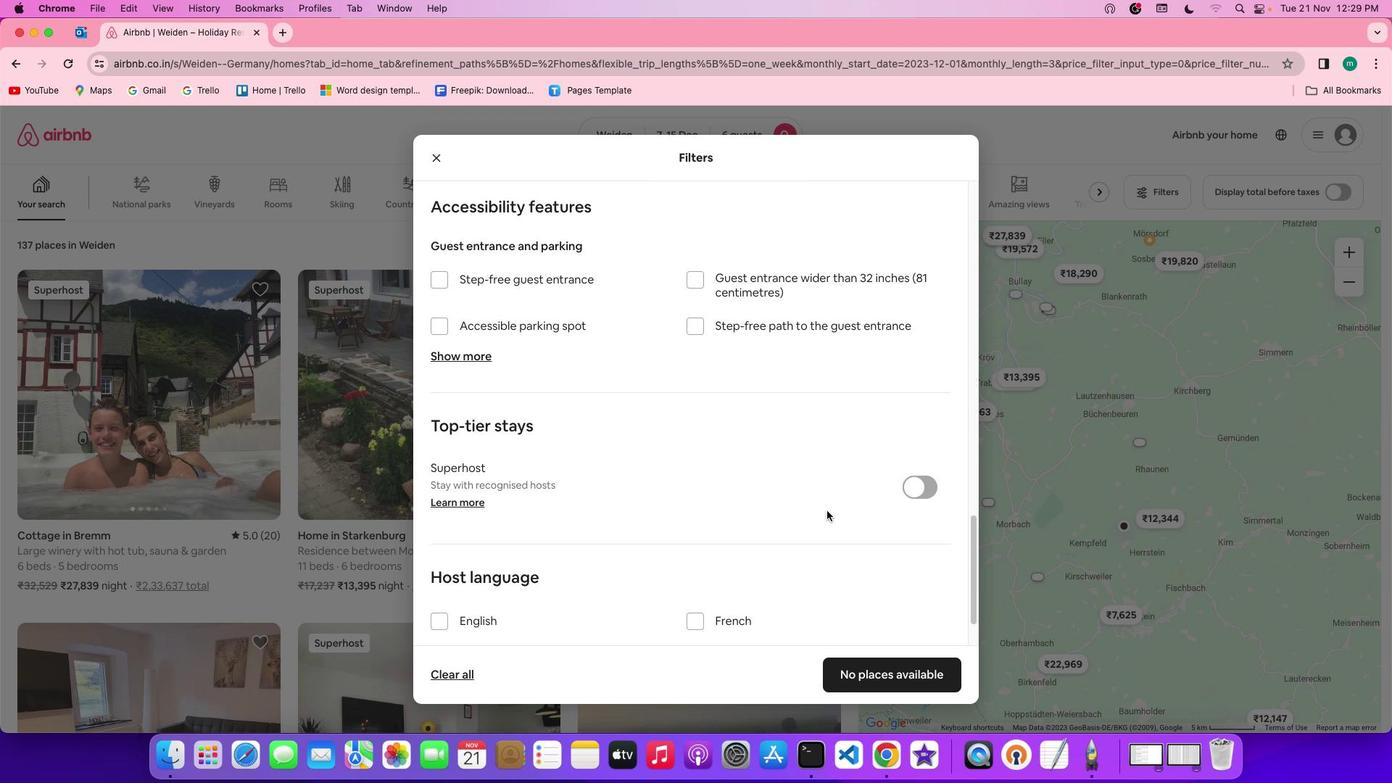 
Action: Mouse scrolled (827, 510) with delta (0, 0)
Screenshot: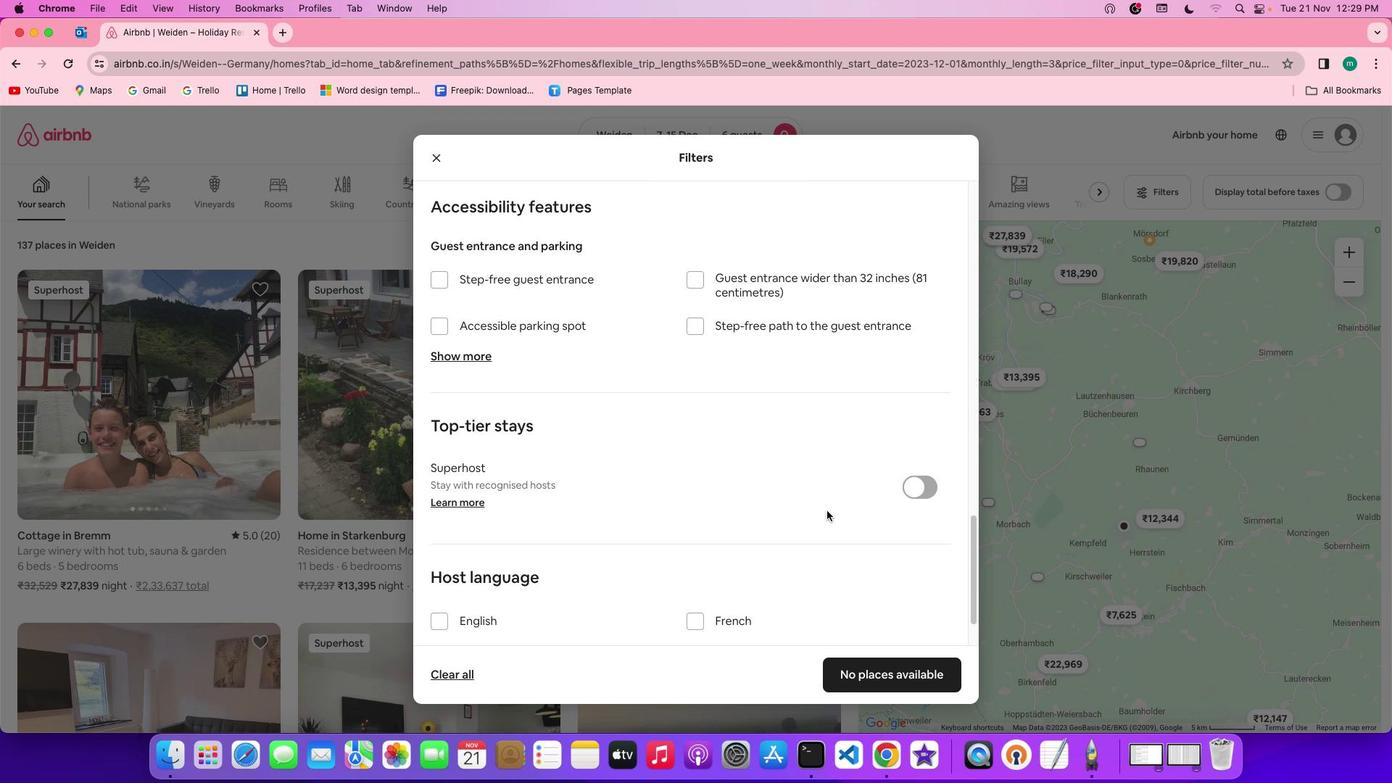 
Action: Mouse scrolled (827, 510) with delta (0, -2)
Screenshot: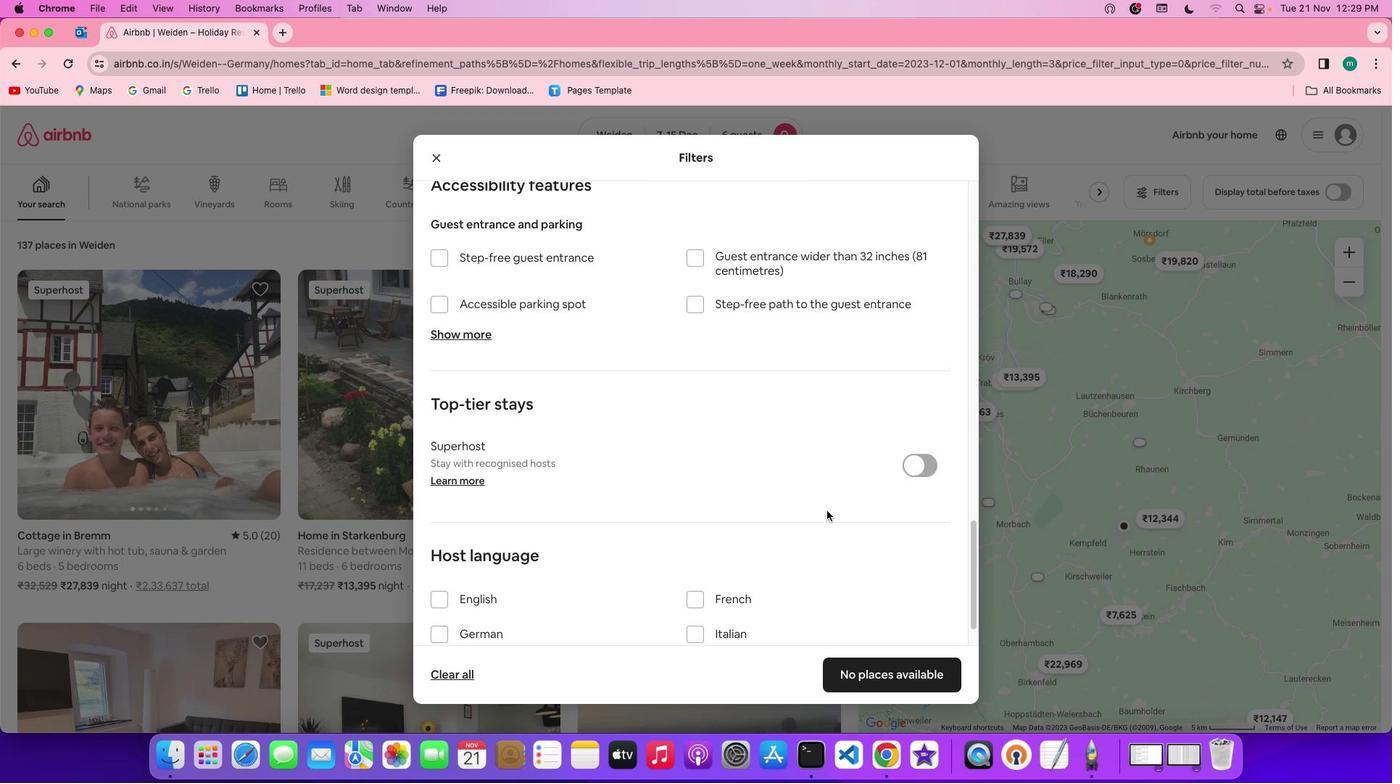 
Action: Mouse scrolled (827, 510) with delta (0, -3)
Screenshot: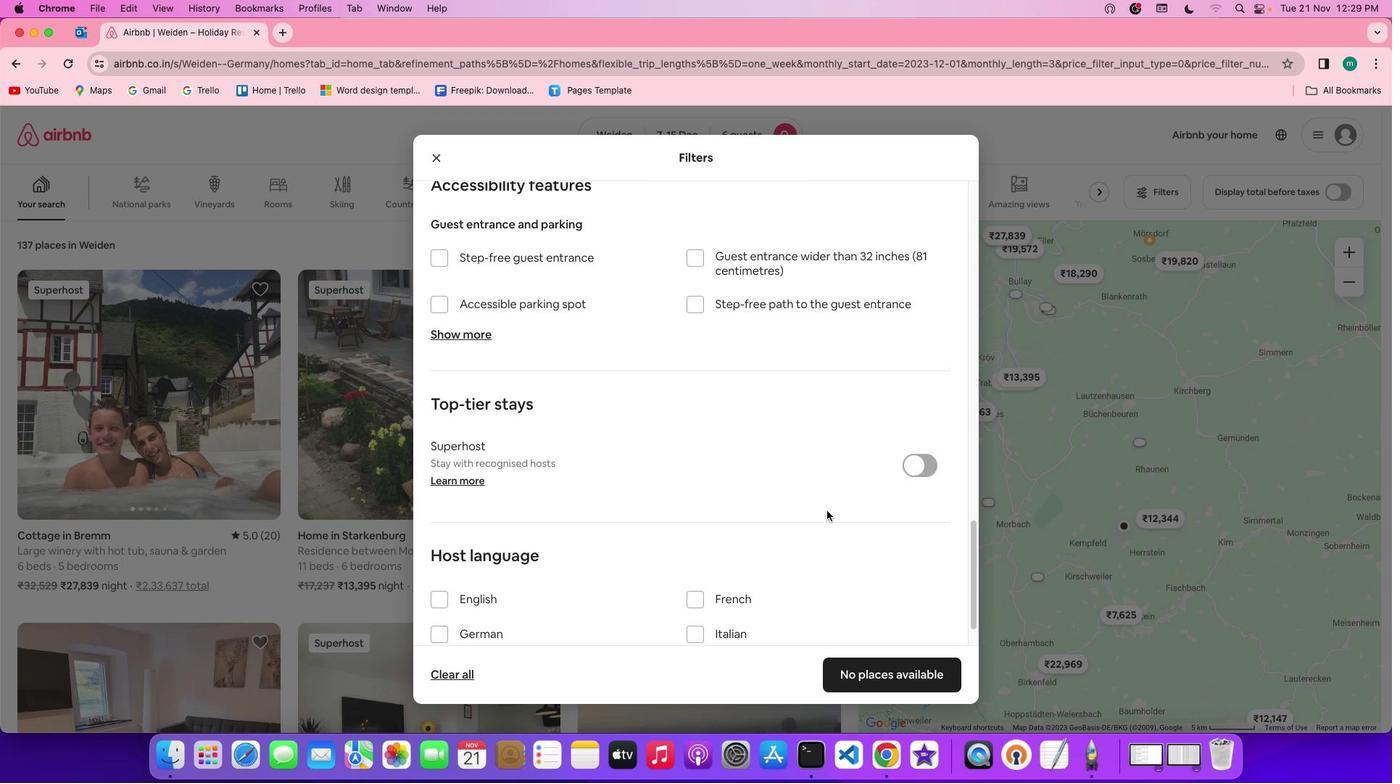 
Action: Mouse scrolled (827, 510) with delta (0, -4)
Screenshot: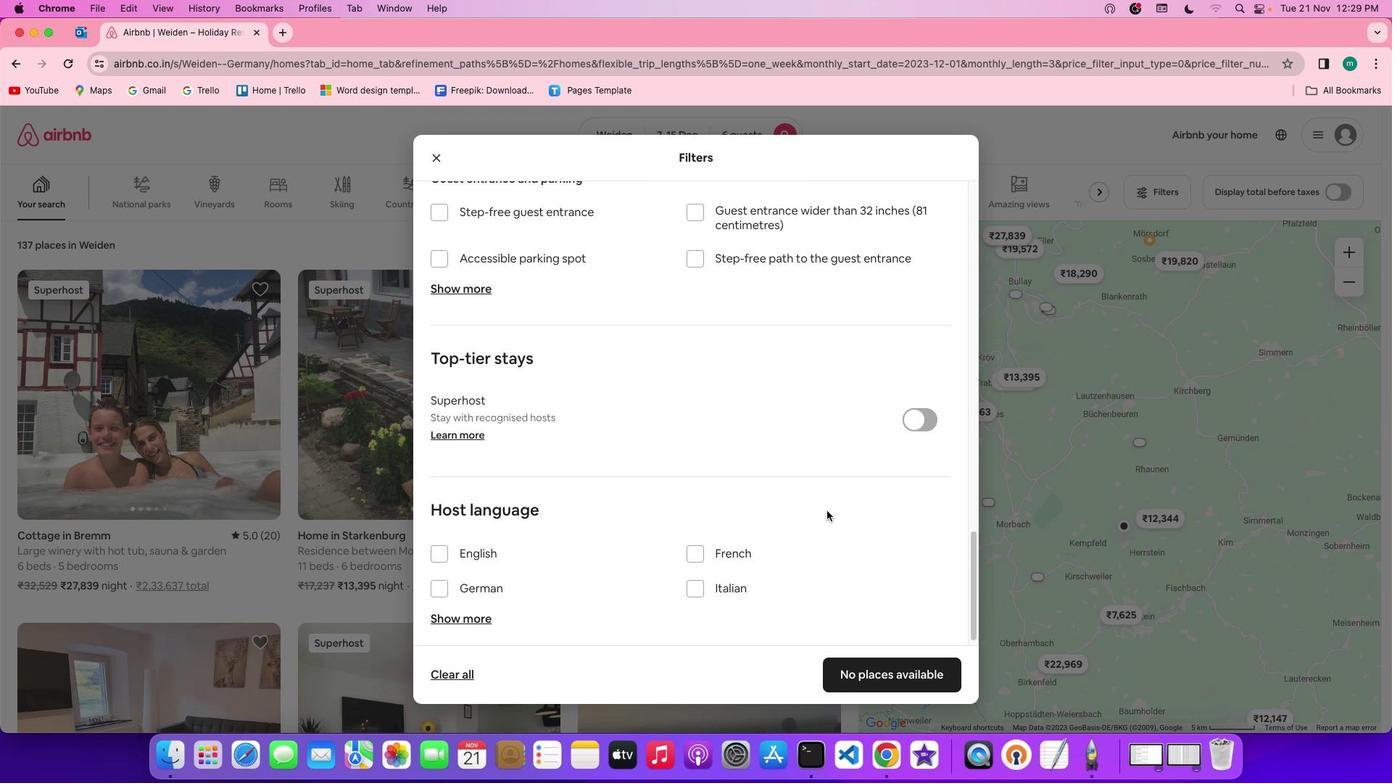 
Action: Mouse scrolled (827, 510) with delta (0, 0)
Screenshot: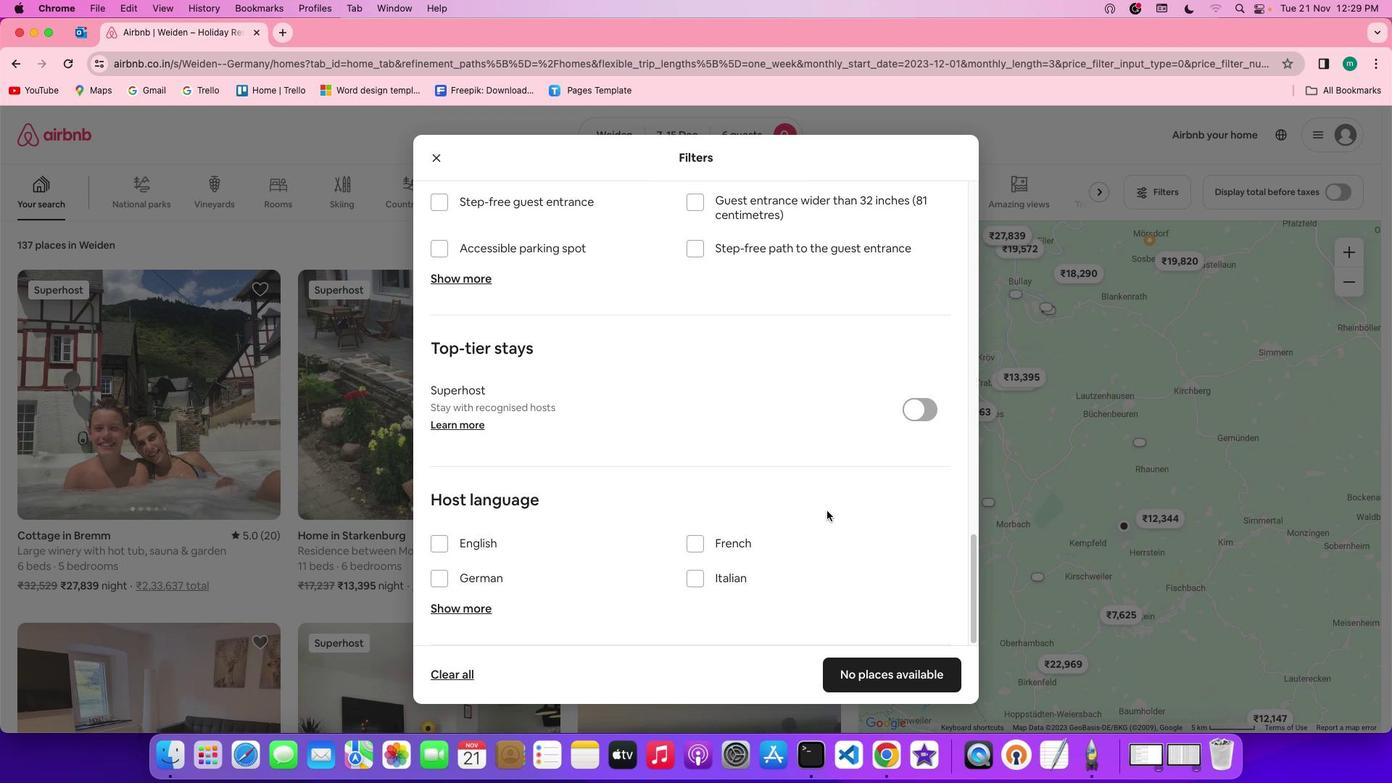 
Action: Mouse scrolled (827, 510) with delta (0, 0)
Screenshot: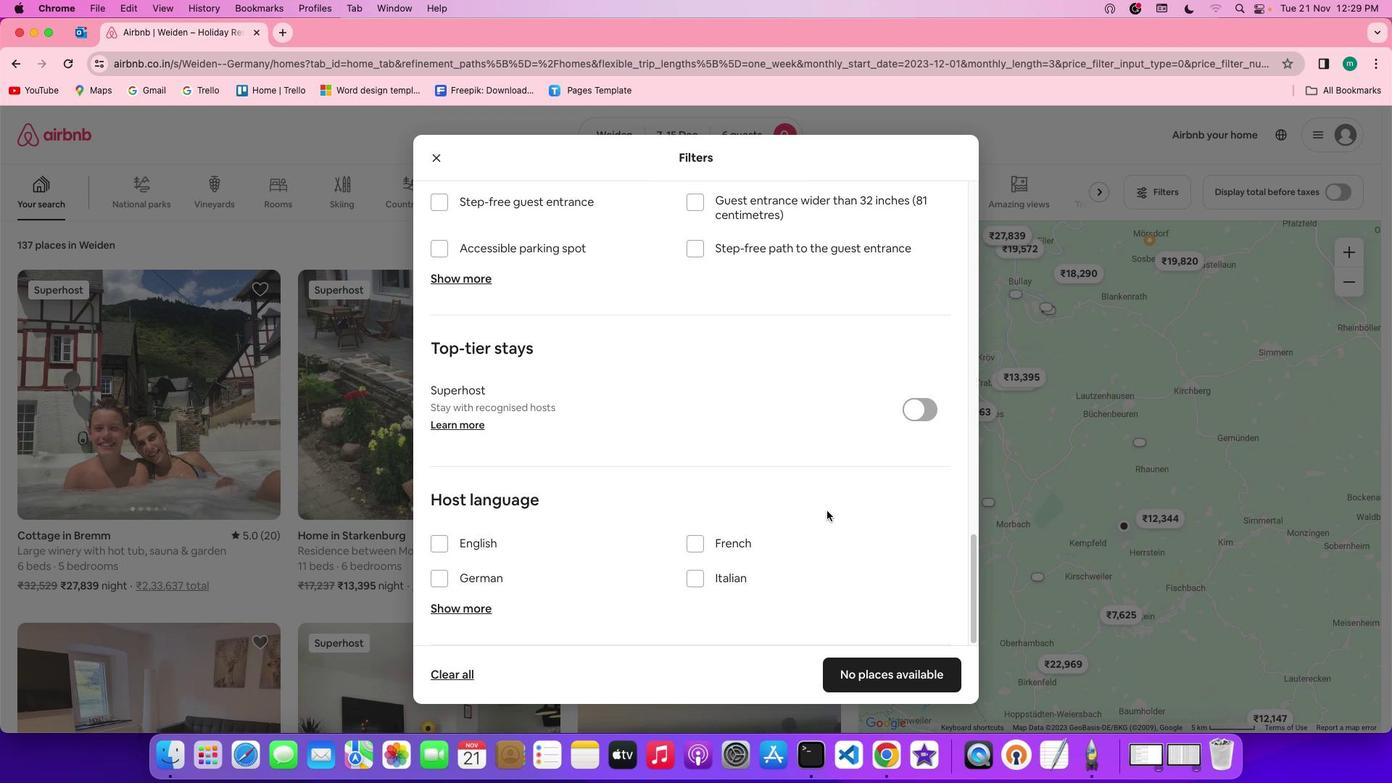 
Action: Mouse scrolled (827, 510) with delta (0, -2)
Screenshot: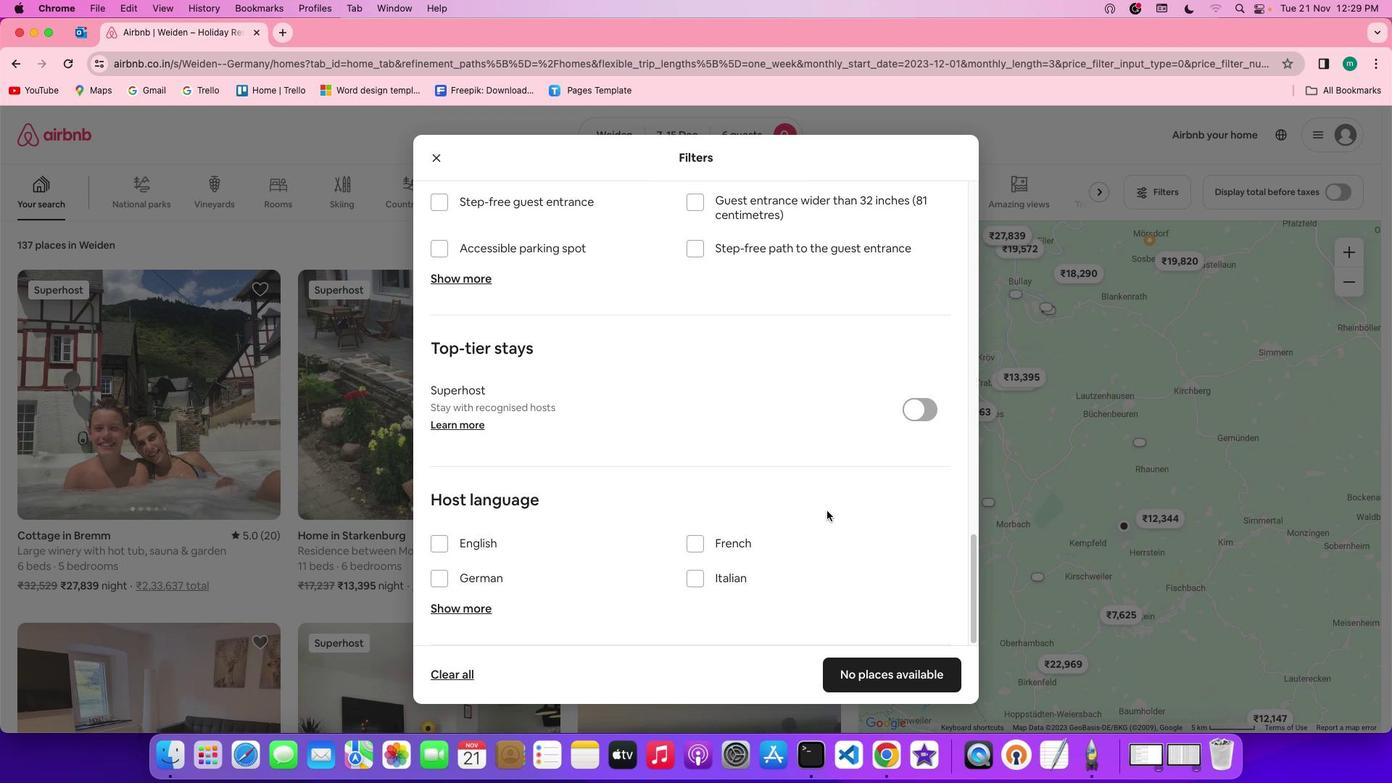 
Action: Mouse scrolled (827, 510) with delta (0, -3)
Screenshot: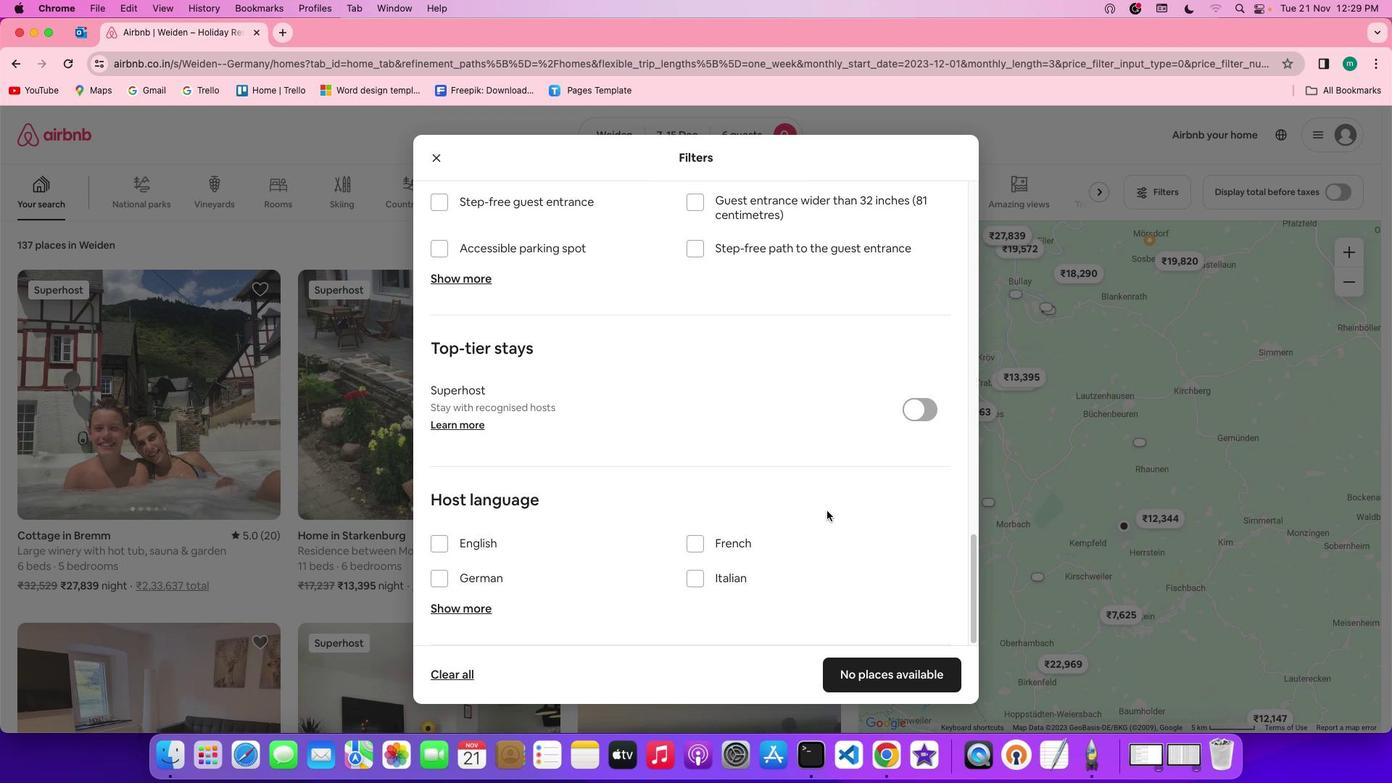 
Action: Mouse scrolled (827, 510) with delta (0, -4)
Screenshot: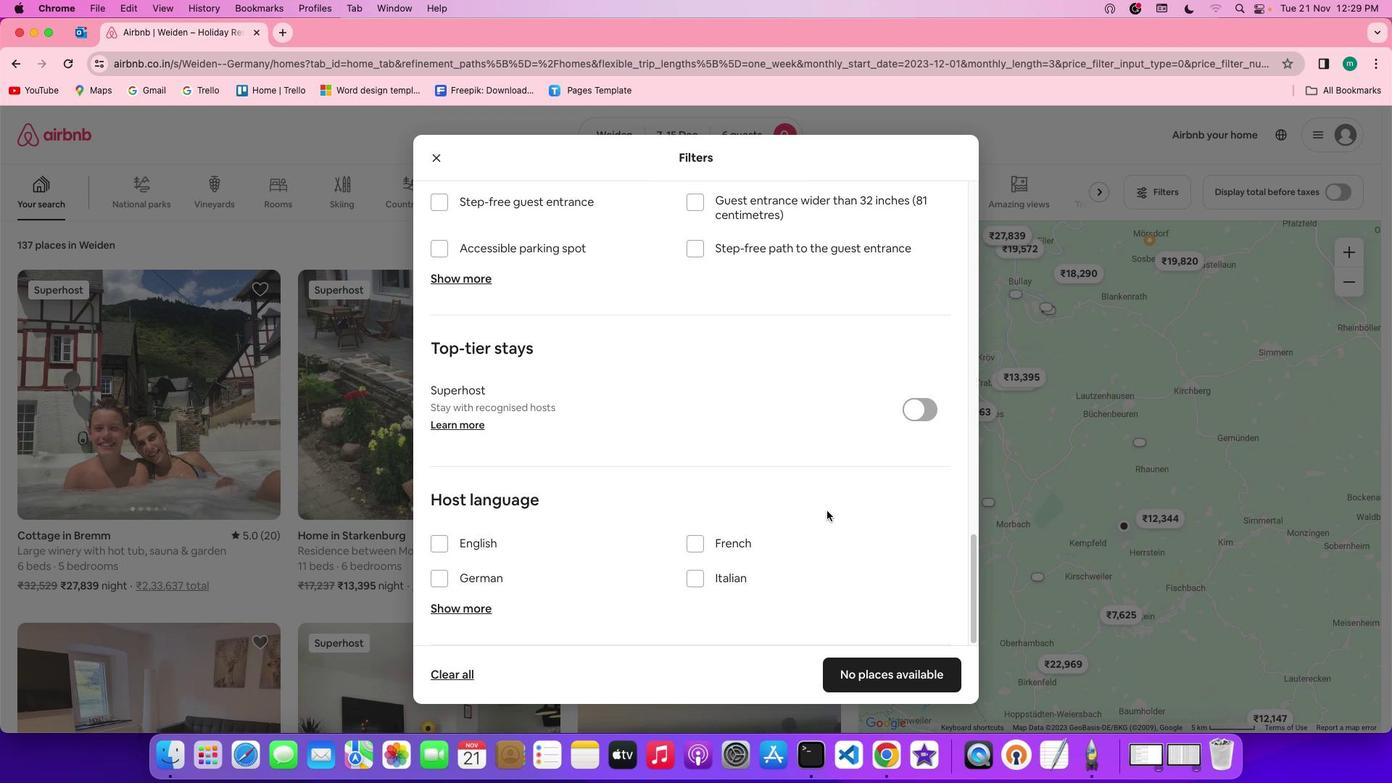 
Action: Mouse scrolled (827, 510) with delta (0, -4)
Screenshot: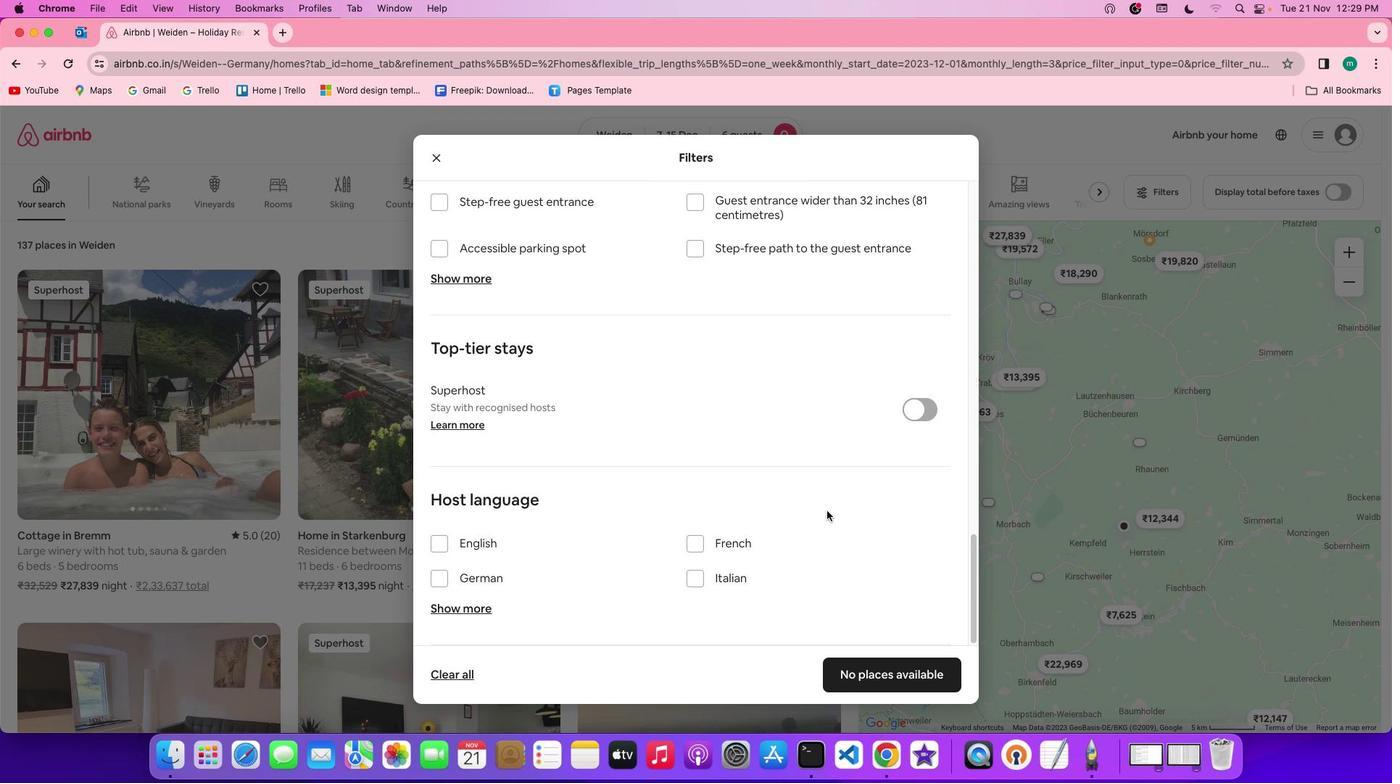 
Action: Mouse moved to (880, 672)
Screenshot: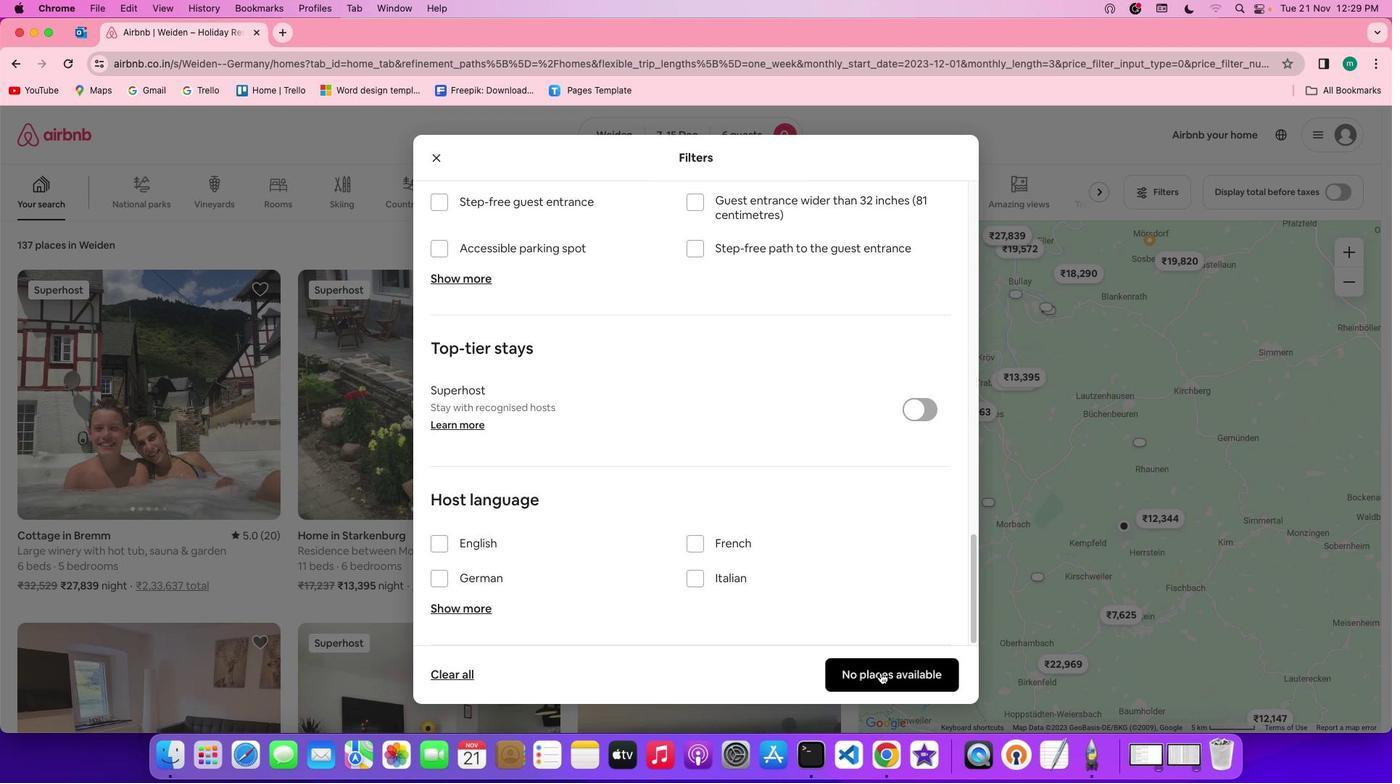 
Action: Mouse pressed left at (880, 672)
Screenshot: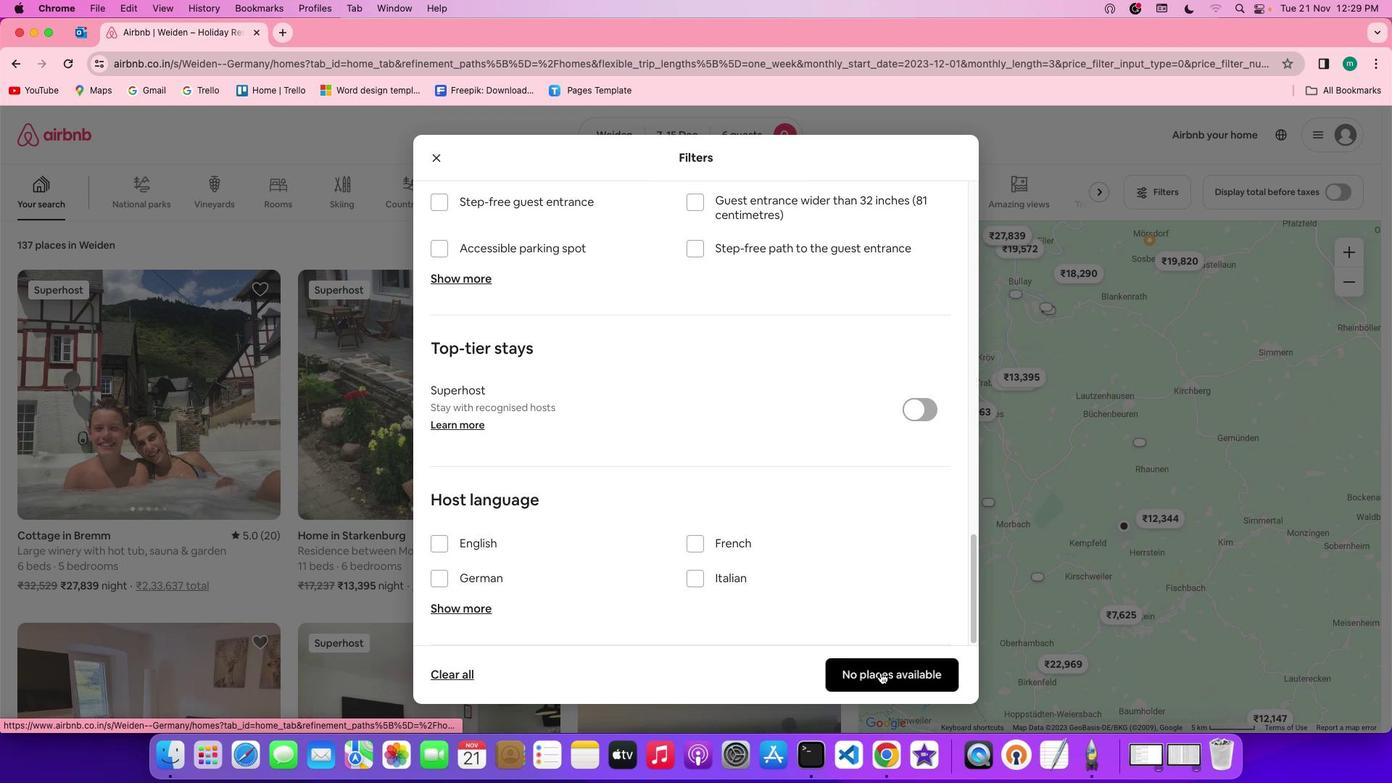 
Action: Mouse moved to (416, 432)
Screenshot: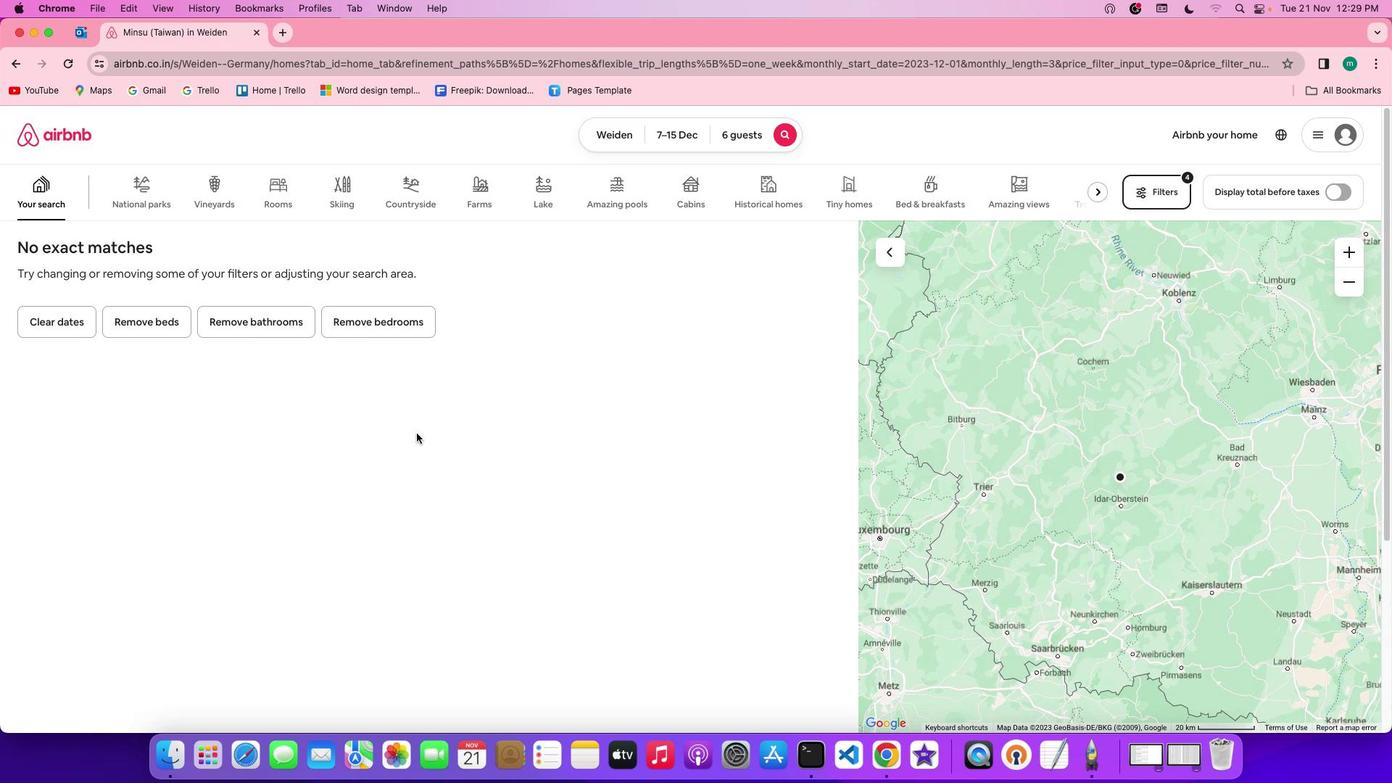 
